 Task: Experience the charm of a secluded cabin in the woods through Airbnb in Chicago, Illinois, US.
Action: Mouse moved to (400, 81)
Screenshot: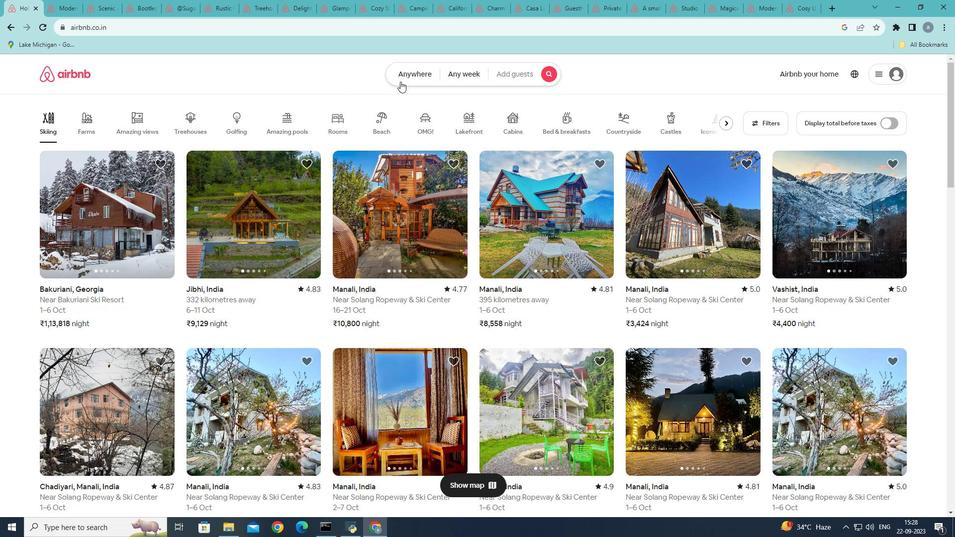 
Action: Mouse pressed left at (400, 81)
Screenshot: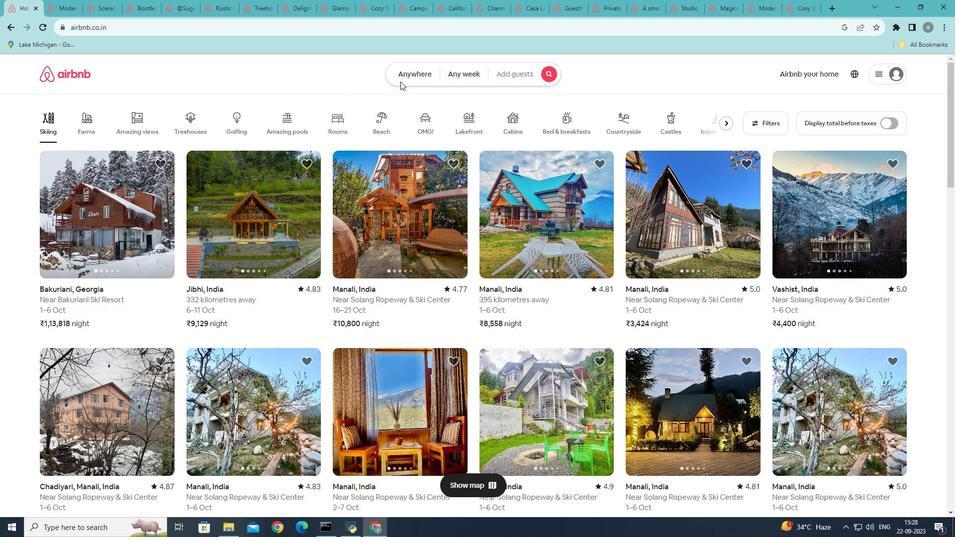 
Action: Mouse moved to (365, 104)
Screenshot: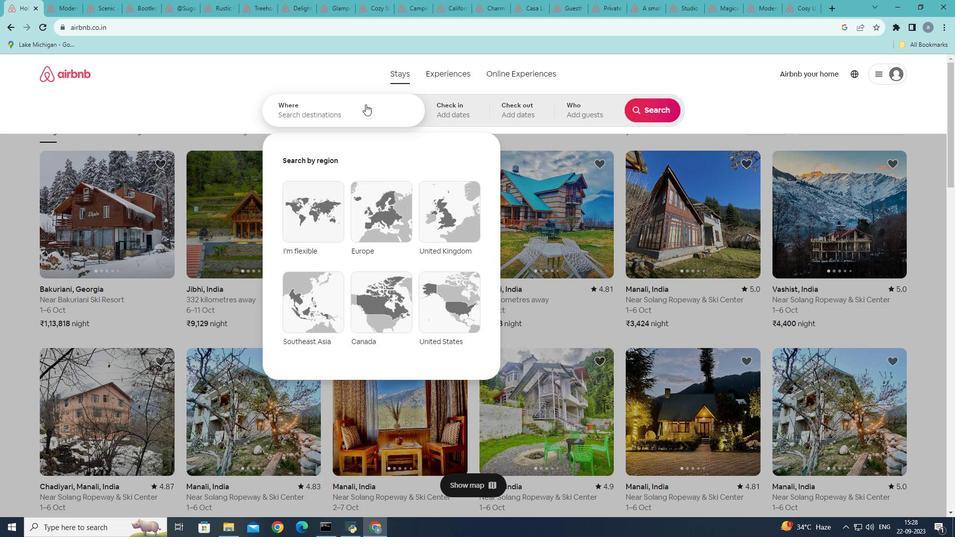 
Action: Mouse pressed left at (365, 104)
Screenshot: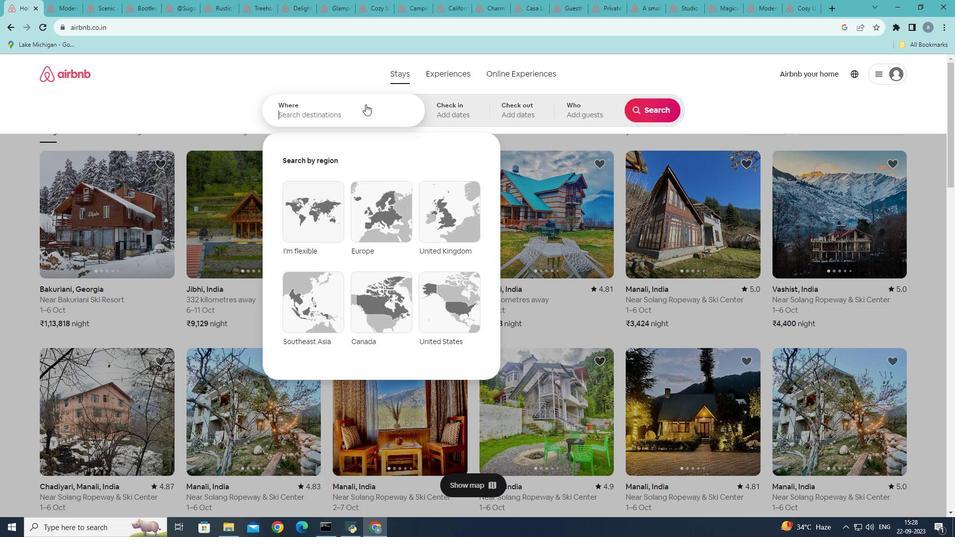 
Action: Key pressed chicago
Screenshot: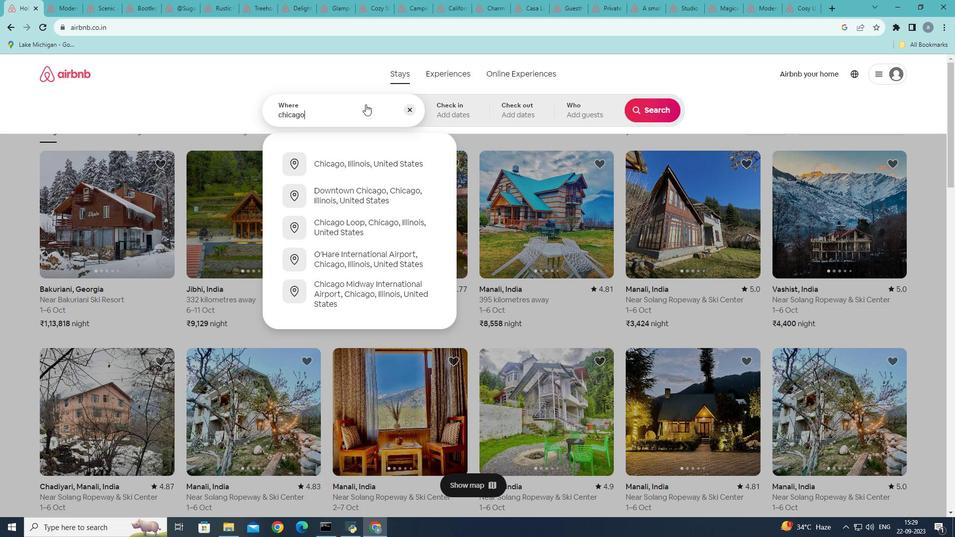 
Action: Mouse moved to (396, 166)
Screenshot: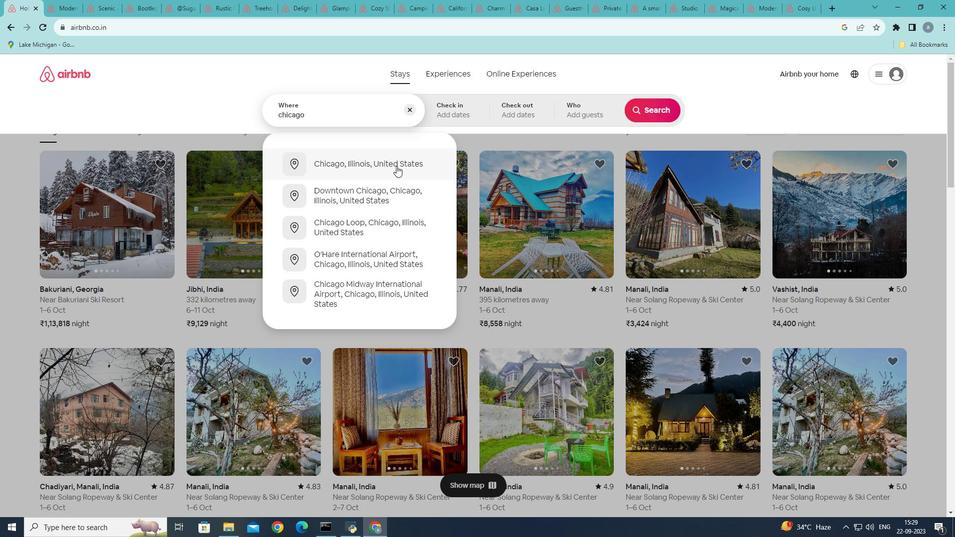 
Action: Mouse pressed left at (396, 166)
Screenshot: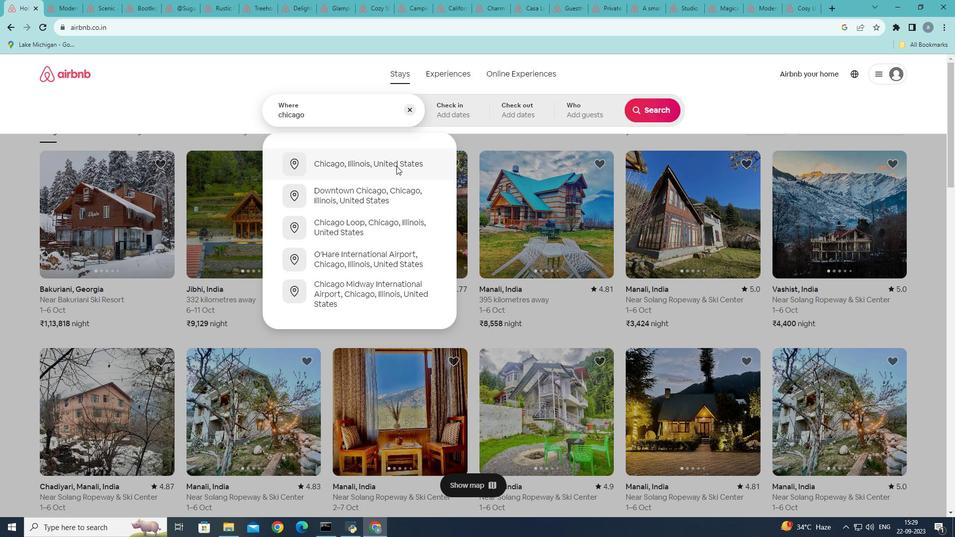 
Action: Mouse moved to (659, 109)
Screenshot: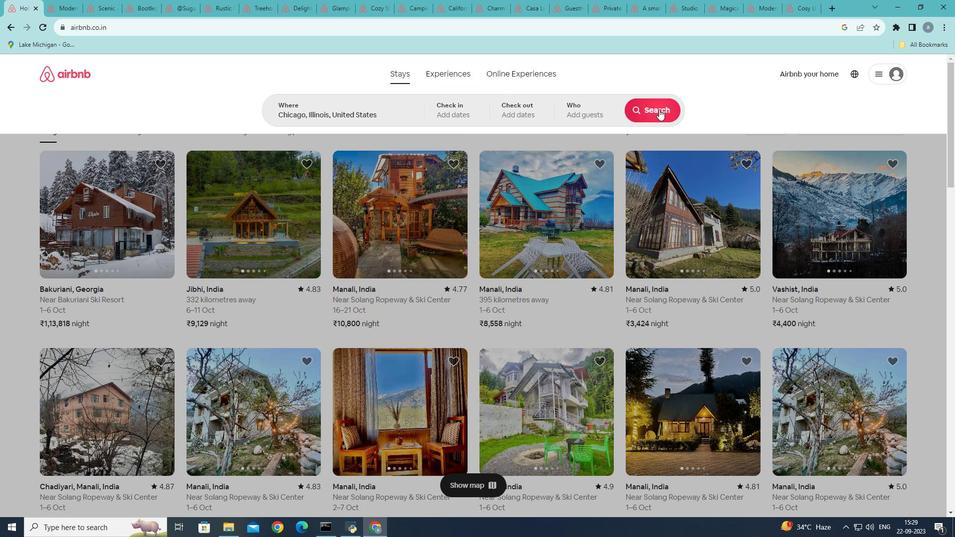 
Action: Mouse pressed left at (659, 109)
Screenshot: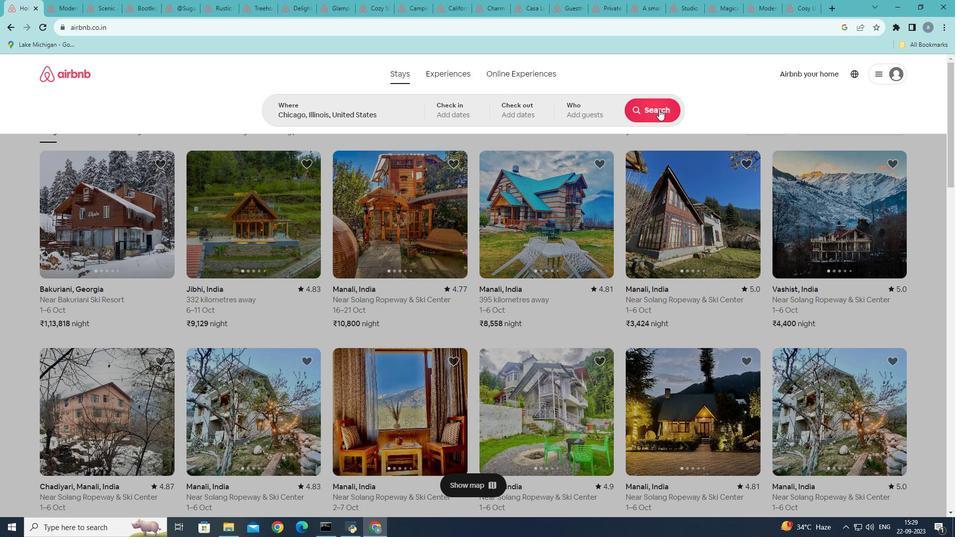 
Action: Mouse moved to (575, 116)
Screenshot: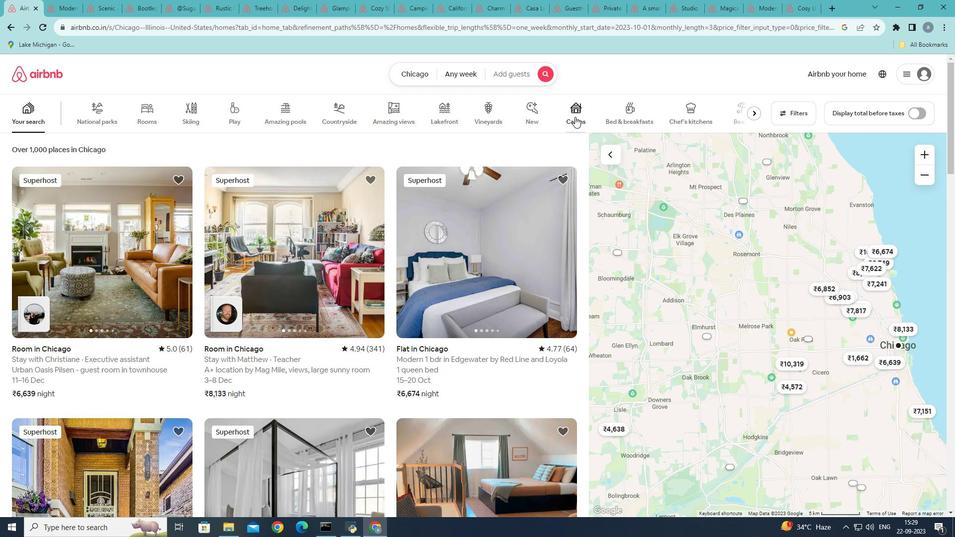 
Action: Mouse pressed left at (575, 116)
Screenshot: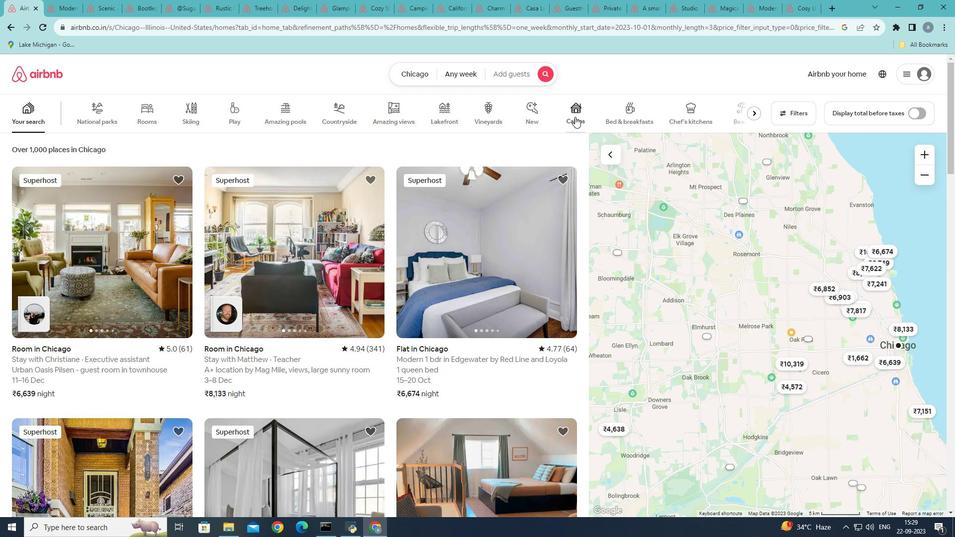 
Action: Mouse moved to (116, 244)
Screenshot: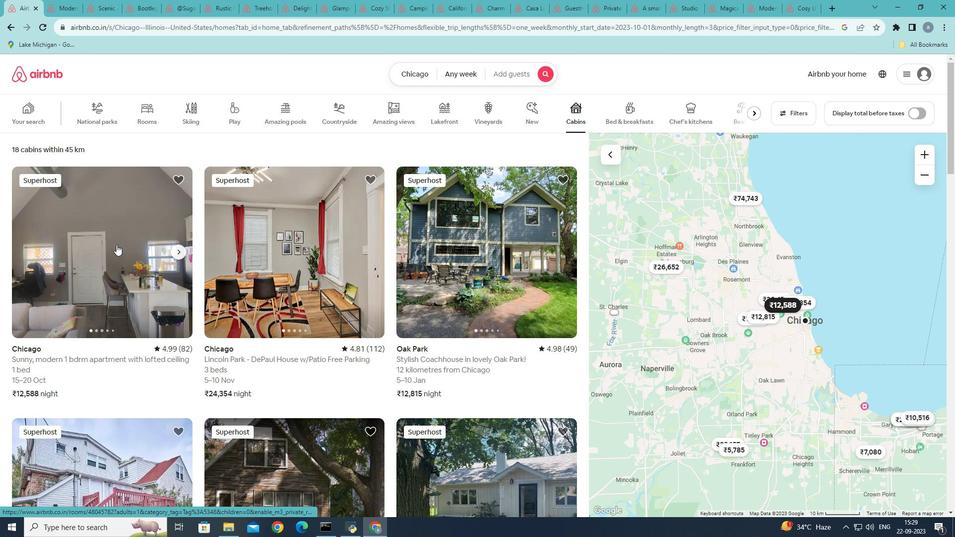 
Action: Mouse pressed left at (116, 244)
Screenshot: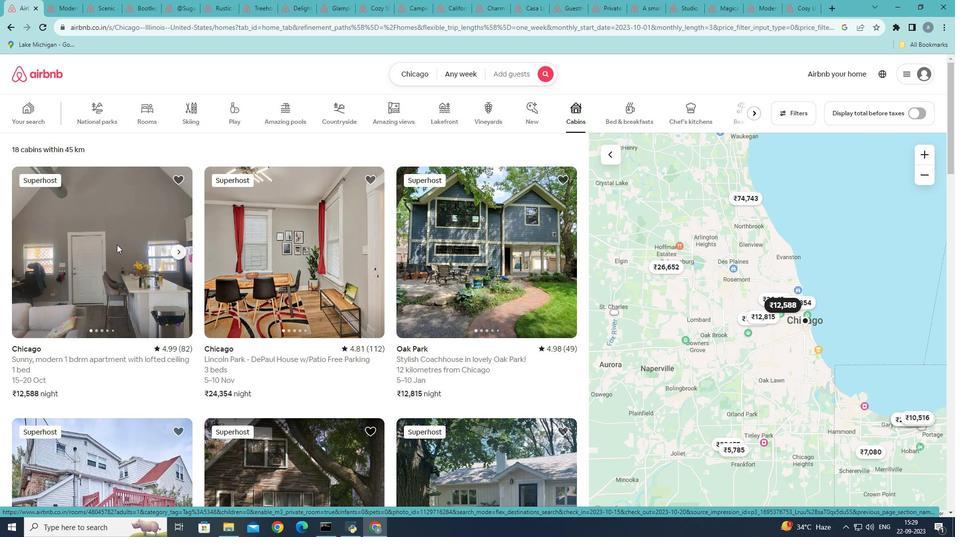 
Action: Mouse moved to (726, 355)
Screenshot: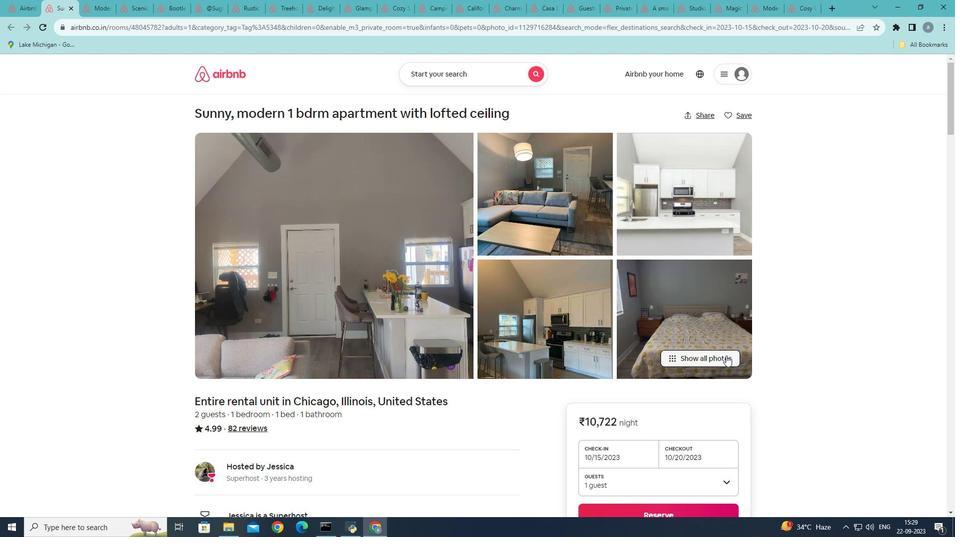 
Action: Mouse pressed left at (726, 355)
Screenshot: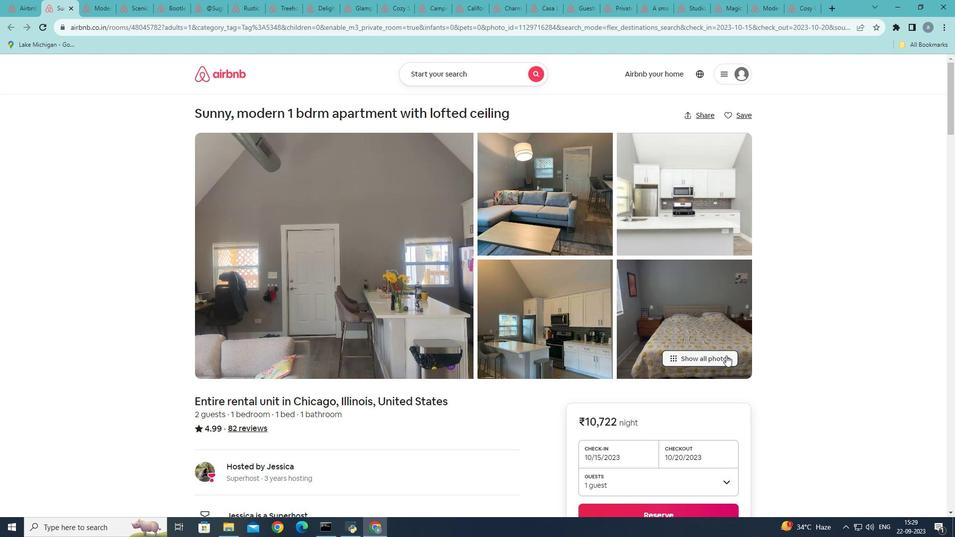 
Action: Mouse scrolled (726, 355) with delta (0, 0)
Screenshot: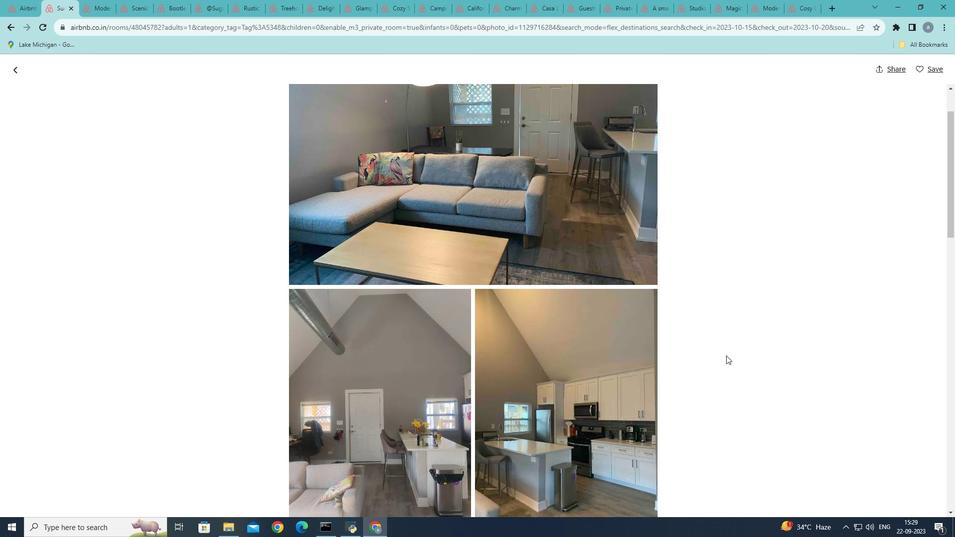 
Action: Mouse scrolled (726, 355) with delta (0, 0)
Screenshot: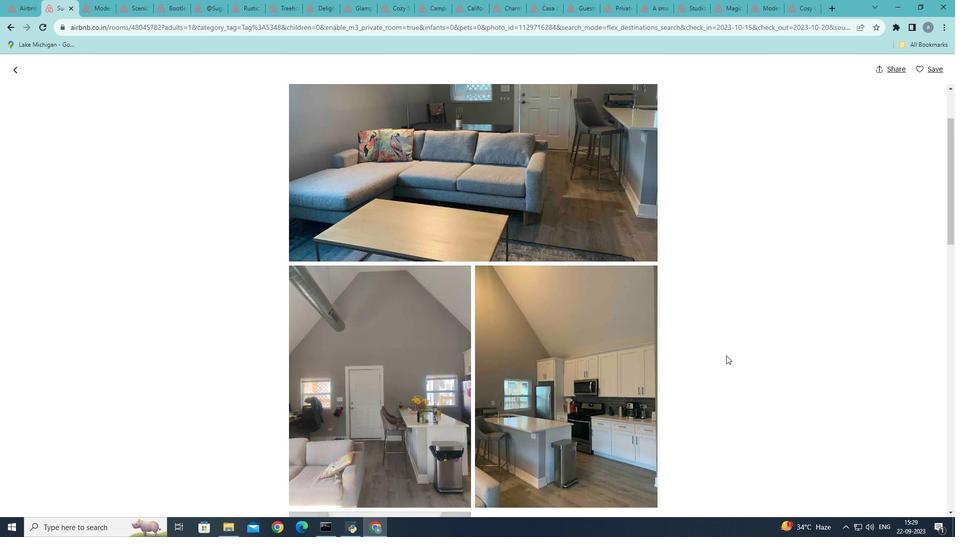 
Action: Mouse moved to (726, 355)
Screenshot: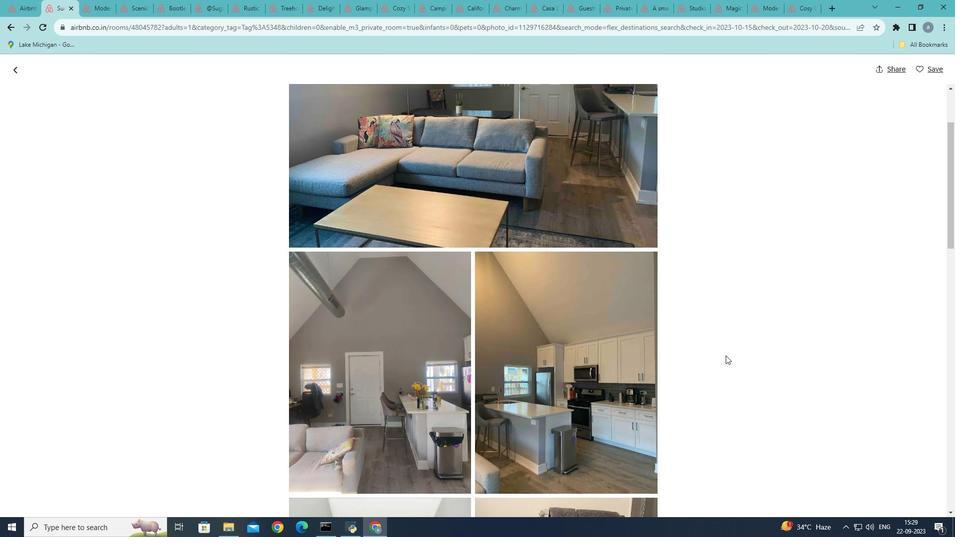 
Action: Mouse scrolled (726, 355) with delta (0, 0)
Screenshot: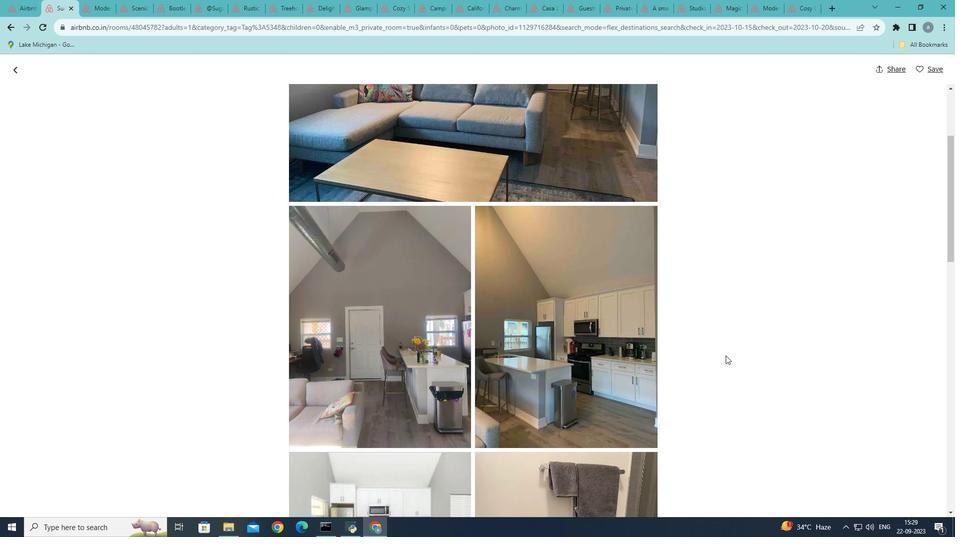 
Action: Mouse moved to (725, 355)
Screenshot: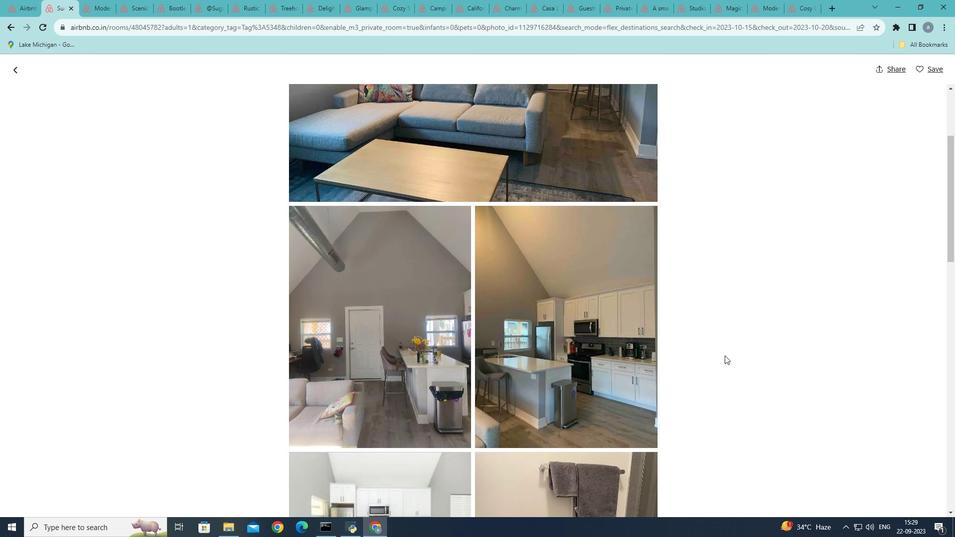
Action: Mouse scrolled (725, 355) with delta (0, 0)
Screenshot: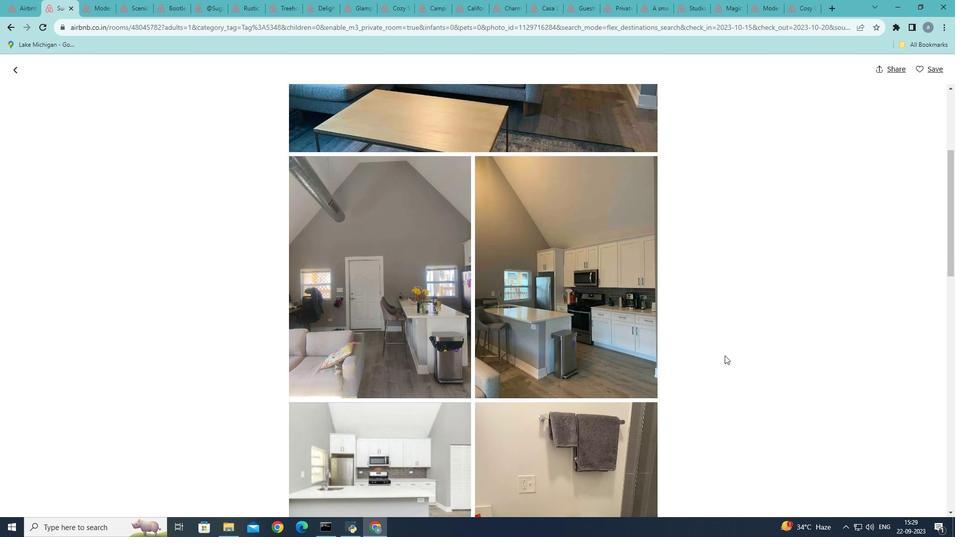 
Action: Mouse scrolled (725, 355) with delta (0, 0)
Screenshot: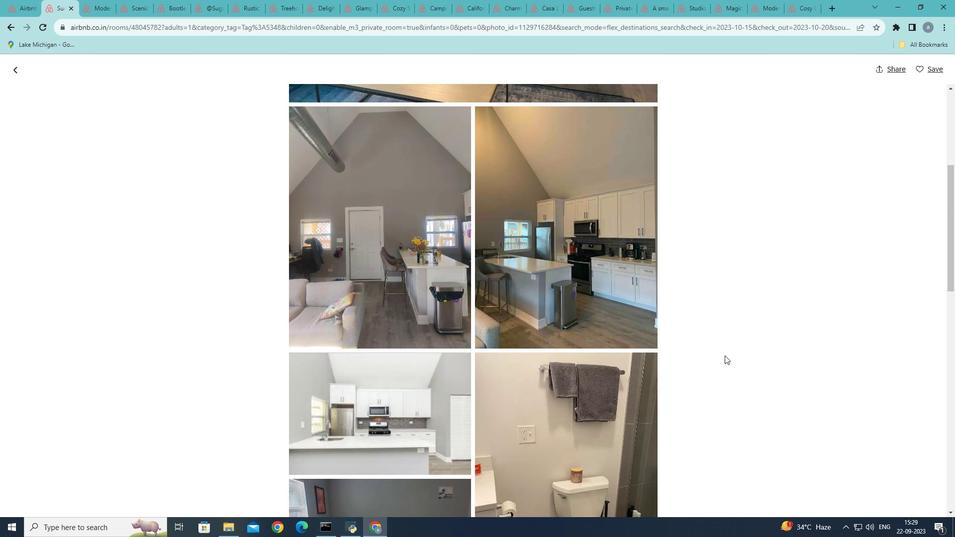 
Action: Mouse moved to (724, 355)
Screenshot: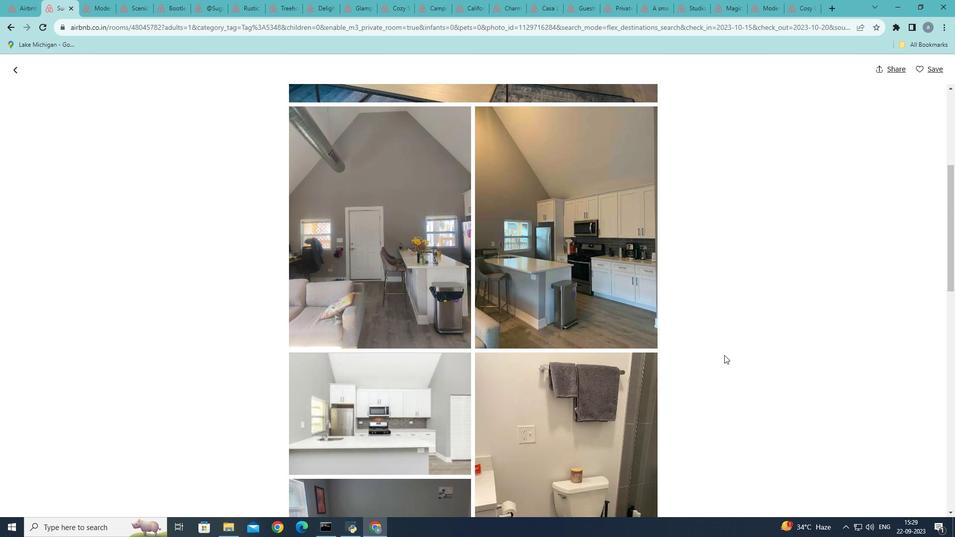 
Action: Mouse scrolled (724, 354) with delta (0, 0)
Screenshot: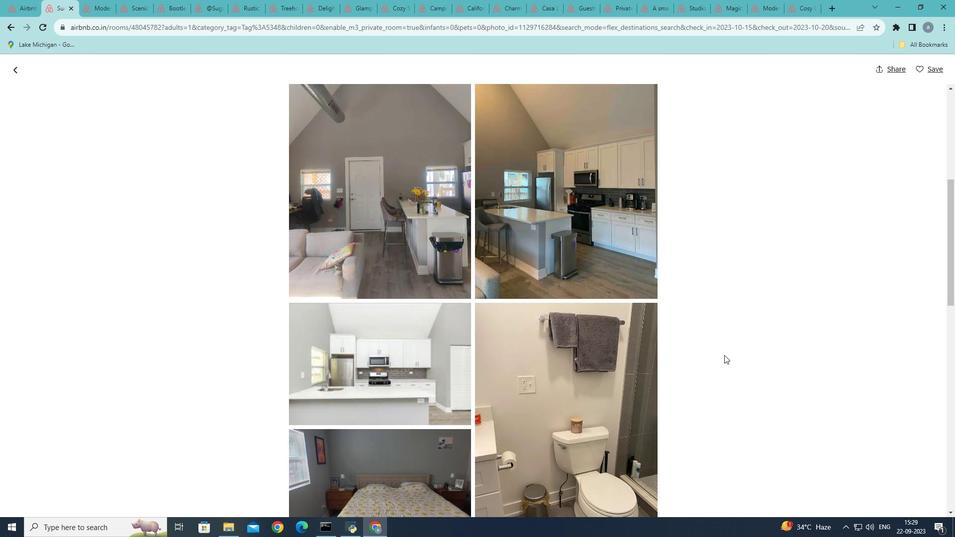 
Action: Mouse scrolled (724, 354) with delta (0, 0)
Screenshot: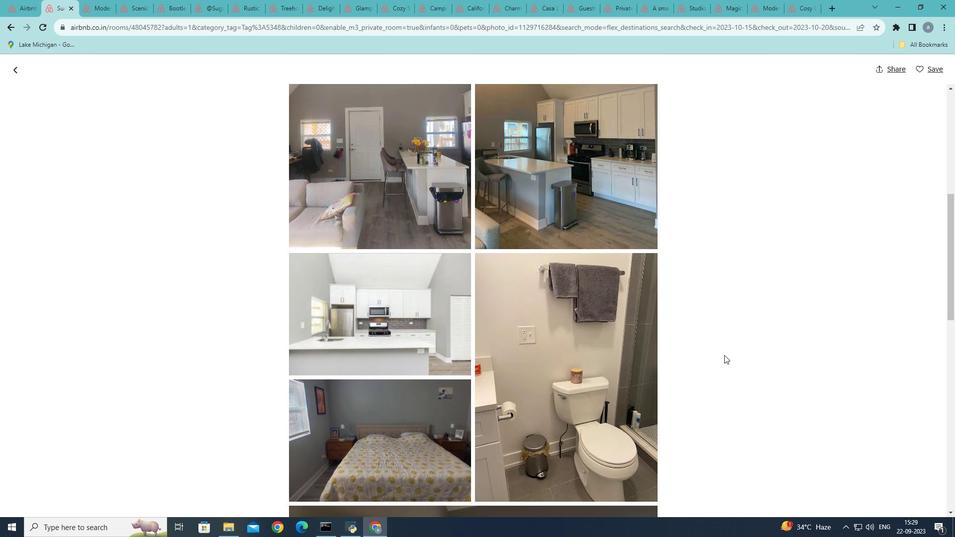 
Action: Mouse scrolled (724, 354) with delta (0, 0)
Screenshot: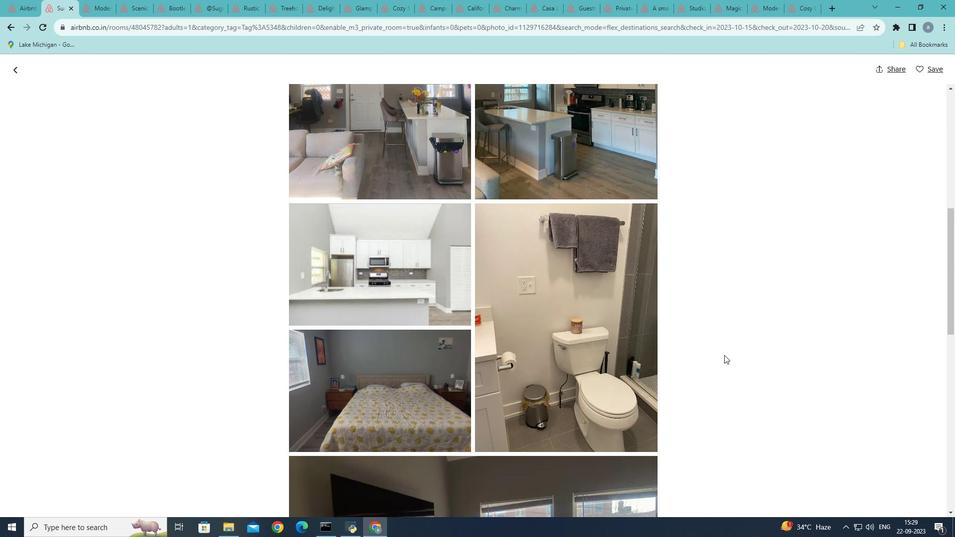 
Action: Mouse scrolled (724, 354) with delta (0, 0)
Screenshot: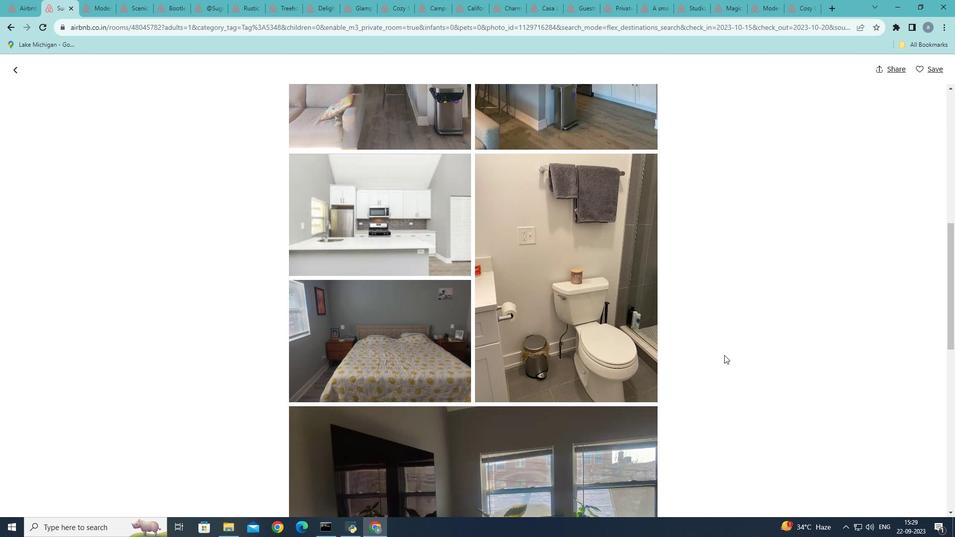
Action: Mouse scrolled (724, 354) with delta (0, 0)
Screenshot: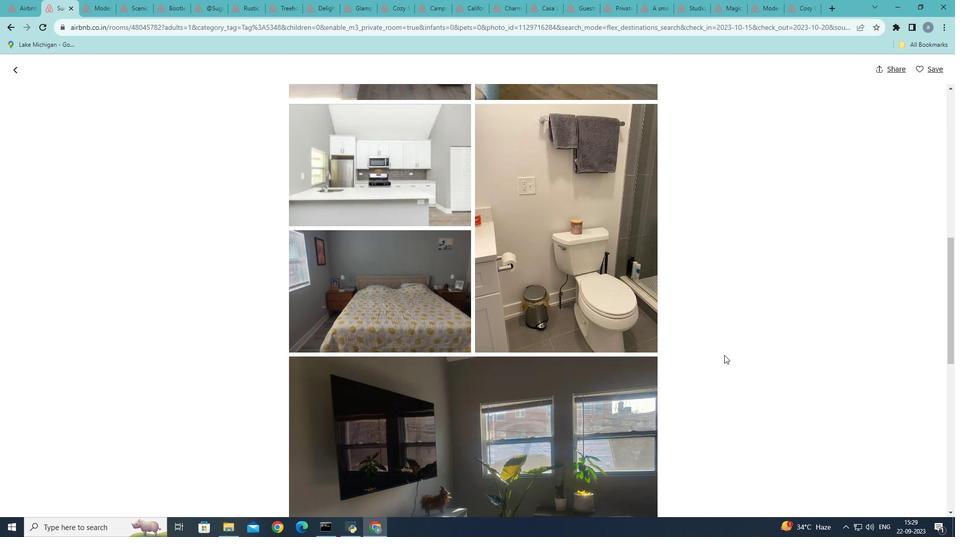 
Action: Mouse scrolled (724, 354) with delta (0, 0)
Screenshot: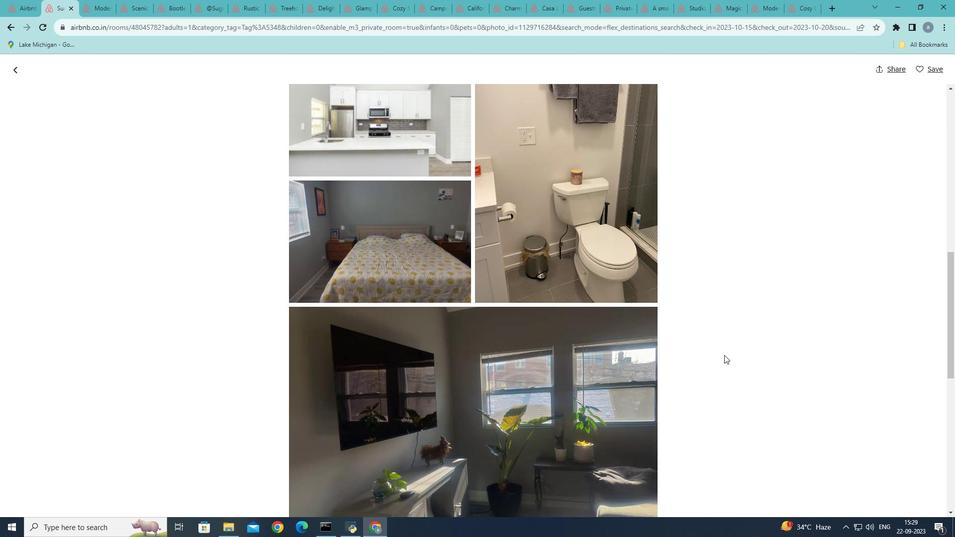 
Action: Mouse scrolled (724, 354) with delta (0, 0)
Screenshot: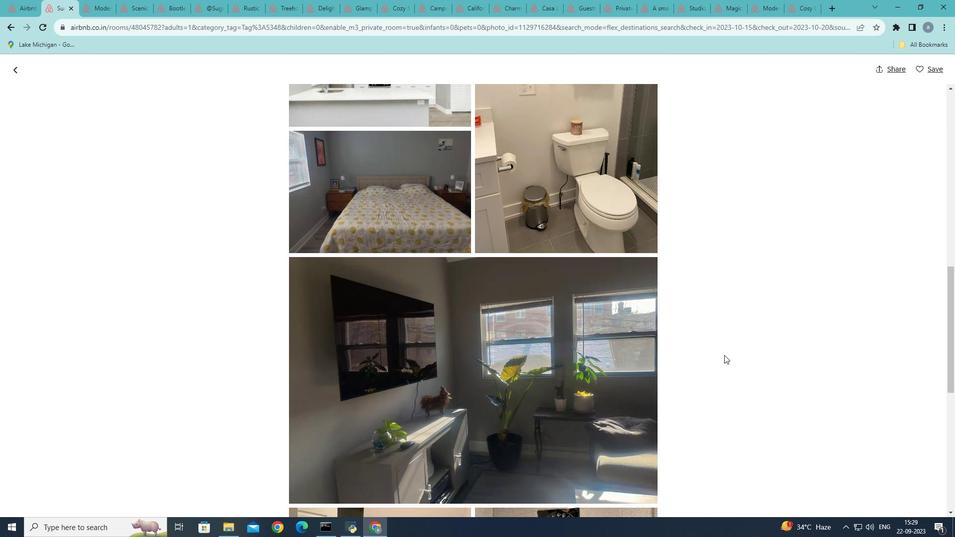 
Action: Mouse scrolled (724, 354) with delta (0, 0)
Screenshot: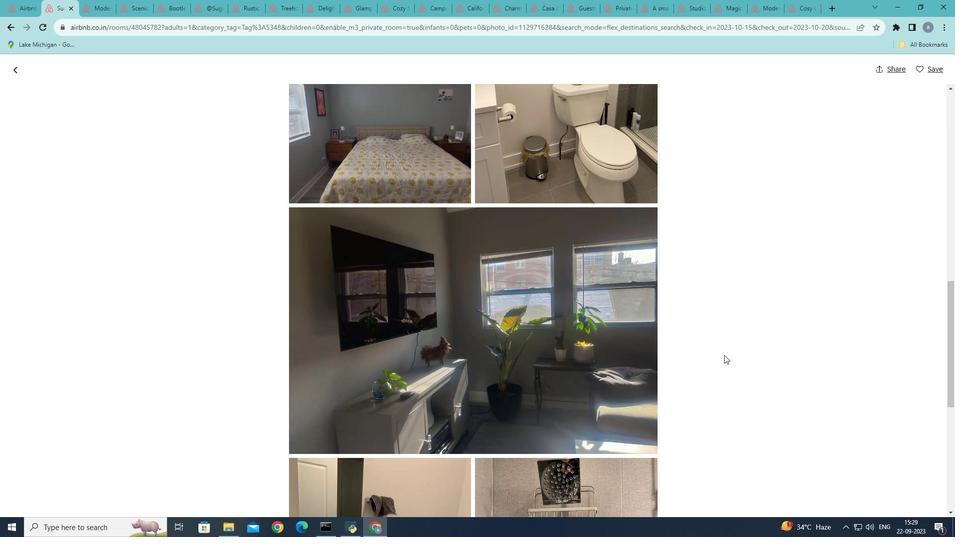 
Action: Mouse scrolled (724, 354) with delta (0, 0)
Screenshot: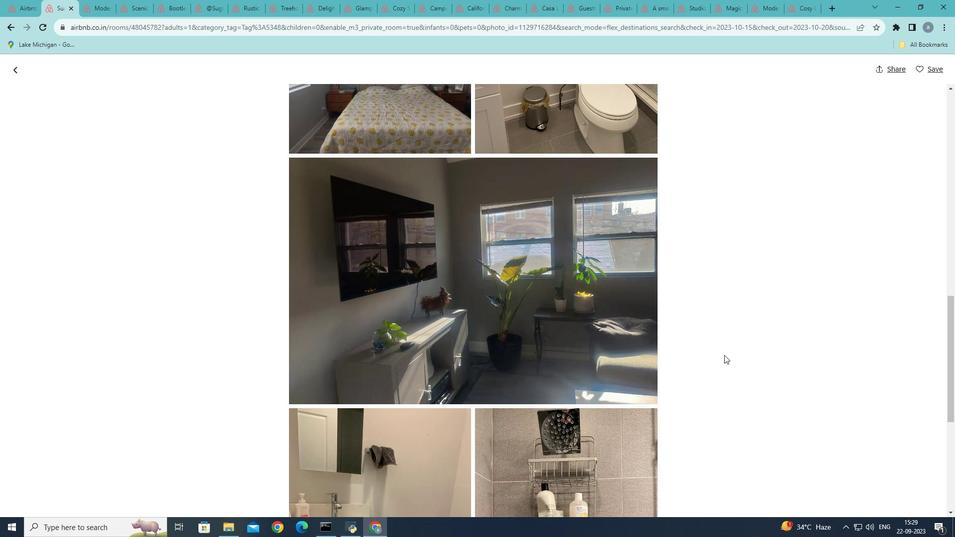 
Action: Mouse scrolled (724, 354) with delta (0, 0)
Screenshot: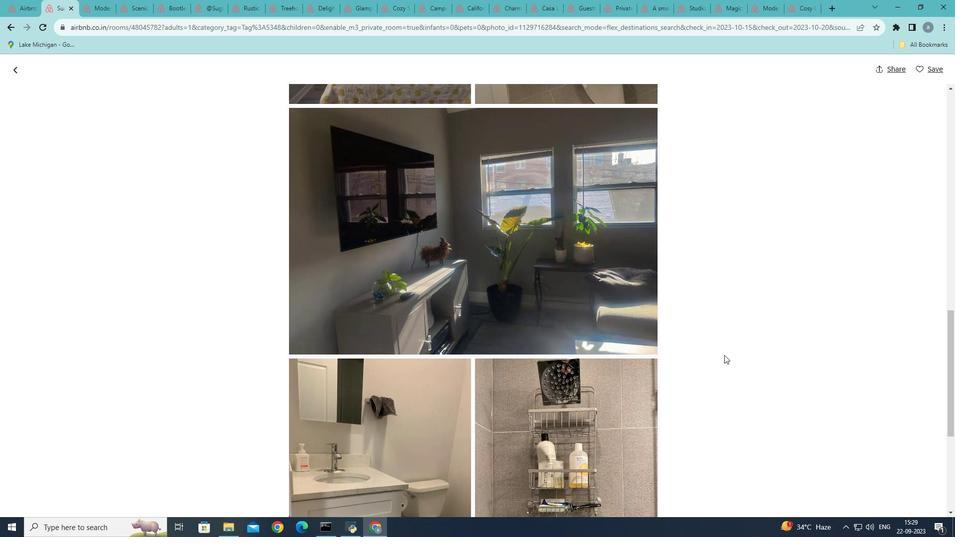 
Action: Mouse scrolled (724, 354) with delta (0, 0)
Screenshot: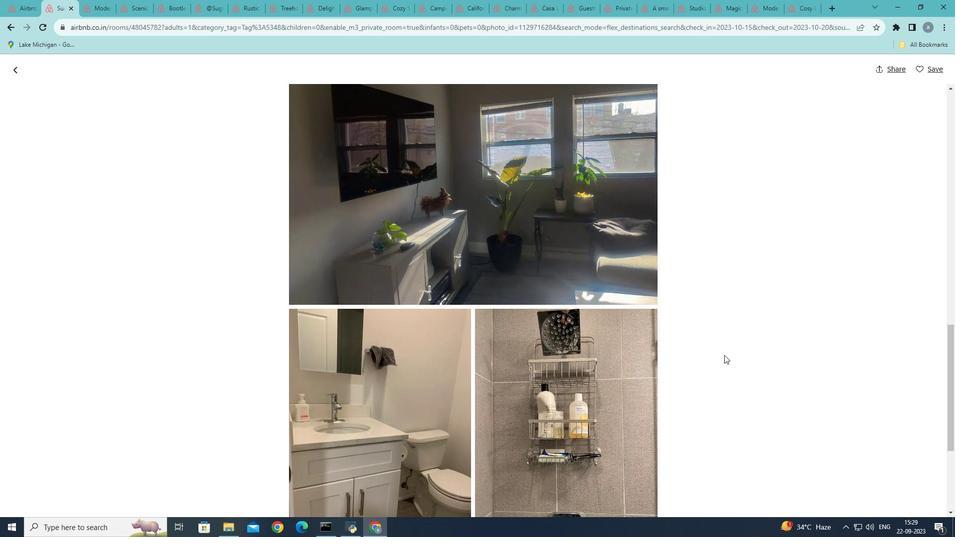 
Action: Mouse scrolled (724, 354) with delta (0, 0)
Screenshot: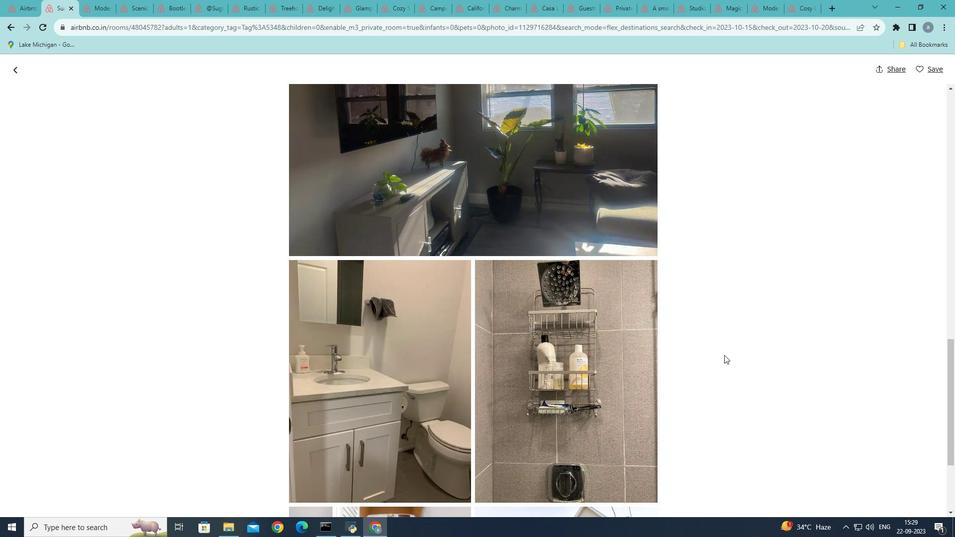 
Action: Mouse scrolled (724, 354) with delta (0, 0)
Screenshot: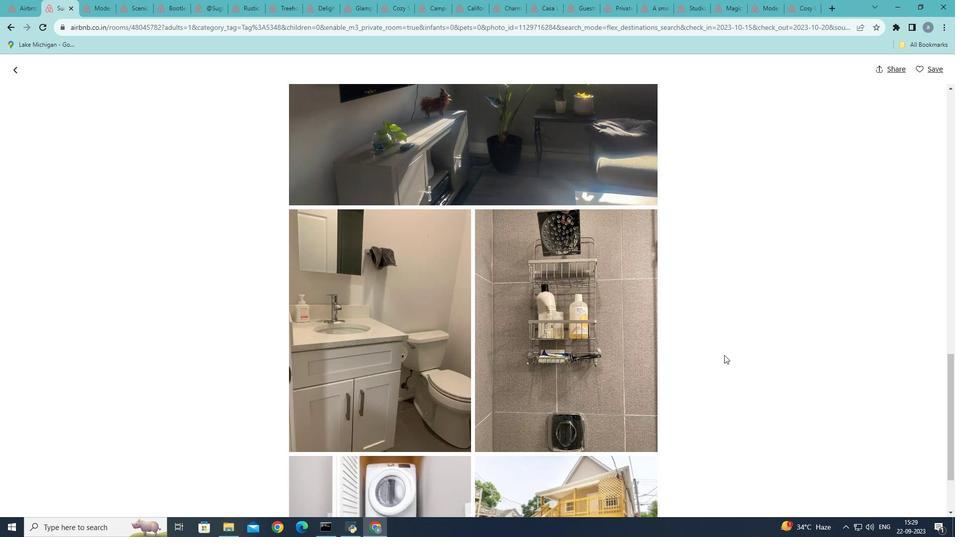 
Action: Mouse scrolled (724, 354) with delta (0, 0)
Screenshot: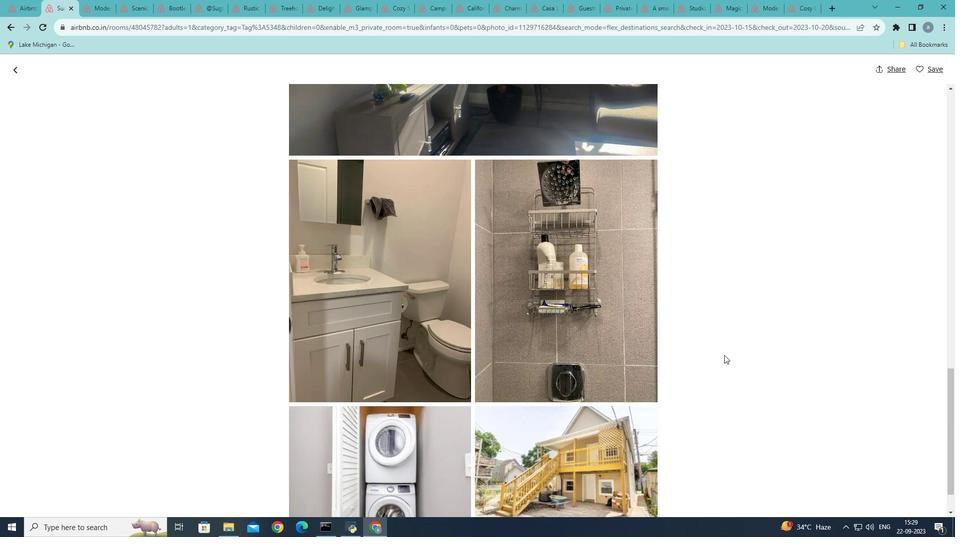 
Action: Mouse scrolled (724, 354) with delta (0, 0)
Screenshot: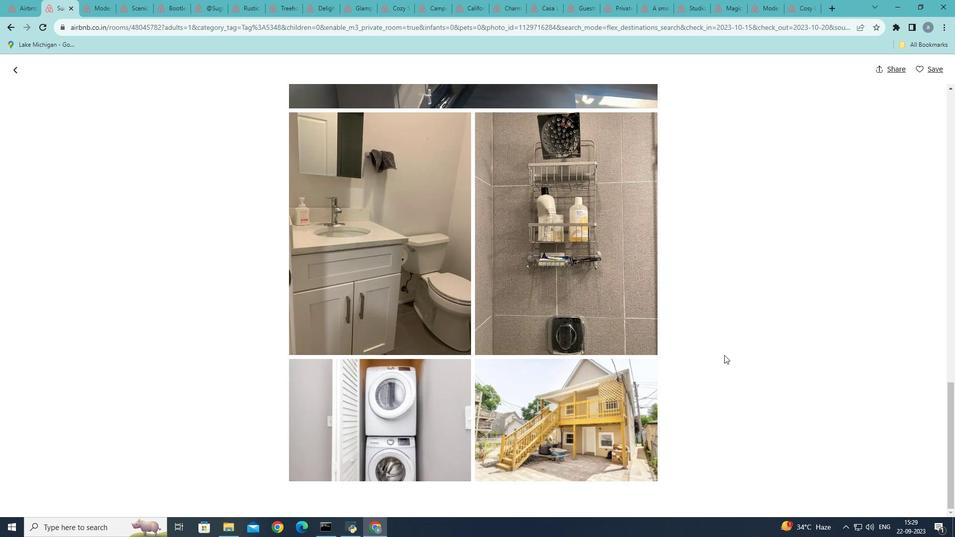 
Action: Mouse scrolled (724, 354) with delta (0, 0)
Screenshot: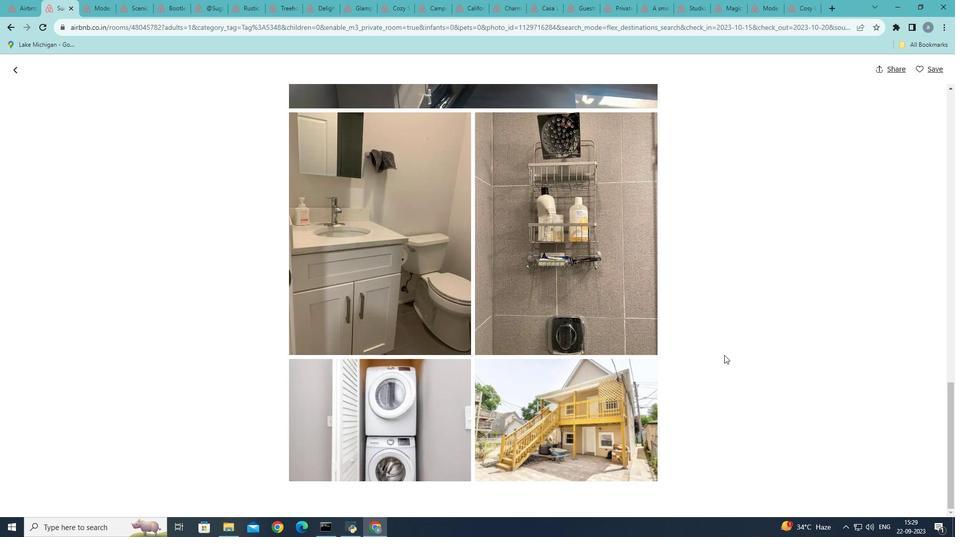 
Action: Mouse scrolled (724, 354) with delta (0, 0)
Screenshot: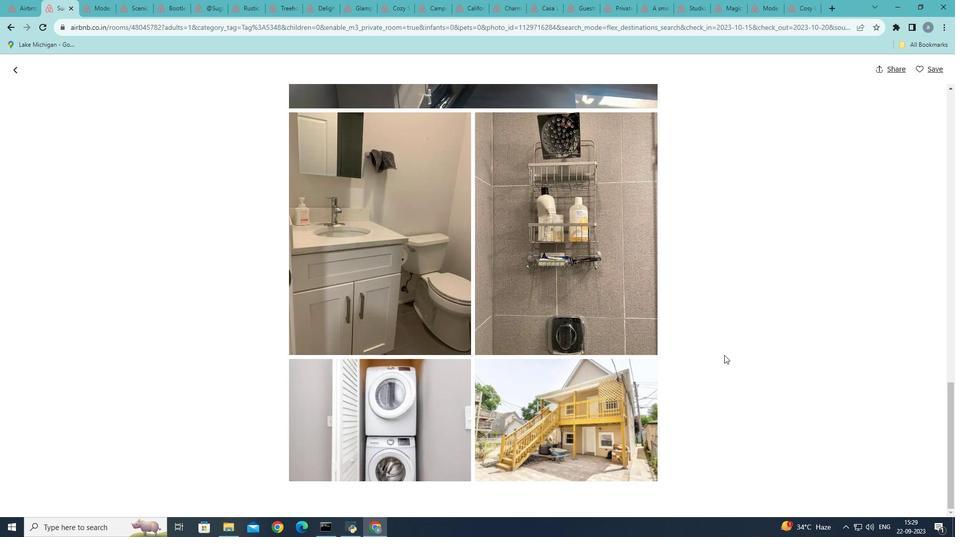 
Action: Mouse moved to (724, 354)
Screenshot: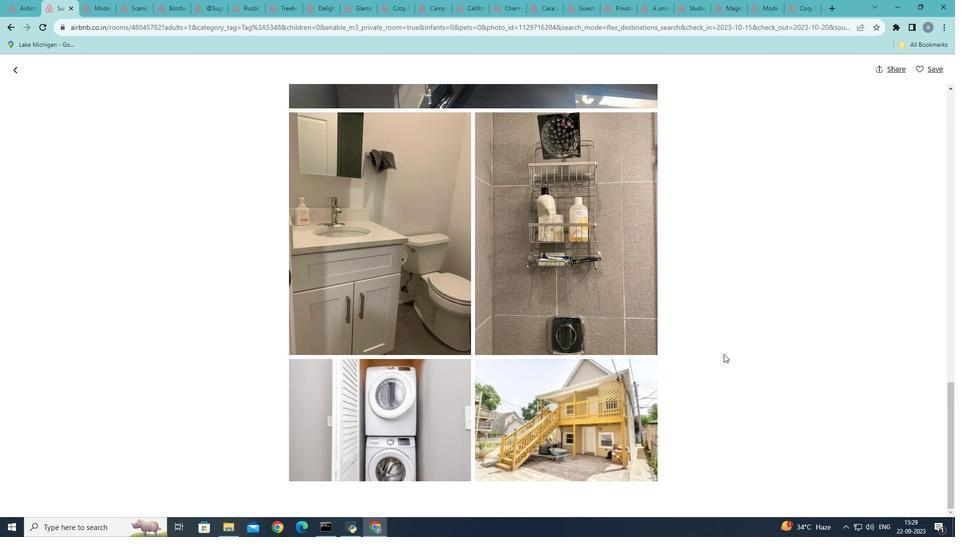 
Action: Mouse scrolled (724, 353) with delta (0, 0)
Screenshot: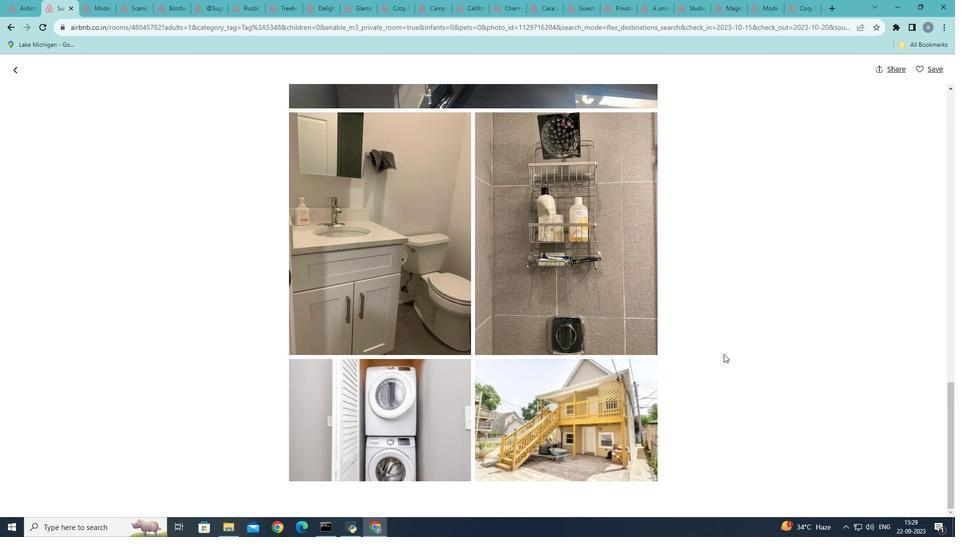 
Action: Mouse scrolled (724, 353) with delta (0, 0)
Screenshot: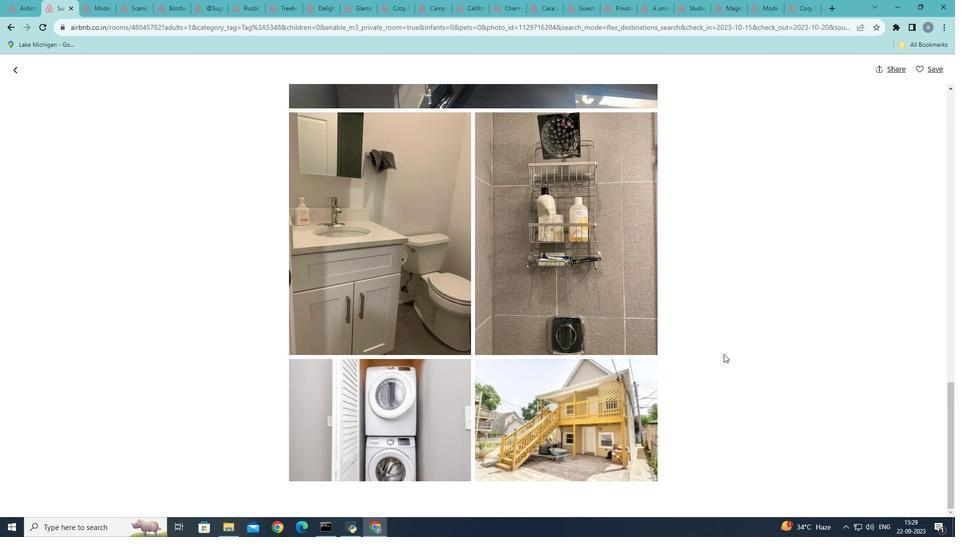 
Action: Mouse scrolled (724, 353) with delta (0, 0)
Screenshot: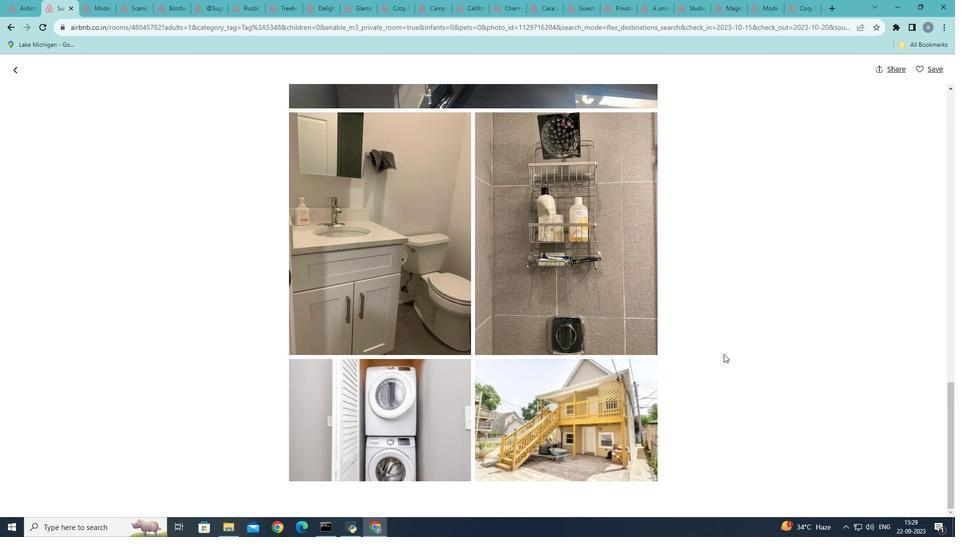 
Action: Mouse moved to (21, 72)
Screenshot: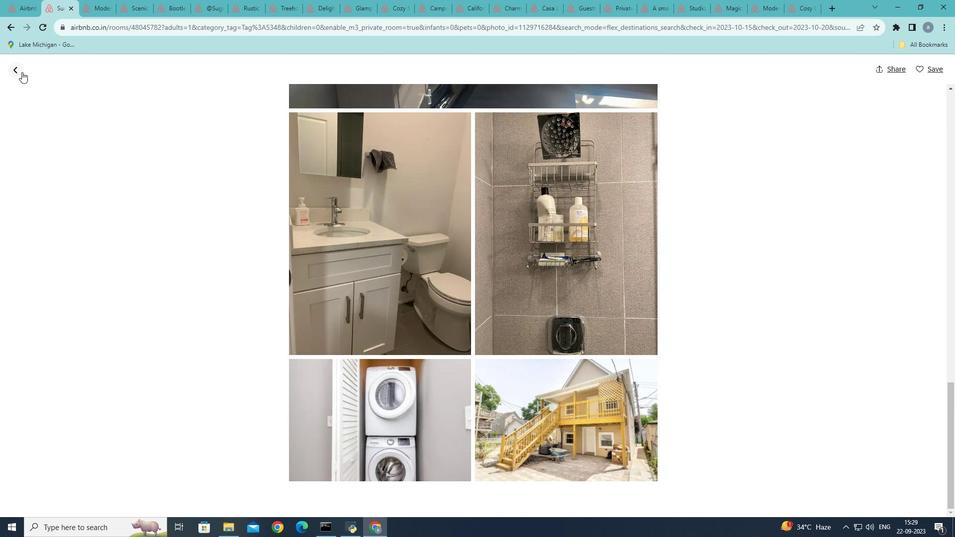 
Action: Mouse pressed left at (21, 72)
Screenshot: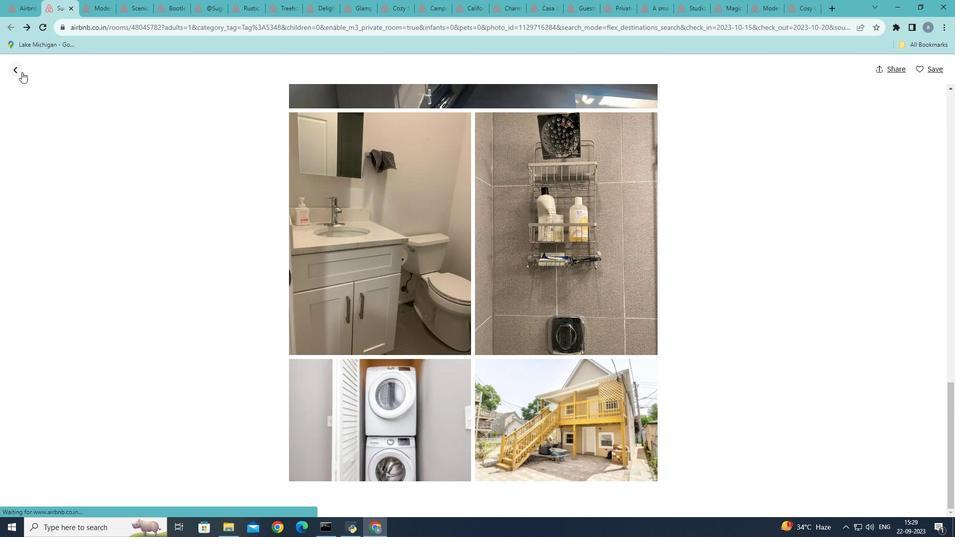 
Action: Mouse moved to (395, 296)
Screenshot: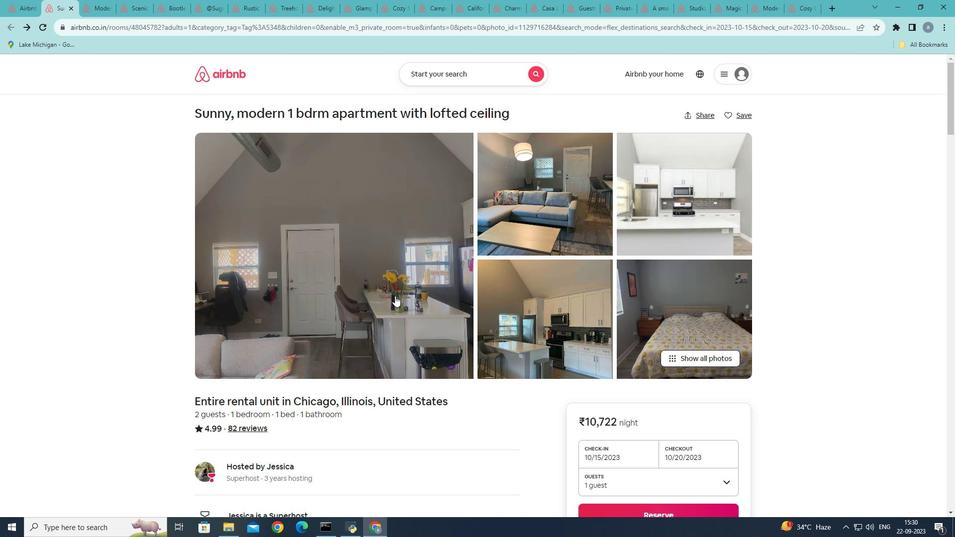 
Action: Mouse scrolled (395, 295) with delta (0, 0)
Screenshot: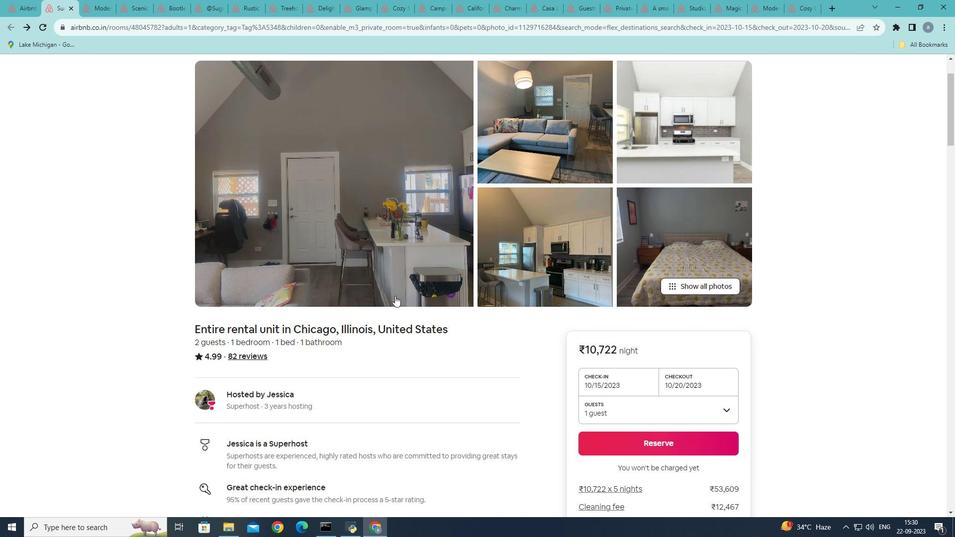 
Action: Mouse scrolled (395, 295) with delta (0, 0)
Screenshot: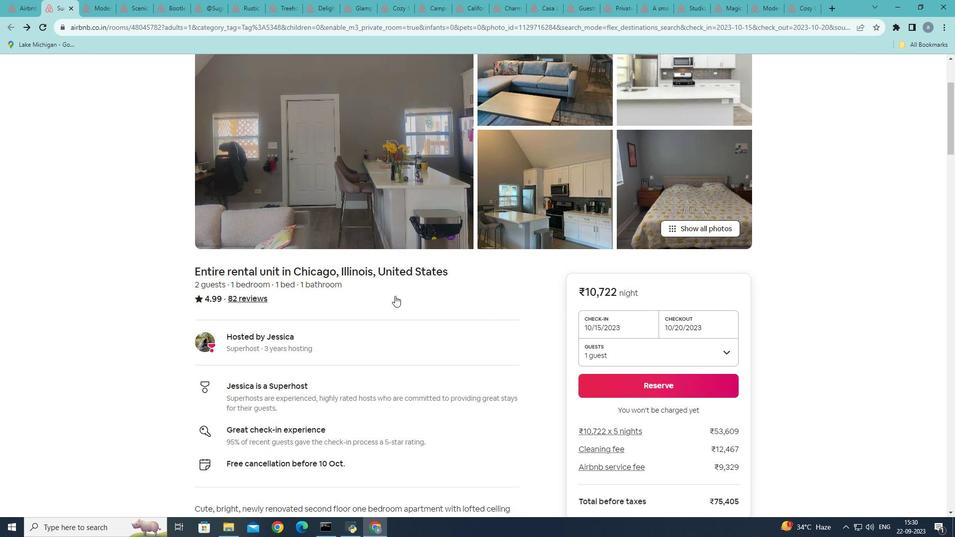 
Action: Mouse scrolled (395, 295) with delta (0, 0)
Screenshot: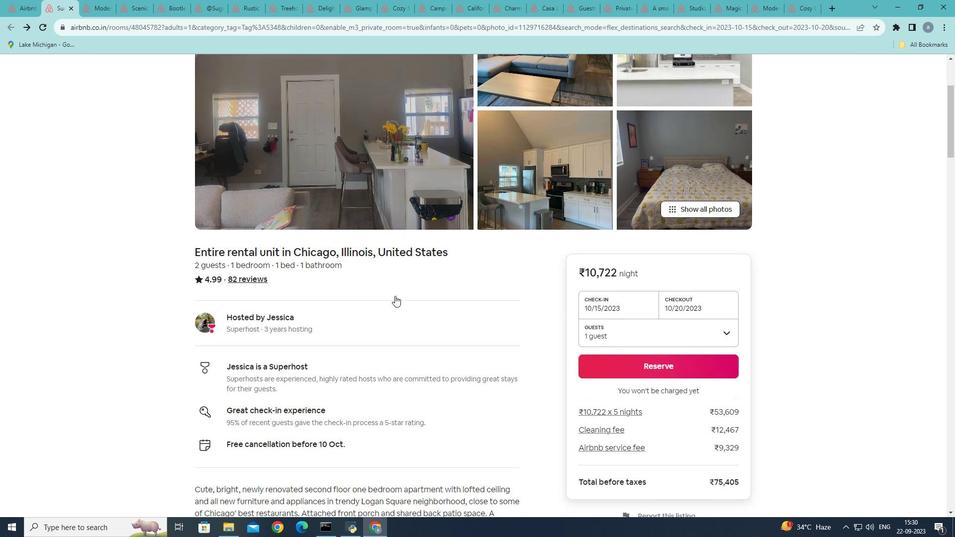 
Action: Mouse moved to (395, 296)
Screenshot: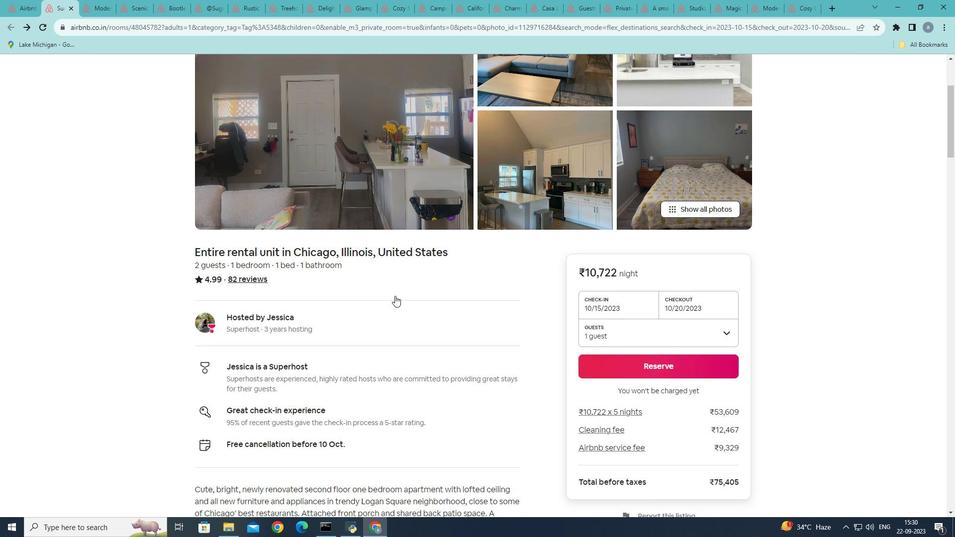 
Action: Mouse scrolled (395, 295) with delta (0, 0)
Screenshot: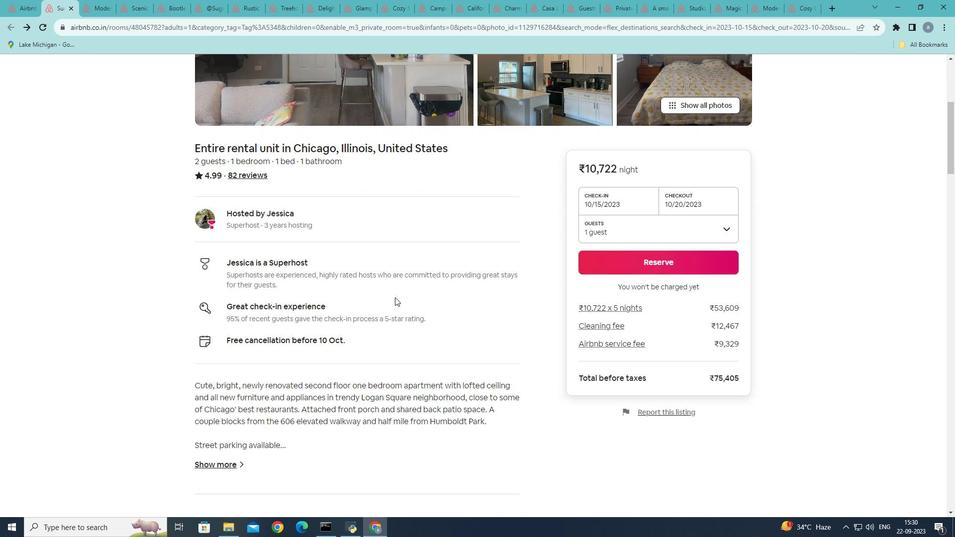 
Action: Mouse moved to (395, 296)
Screenshot: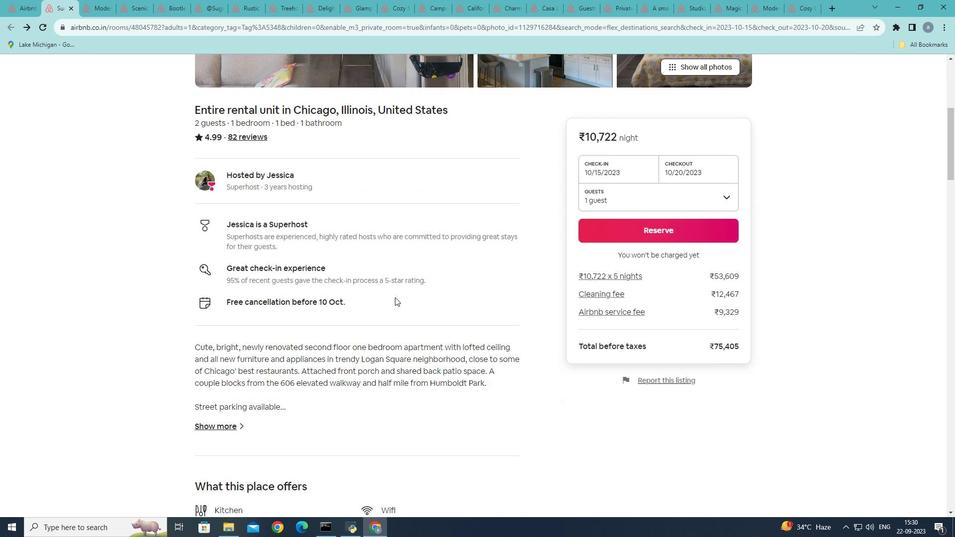 
Action: Mouse scrolled (395, 296) with delta (0, 0)
Screenshot: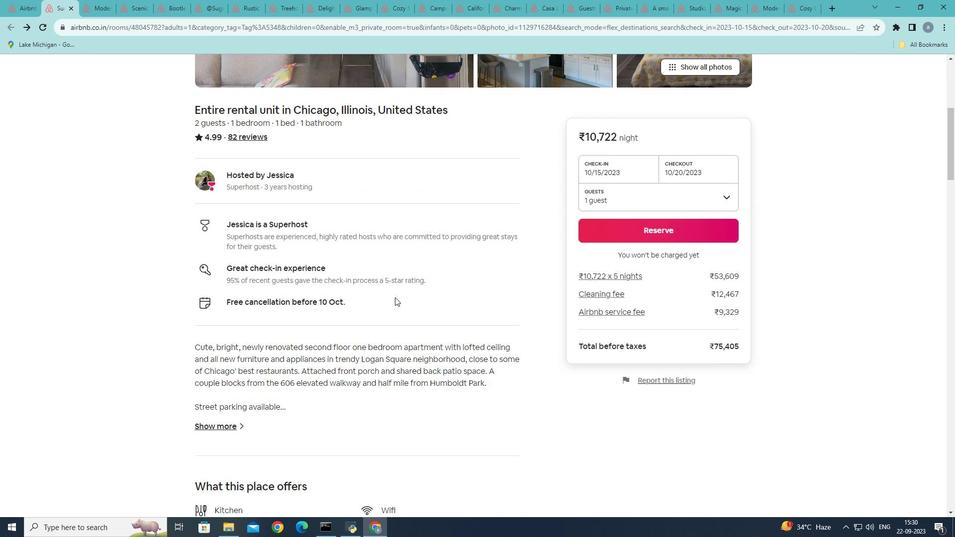
Action: Mouse scrolled (395, 296) with delta (0, 0)
Screenshot: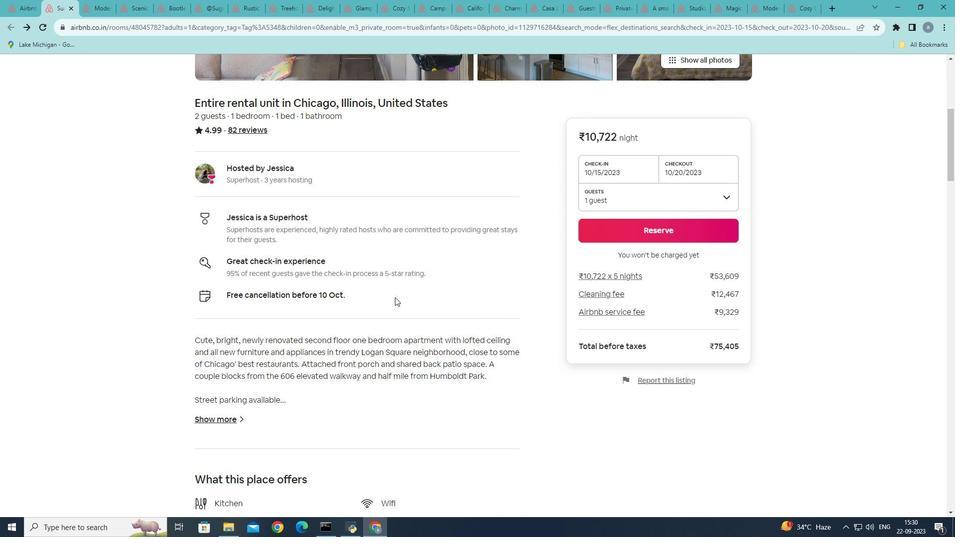 
Action: Mouse moved to (395, 297)
Screenshot: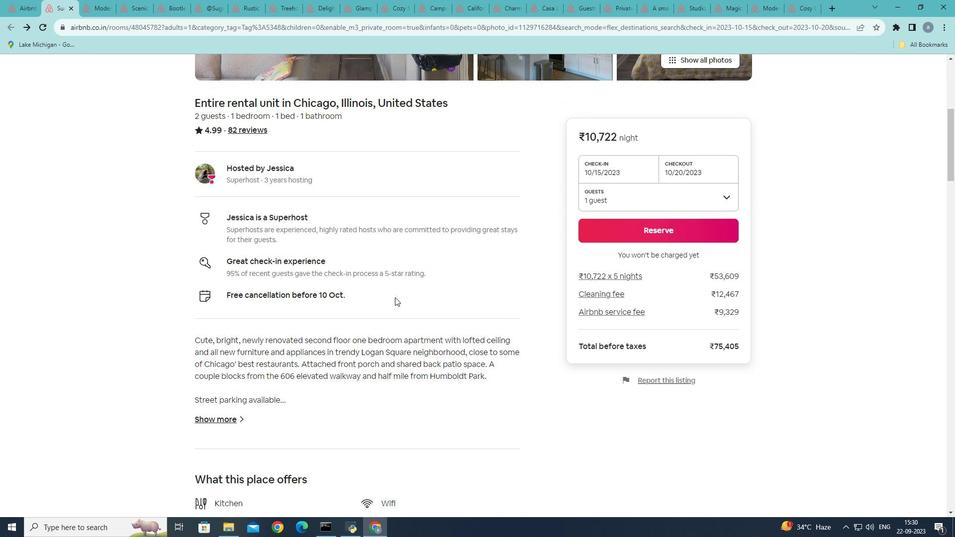 
Action: Mouse scrolled (395, 297) with delta (0, 0)
Screenshot: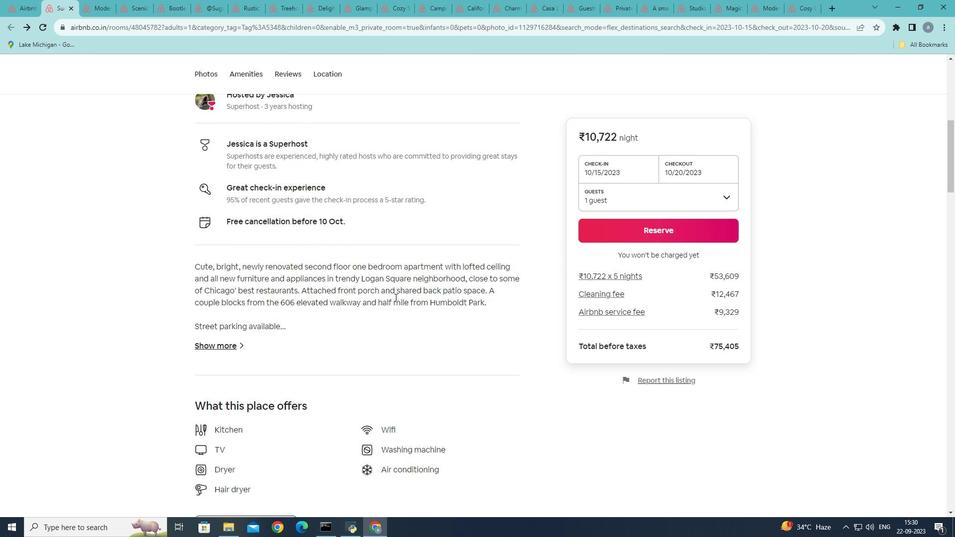 
Action: Mouse scrolled (395, 297) with delta (0, 0)
Screenshot: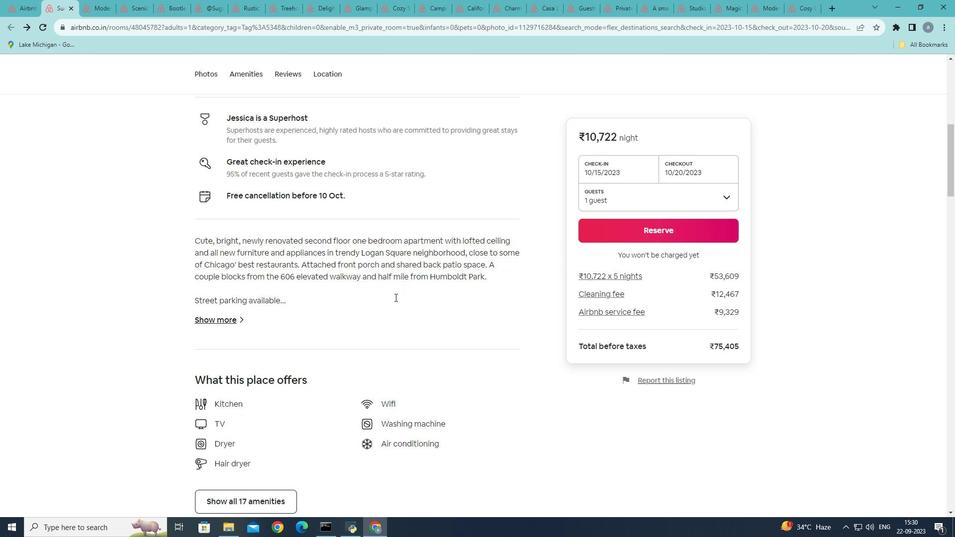 
Action: Mouse scrolled (395, 297) with delta (0, 0)
Screenshot: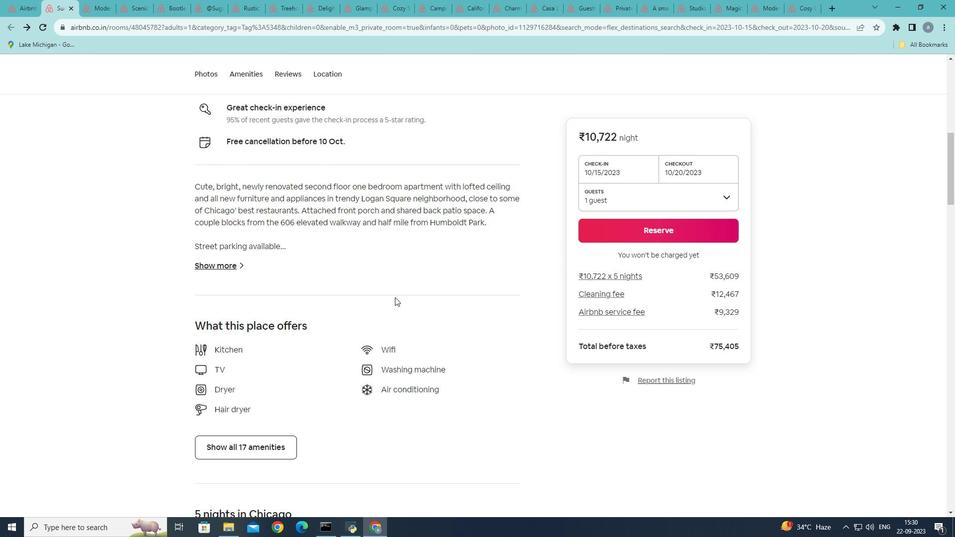 
Action: Mouse scrolled (395, 297) with delta (0, 0)
Screenshot: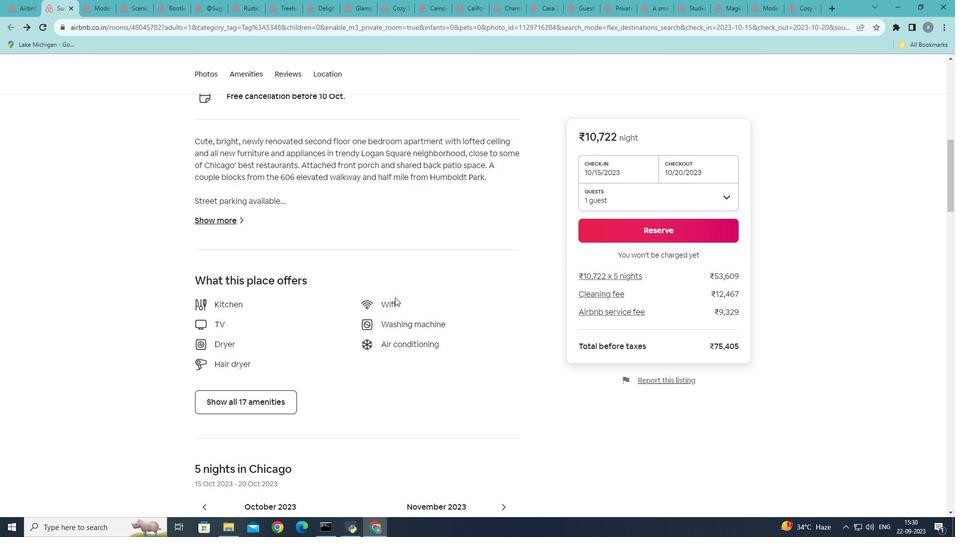
Action: Mouse scrolled (395, 297) with delta (0, 0)
Screenshot: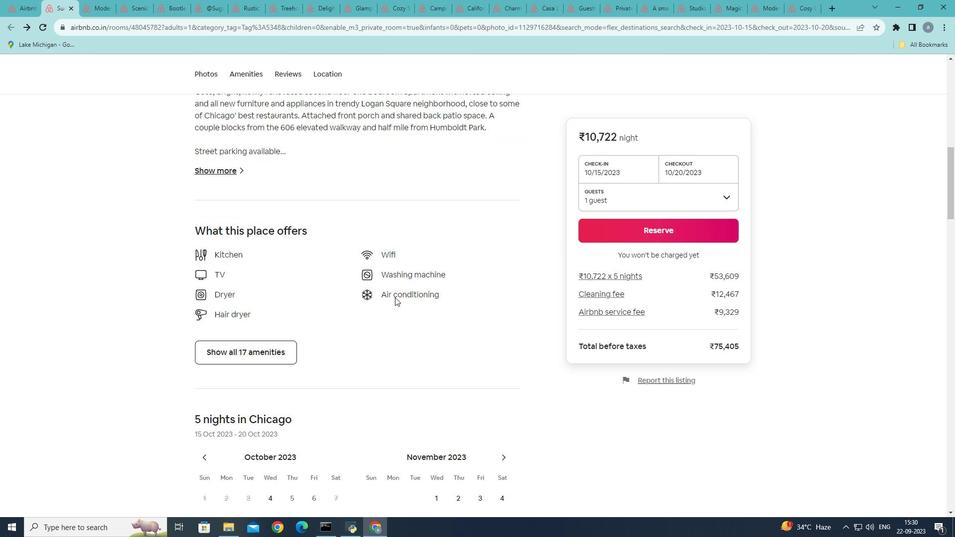 
Action: Mouse moved to (268, 359)
Screenshot: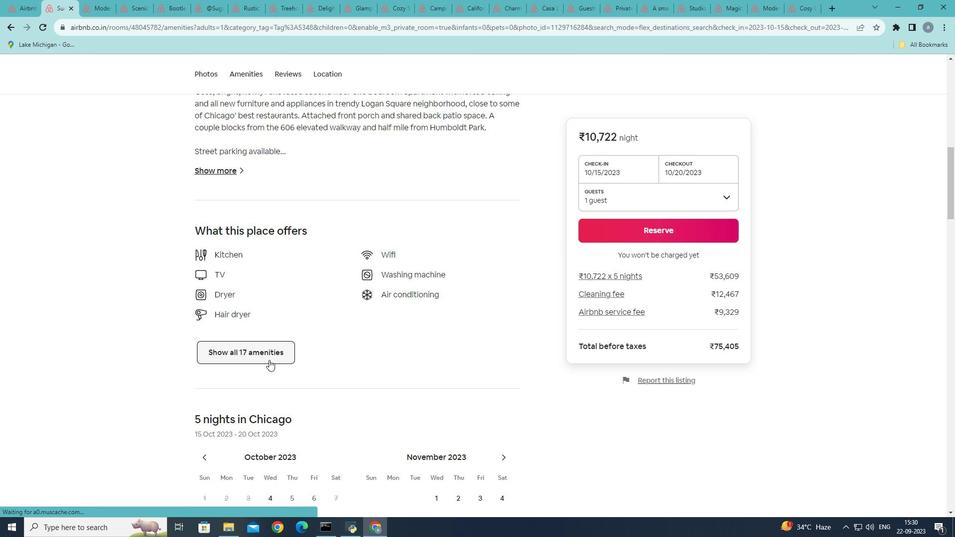 
Action: Mouse pressed left at (268, 359)
Screenshot: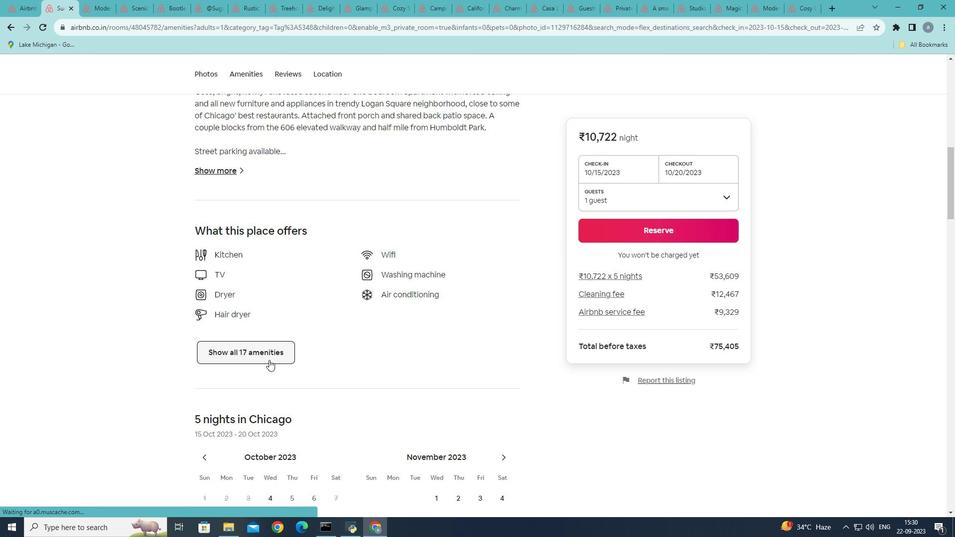 
Action: Mouse moved to (419, 290)
Screenshot: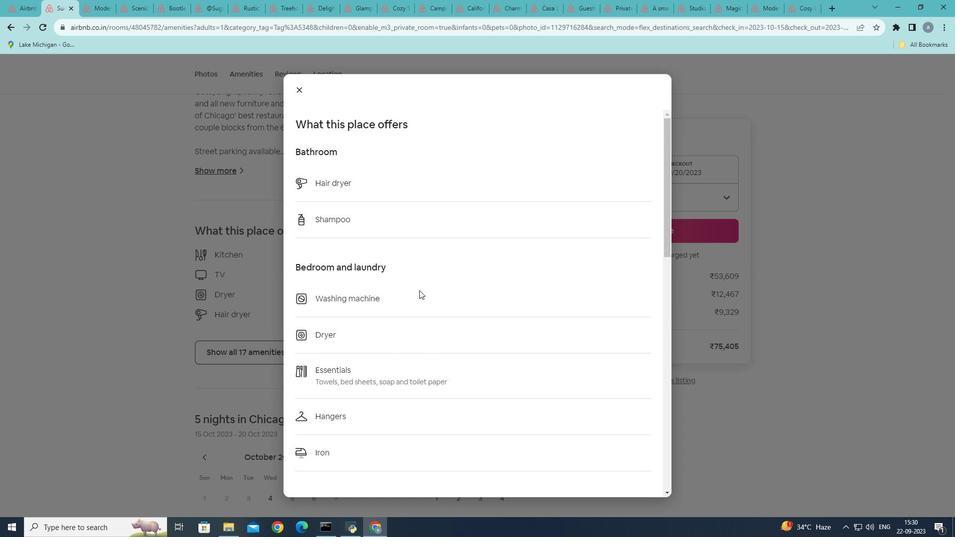 
Action: Mouse scrolled (419, 290) with delta (0, 0)
Screenshot: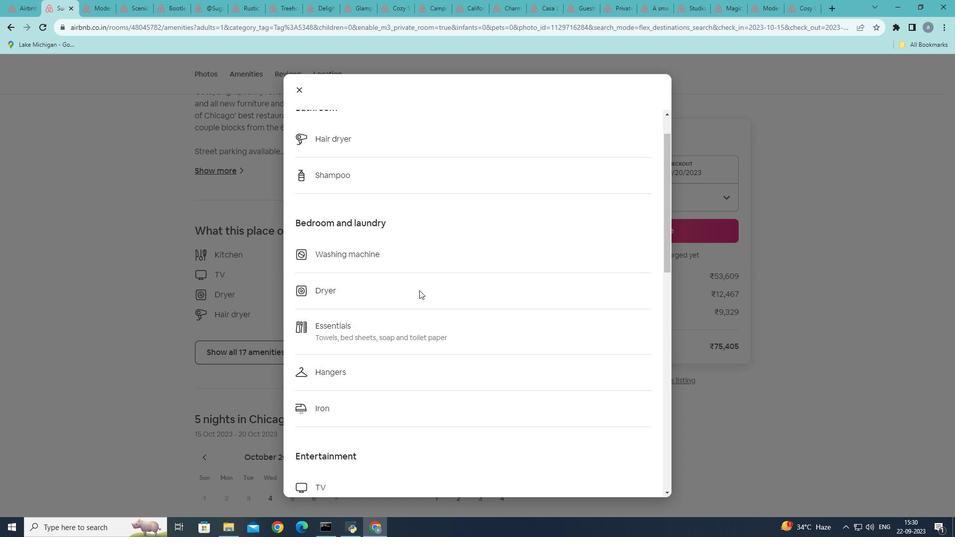 
Action: Mouse scrolled (419, 290) with delta (0, 0)
Screenshot: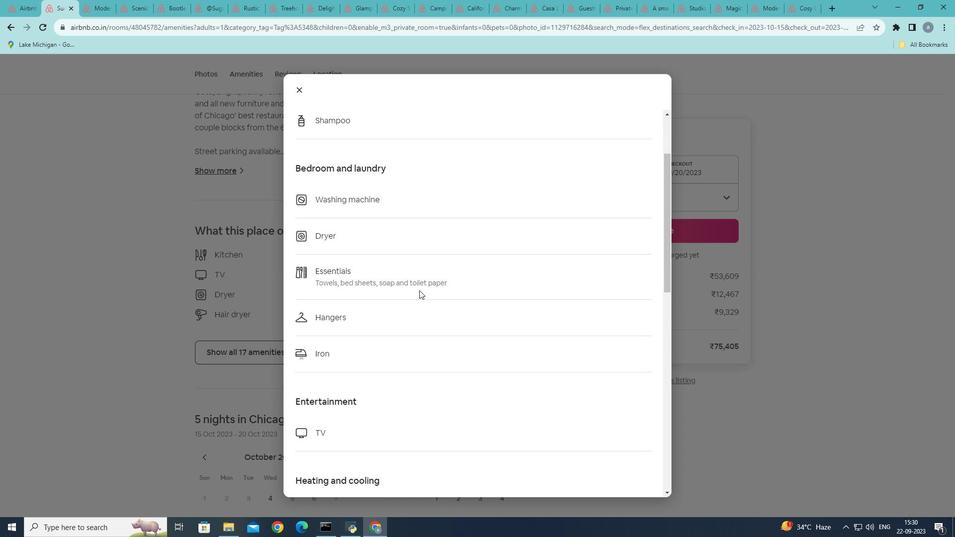 
Action: Mouse scrolled (419, 290) with delta (0, 0)
Screenshot: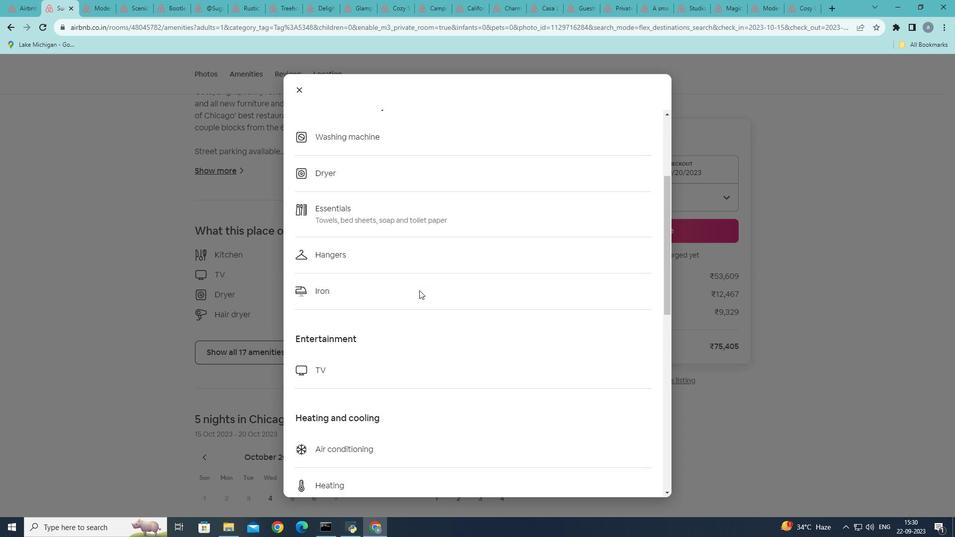 
Action: Mouse scrolled (419, 290) with delta (0, 0)
Screenshot: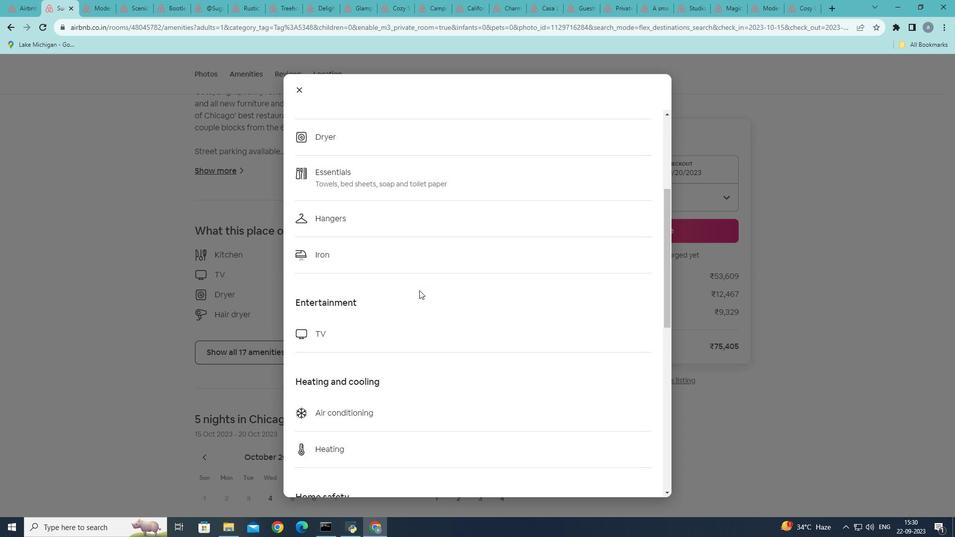 
Action: Mouse scrolled (419, 290) with delta (0, 0)
Screenshot: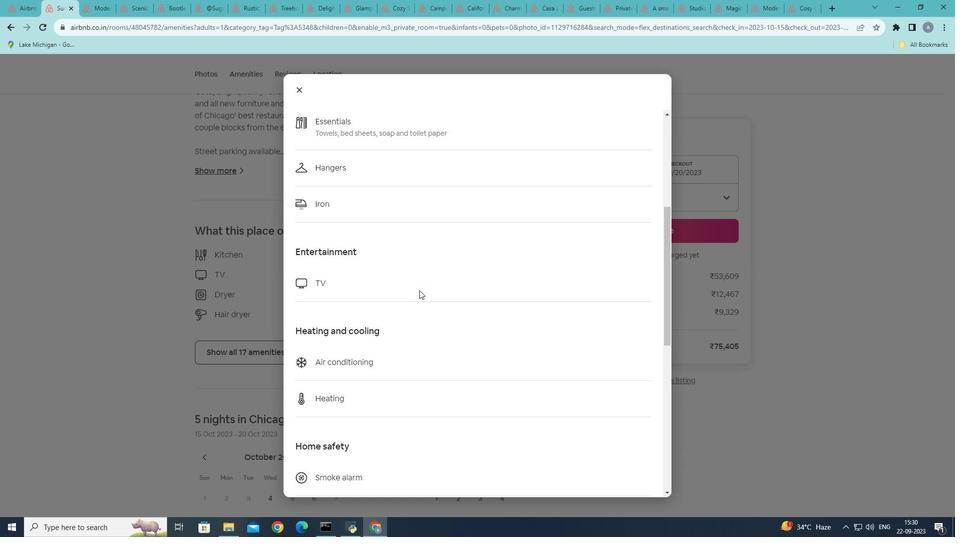 
Action: Mouse scrolled (419, 290) with delta (0, 0)
Screenshot: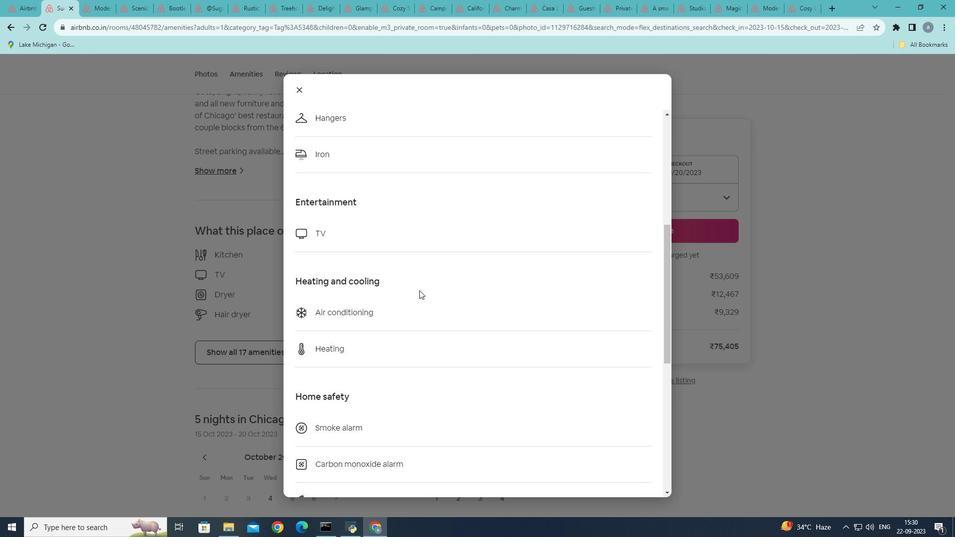 
Action: Mouse scrolled (419, 290) with delta (0, 0)
Screenshot: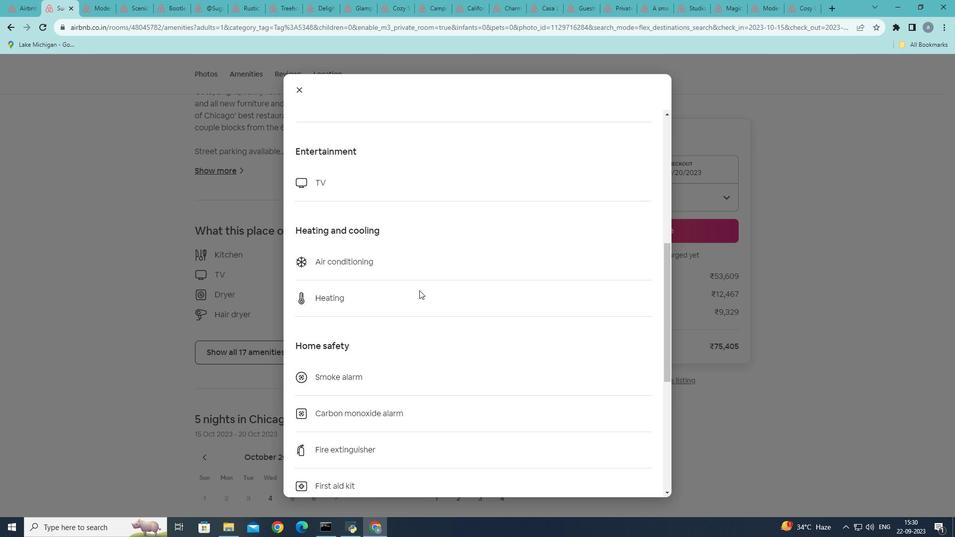 
Action: Mouse scrolled (419, 290) with delta (0, 0)
Screenshot: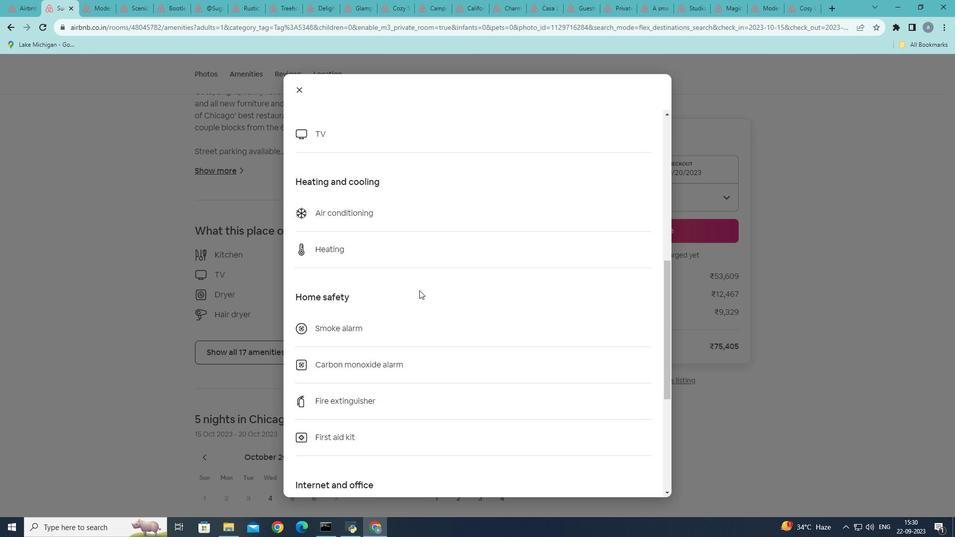 
Action: Mouse scrolled (419, 290) with delta (0, 0)
Screenshot: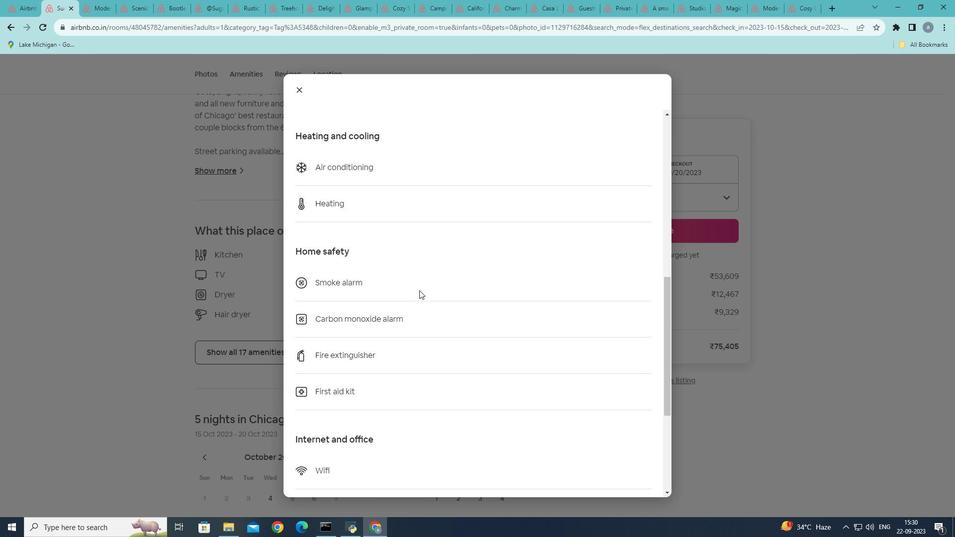 
Action: Mouse scrolled (419, 290) with delta (0, 0)
Screenshot: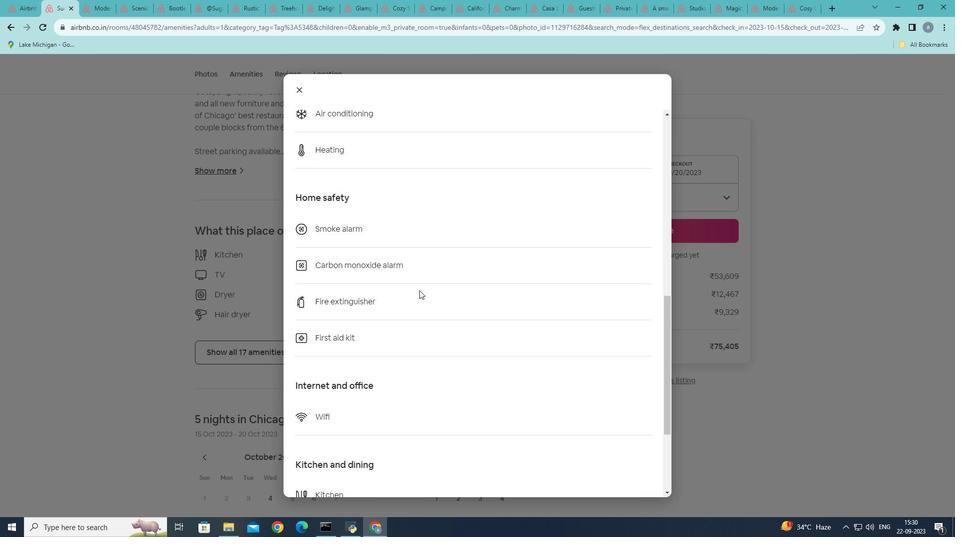 
Action: Mouse scrolled (419, 290) with delta (0, 0)
Screenshot: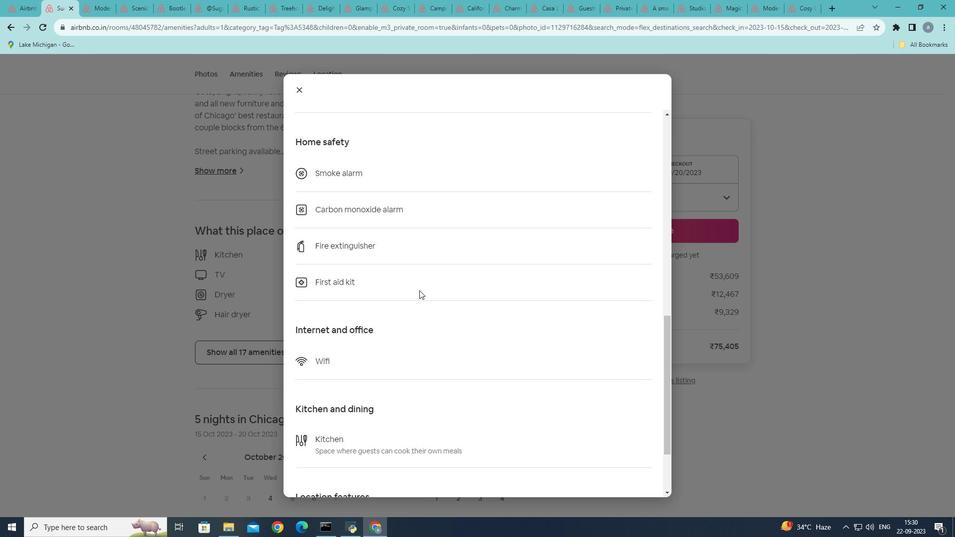 
Action: Mouse scrolled (419, 290) with delta (0, 0)
Screenshot: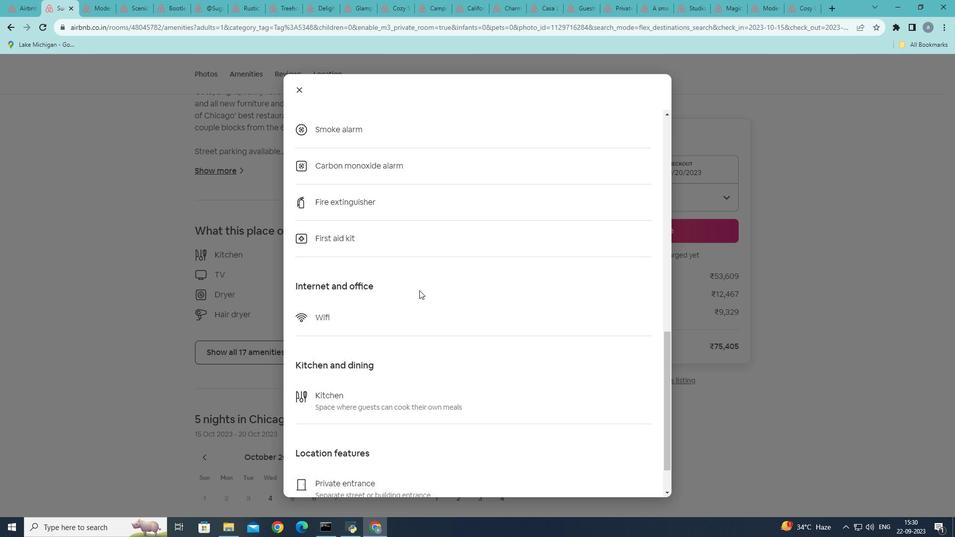 
Action: Mouse scrolled (419, 290) with delta (0, 0)
Screenshot: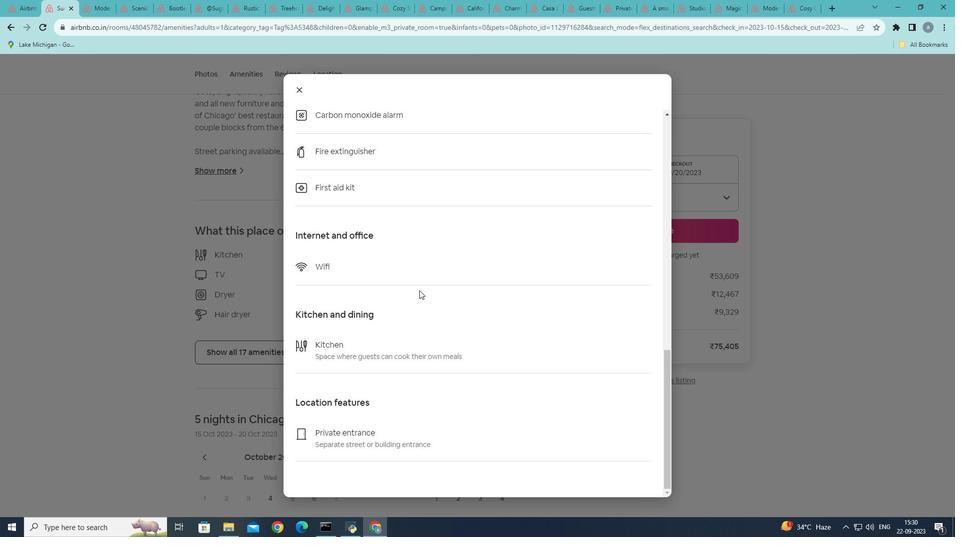 
Action: Mouse scrolled (419, 290) with delta (0, 0)
Screenshot: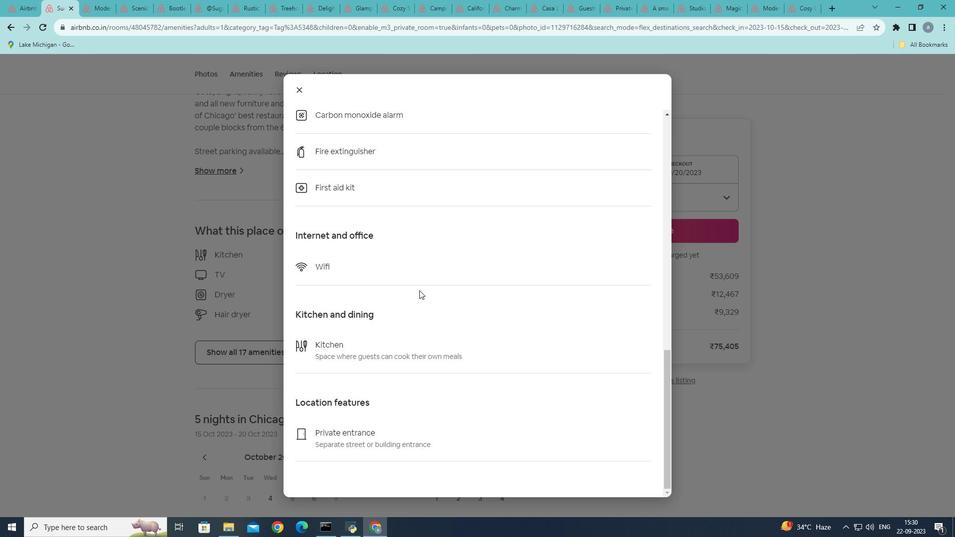 
Action: Mouse scrolled (419, 290) with delta (0, 0)
Screenshot: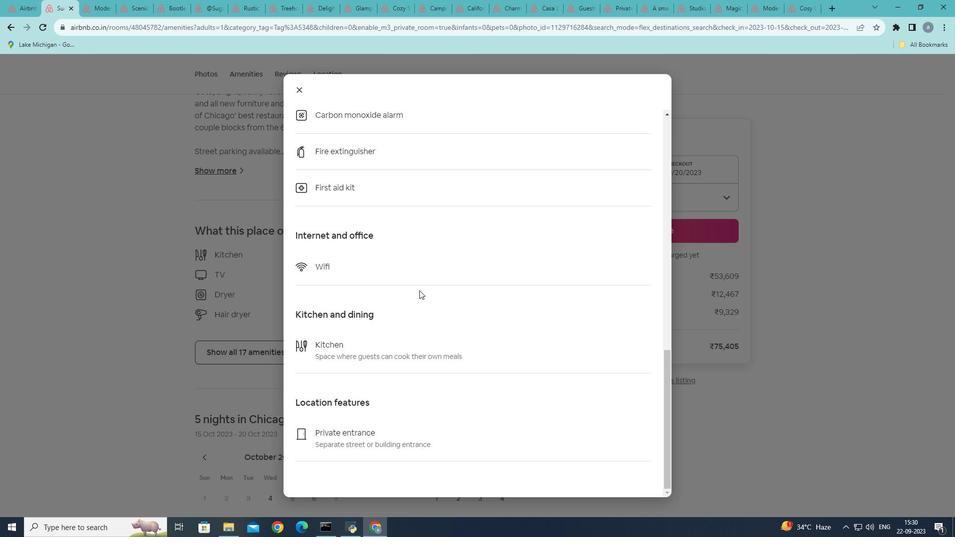 
Action: Mouse scrolled (419, 290) with delta (0, 0)
Screenshot: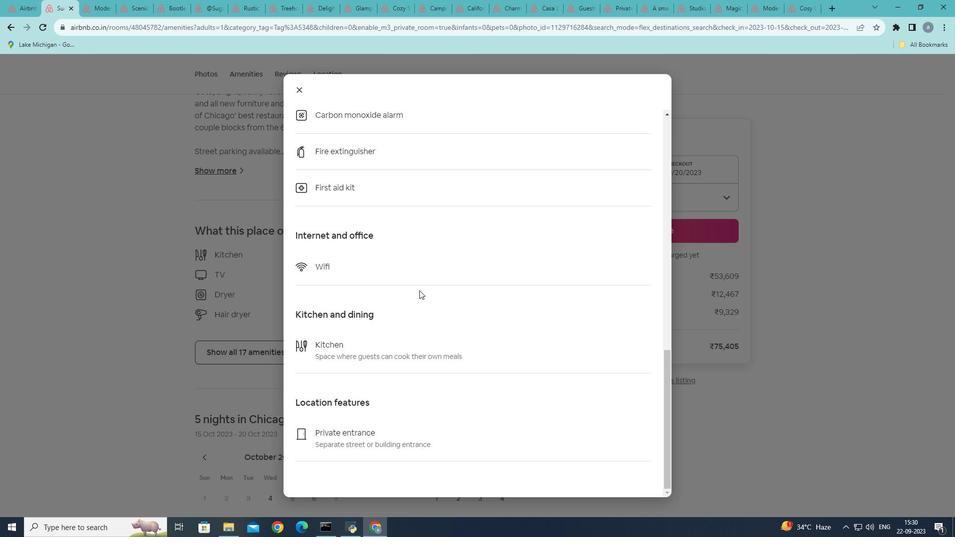 
Action: Mouse scrolled (419, 290) with delta (0, 0)
Screenshot: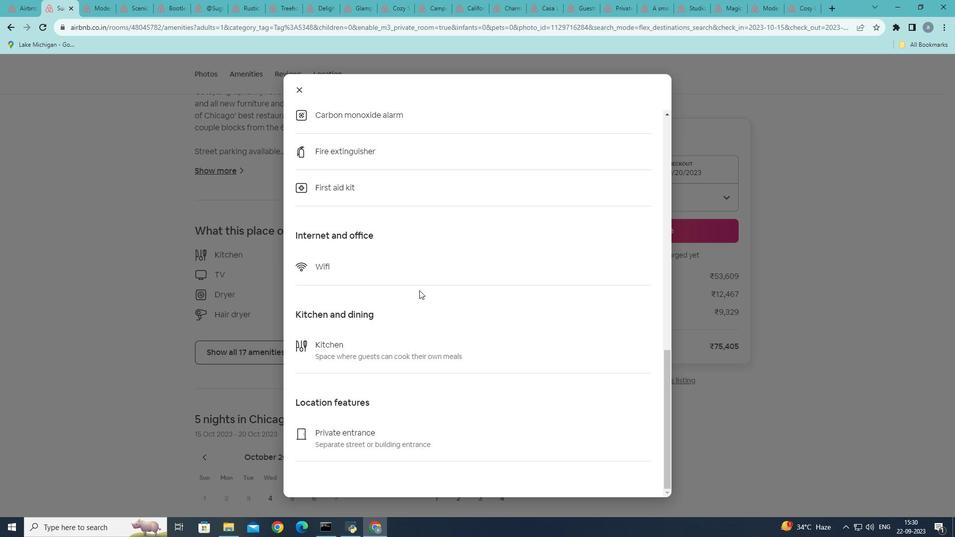 
Action: Mouse scrolled (419, 290) with delta (0, 0)
Screenshot: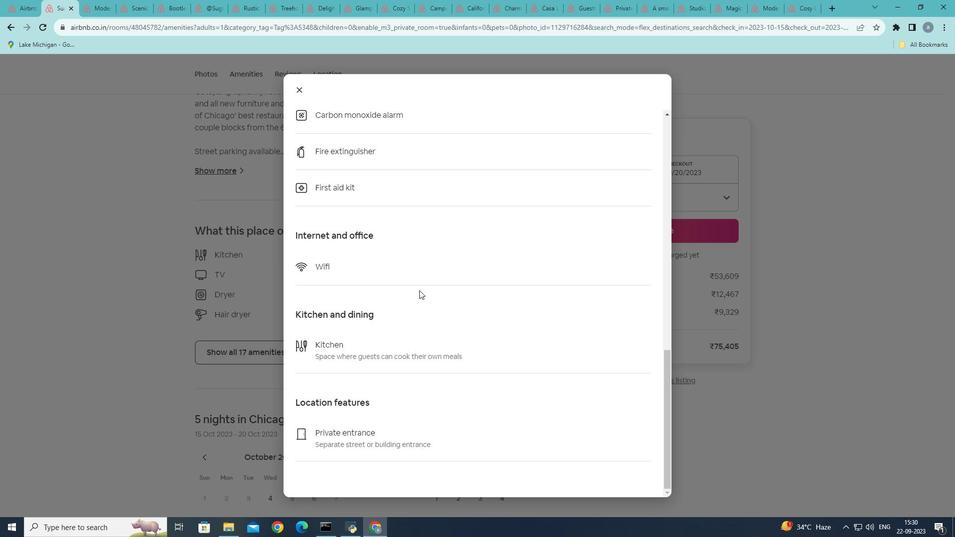 
Action: Mouse scrolled (419, 290) with delta (0, 0)
Screenshot: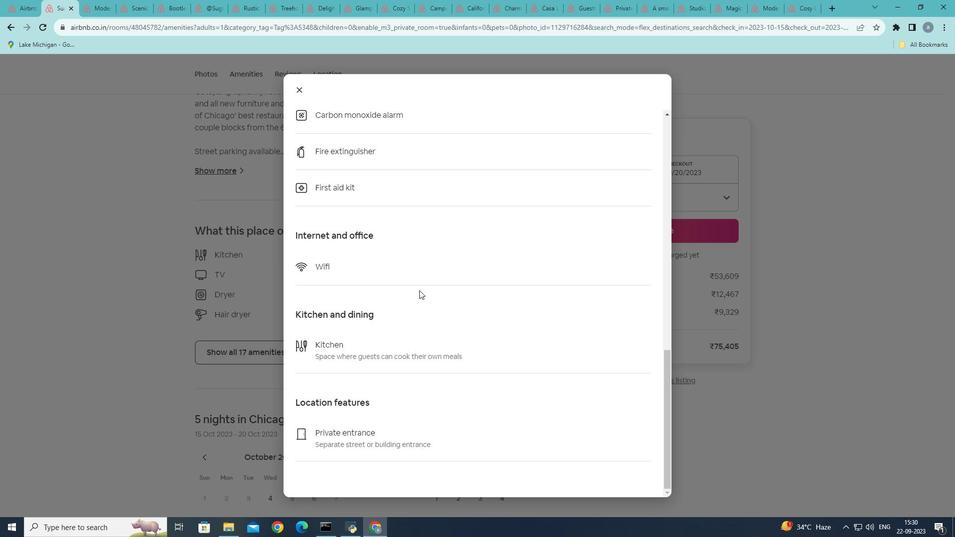 
Action: Mouse scrolled (419, 290) with delta (0, 0)
Screenshot: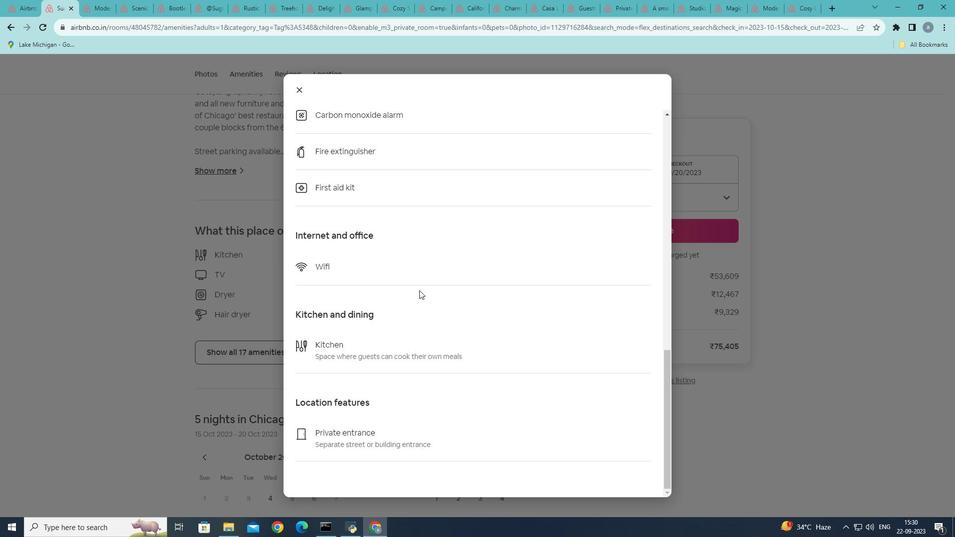 
Action: Mouse scrolled (419, 290) with delta (0, 0)
Screenshot: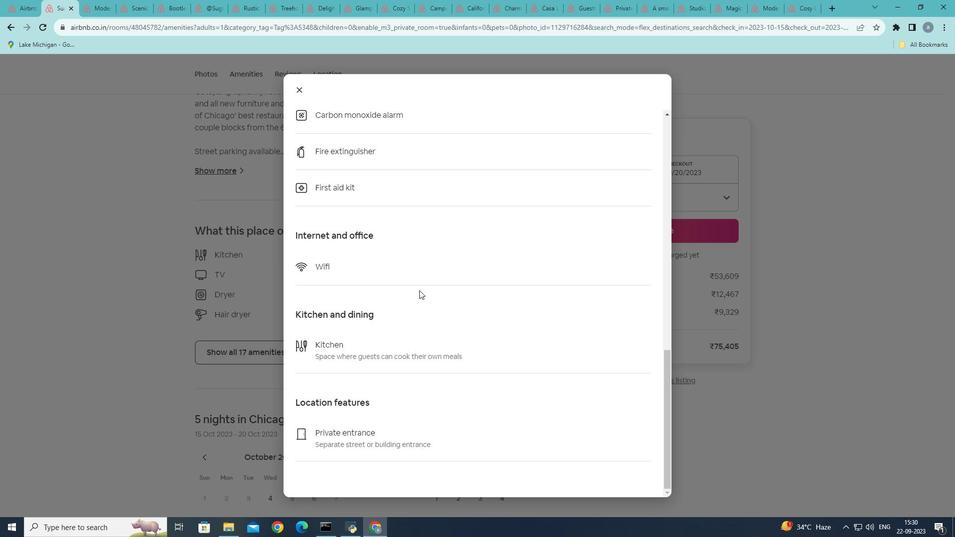 
Action: Mouse scrolled (419, 290) with delta (0, 0)
Screenshot: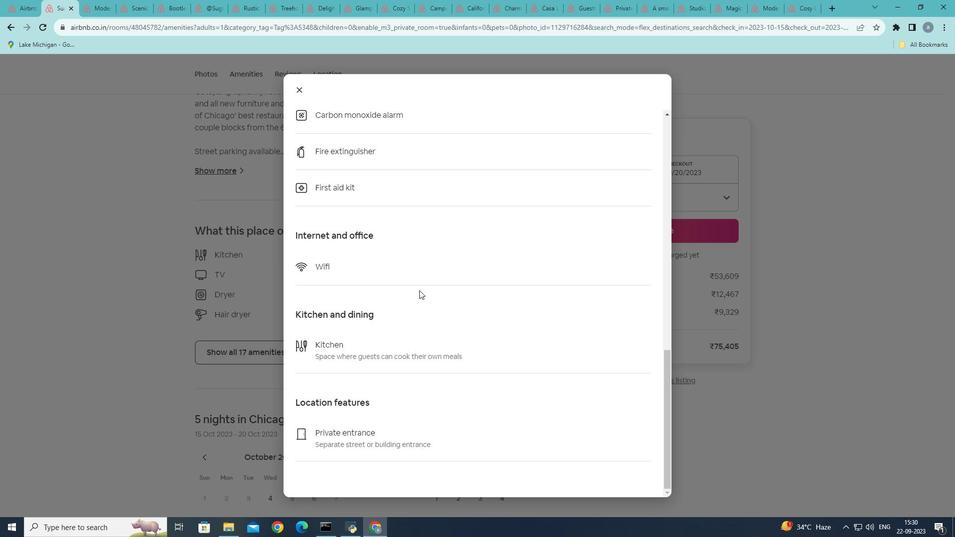
Action: Mouse scrolled (419, 290) with delta (0, 0)
Screenshot: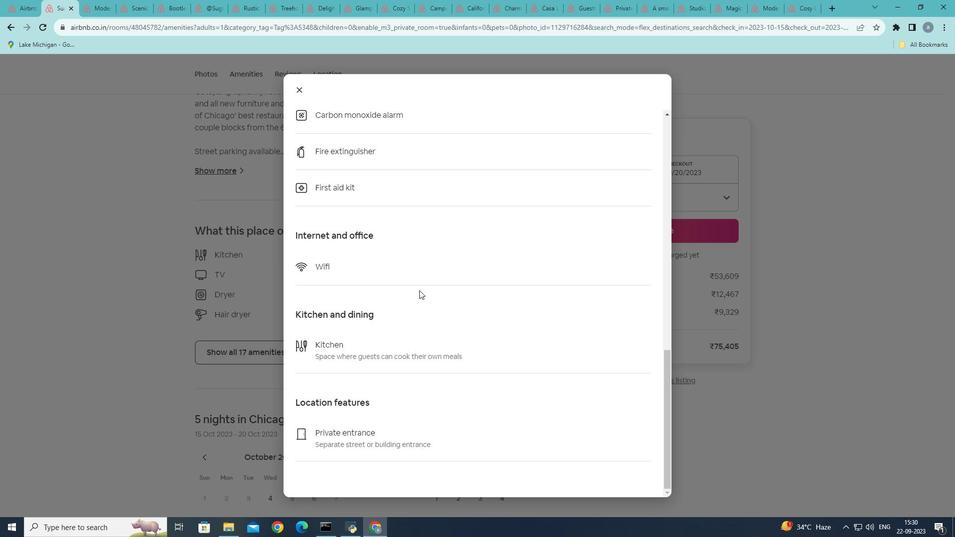 
Action: Mouse moved to (301, 89)
Screenshot: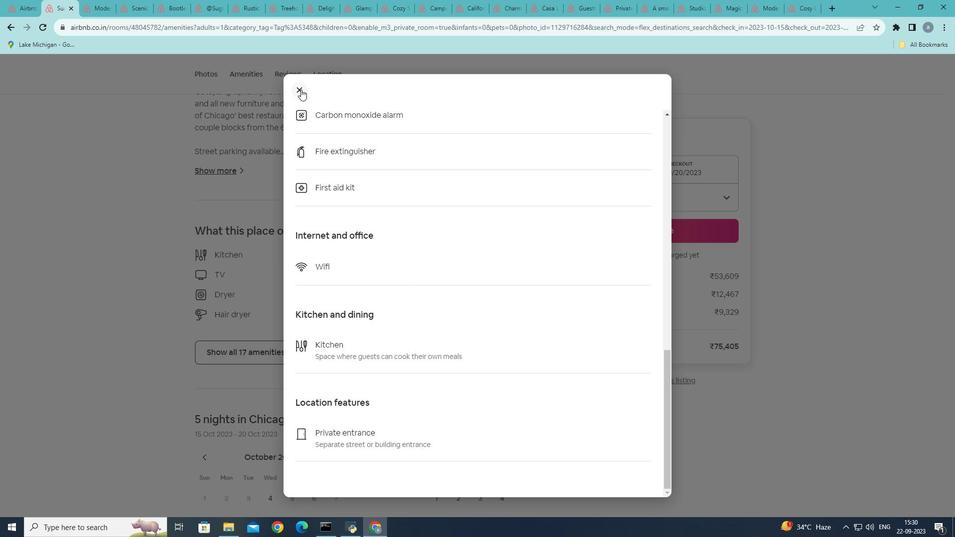 
Action: Mouse pressed left at (301, 89)
Screenshot: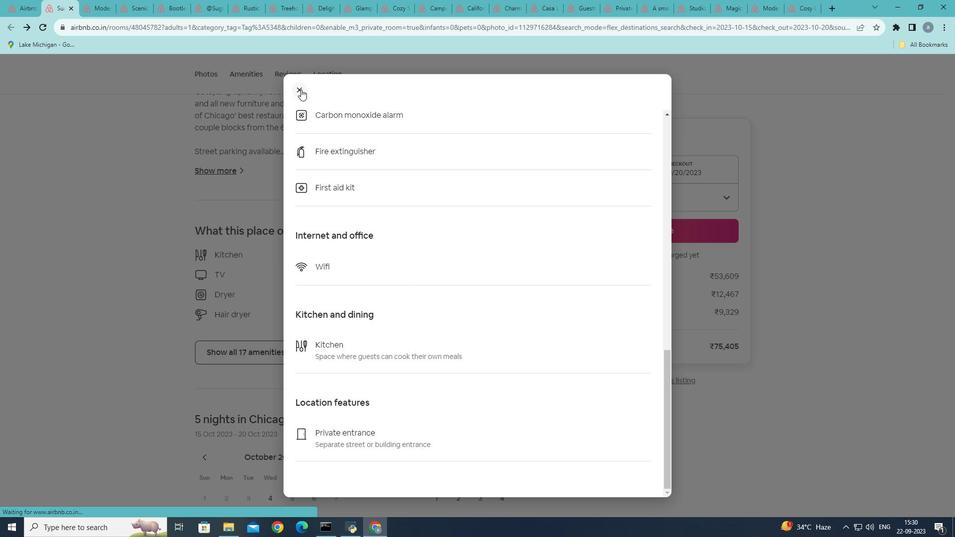 
Action: Mouse moved to (415, 231)
Screenshot: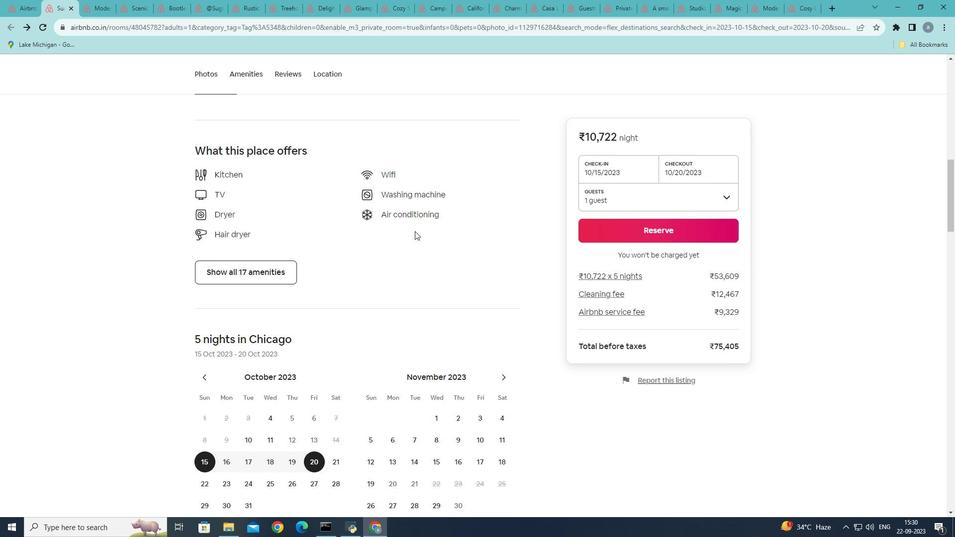 
Action: Mouse scrolled (415, 230) with delta (0, 0)
Screenshot: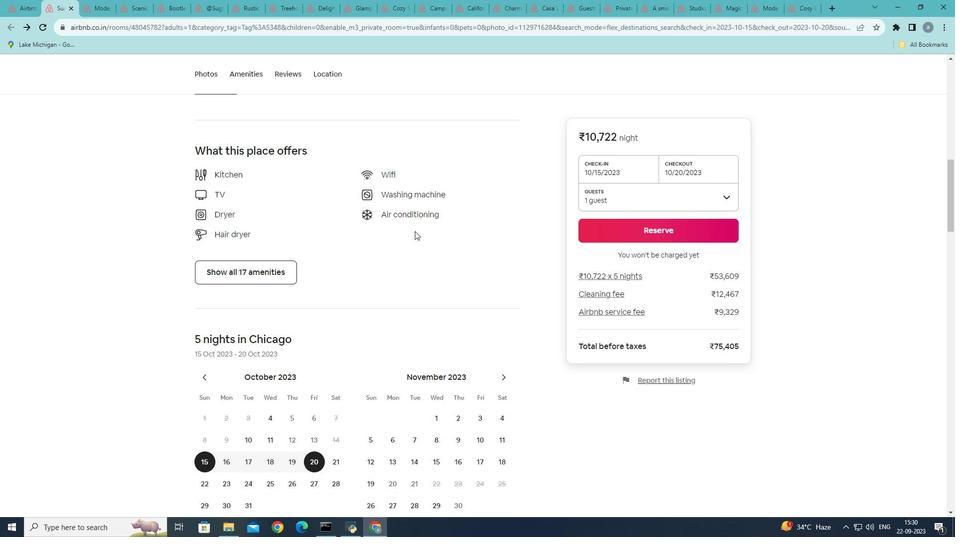 
Action: Mouse moved to (415, 231)
Screenshot: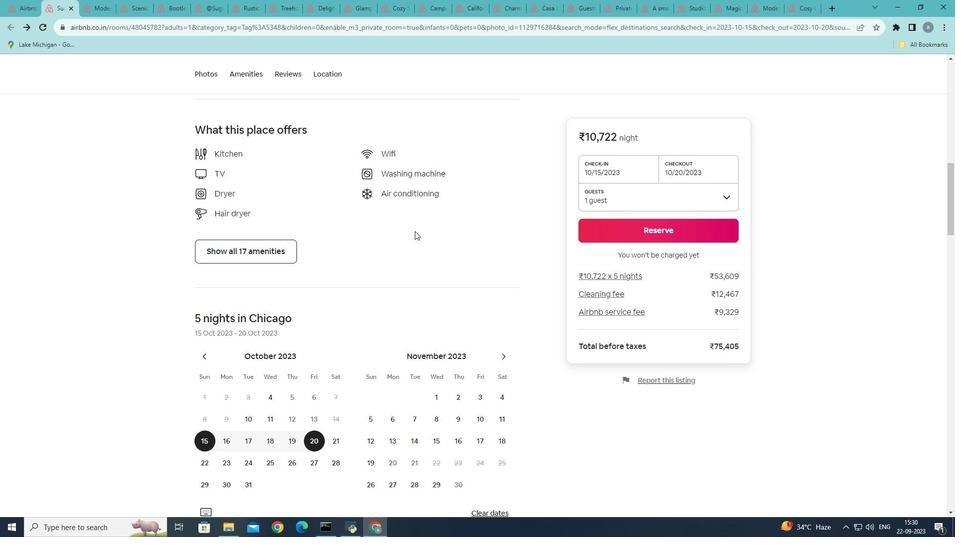 
Action: Mouse scrolled (415, 231) with delta (0, 0)
Screenshot: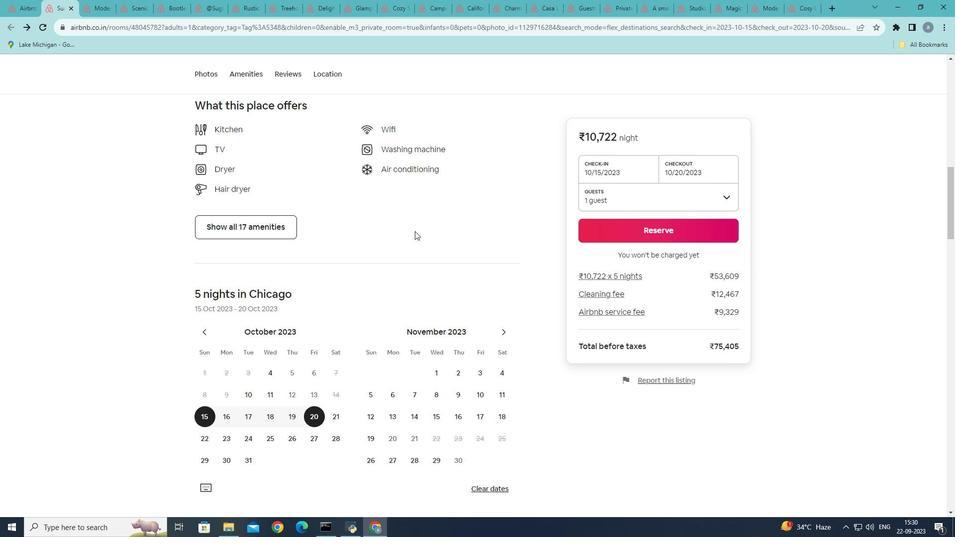 
Action: Mouse scrolled (415, 231) with delta (0, 0)
Screenshot: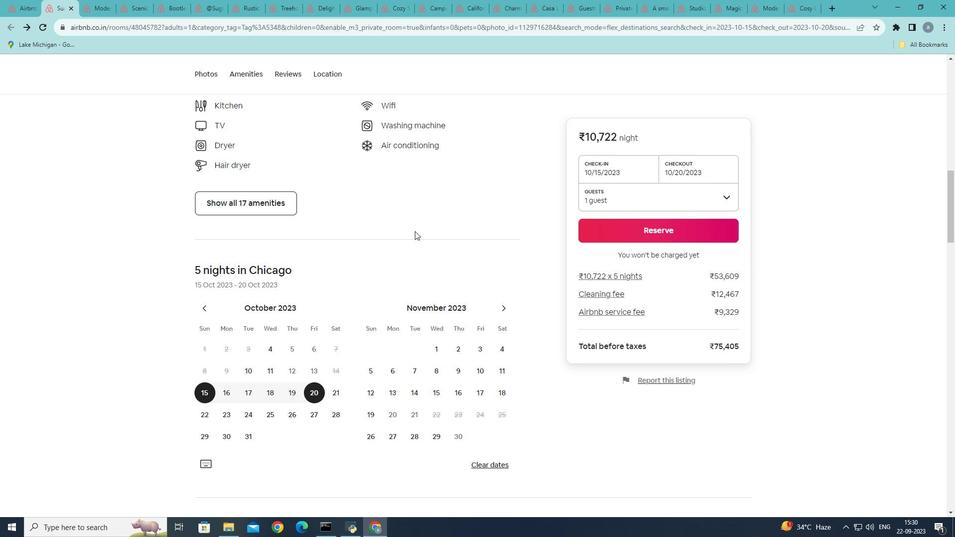 
Action: Mouse scrolled (415, 231) with delta (0, 0)
Screenshot: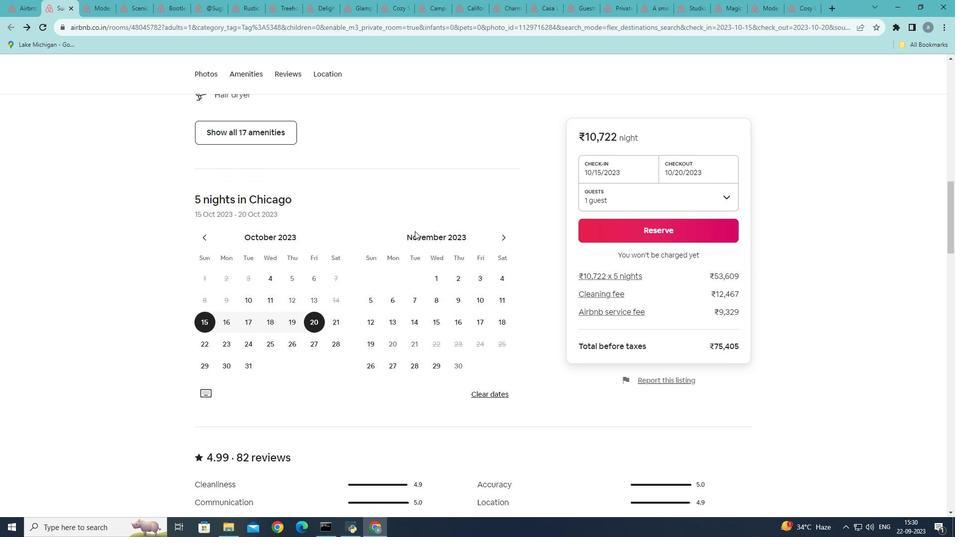 
Action: Mouse scrolled (415, 231) with delta (0, 0)
Screenshot: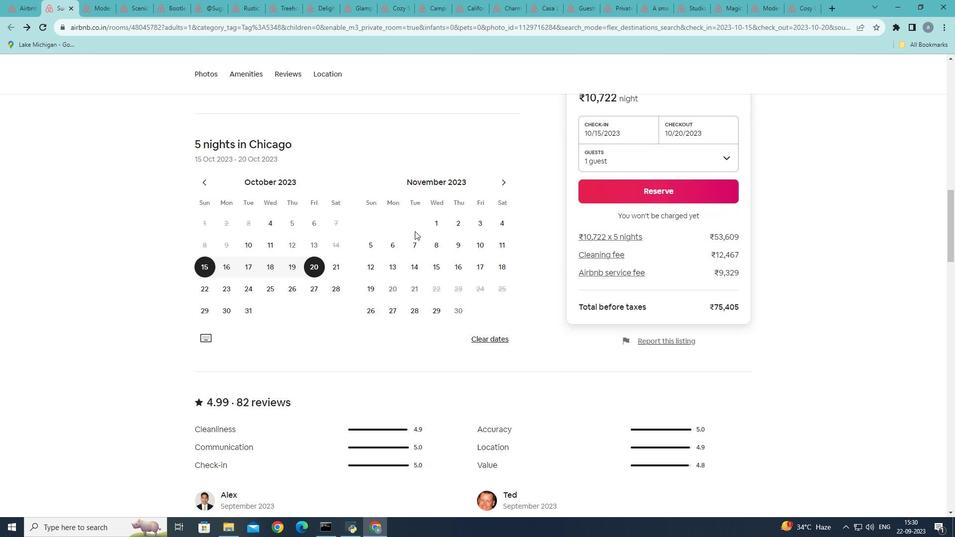 
Action: Mouse scrolled (415, 231) with delta (0, 0)
Screenshot: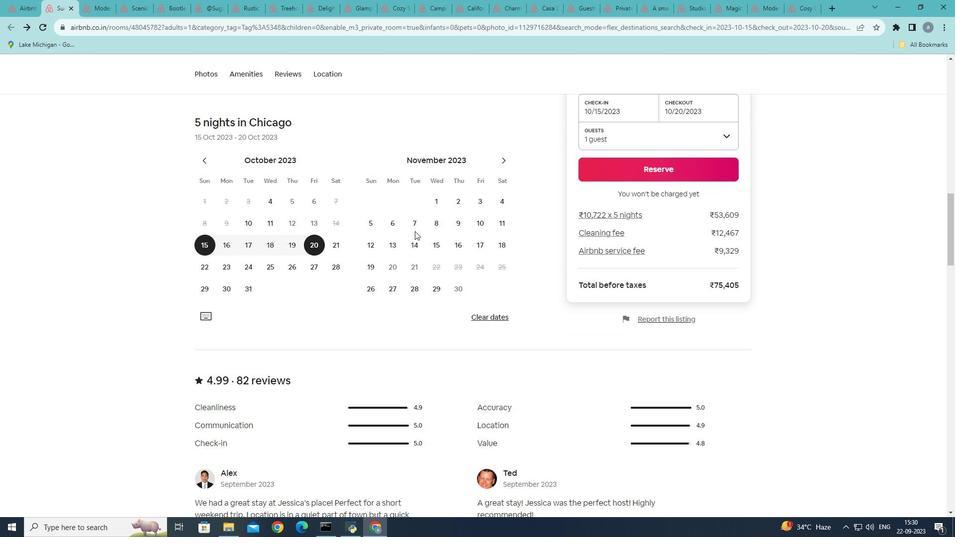 
Action: Mouse scrolled (415, 231) with delta (0, 0)
Screenshot: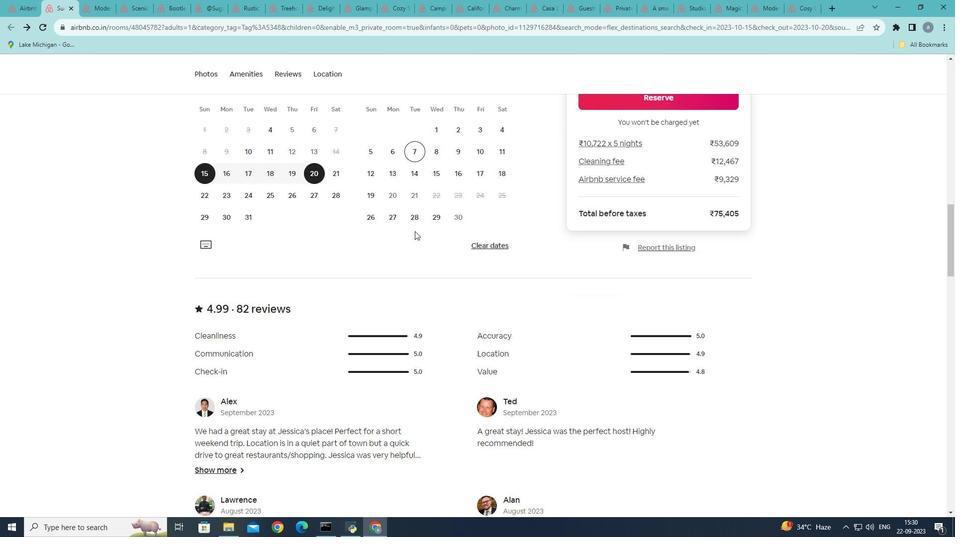 
Action: Mouse scrolled (415, 231) with delta (0, 0)
Screenshot: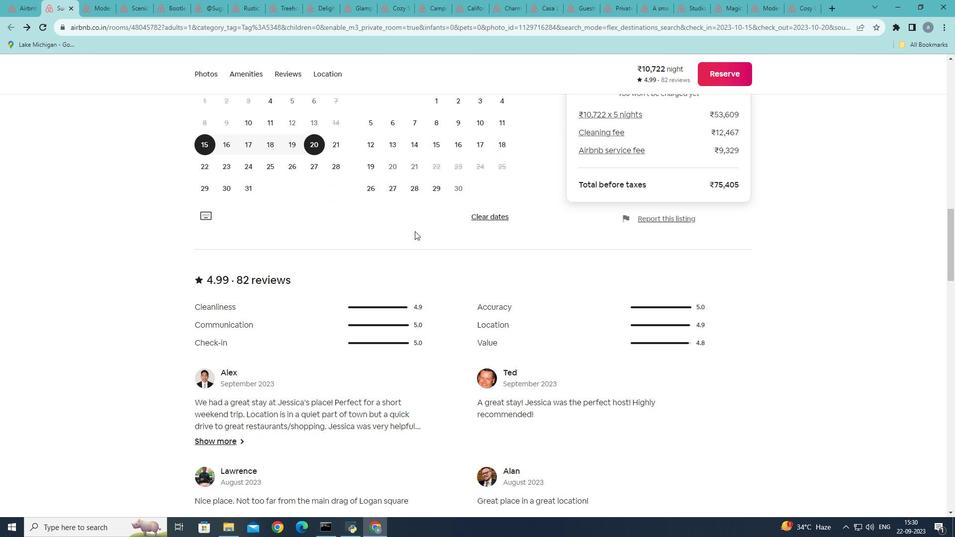
Action: Mouse scrolled (415, 231) with delta (0, 0)
Screenshot: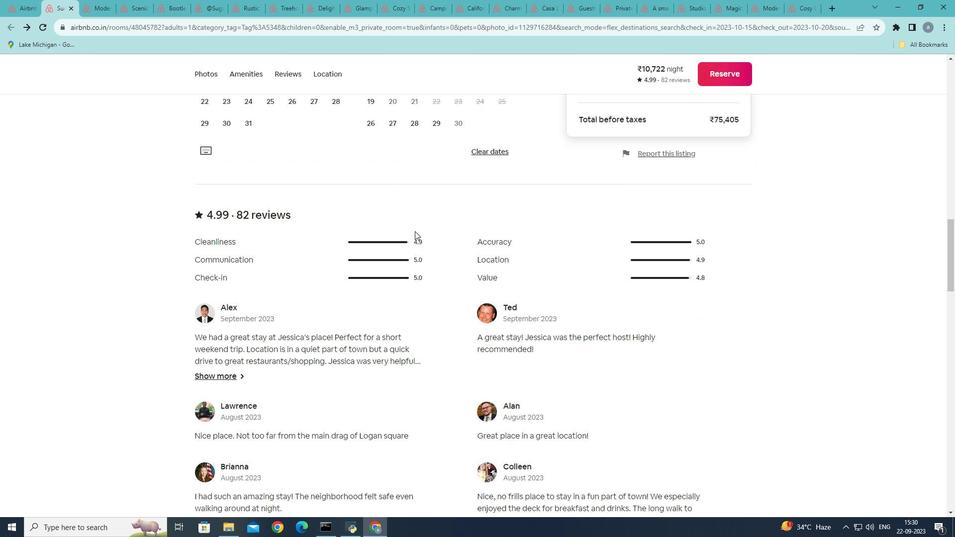 
Action: Mouse scrolled (415, 231) with delta (0, 0)
Screenshot: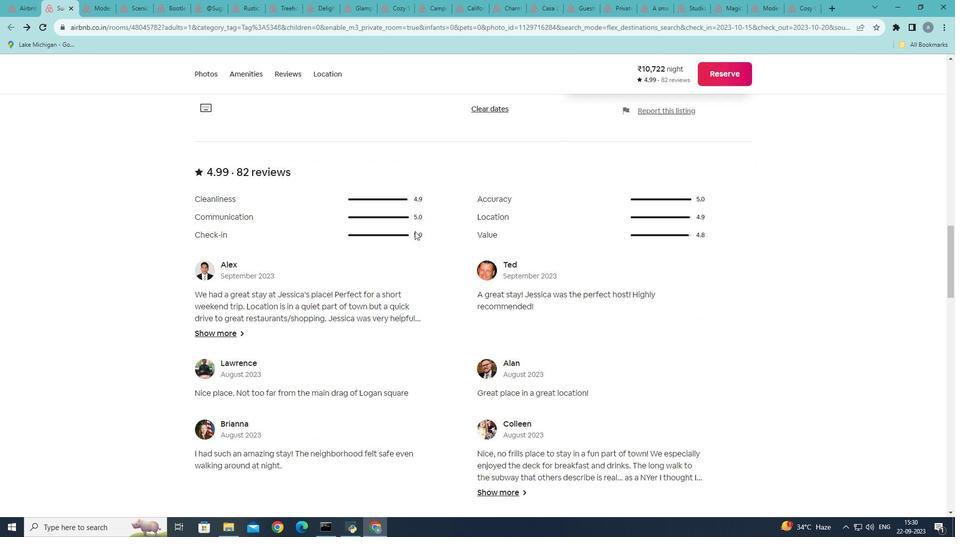 
Action: Mouse scrolled (415, 231) with delta (0, 0)
Screenshot: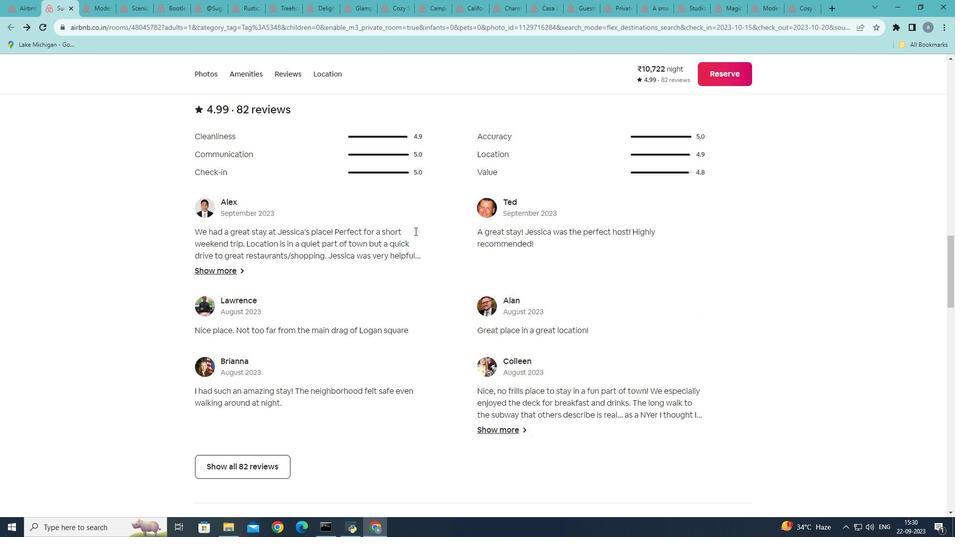 
Action: Mouse scrolled (415, 231) with delta (0, 0)
Screenshot: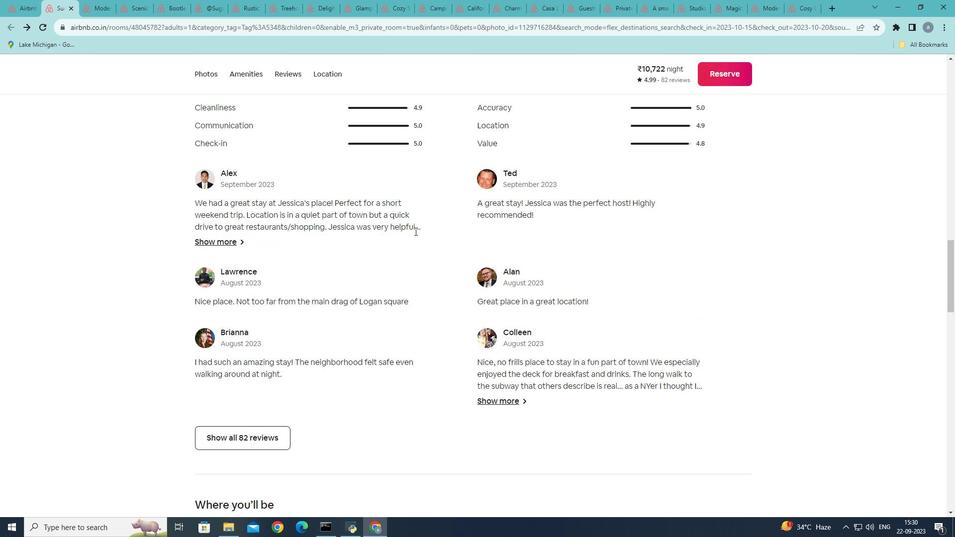 
Action: Mouse moved to (414, 231)
Screenshot: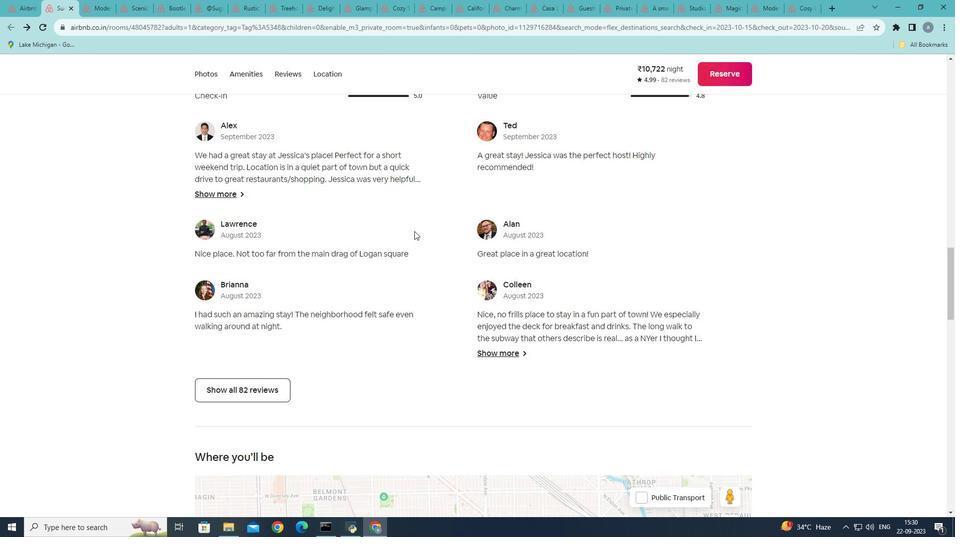 
Action: Mouse scrolled (414, 231) with delta (0, 0)
Screenshot: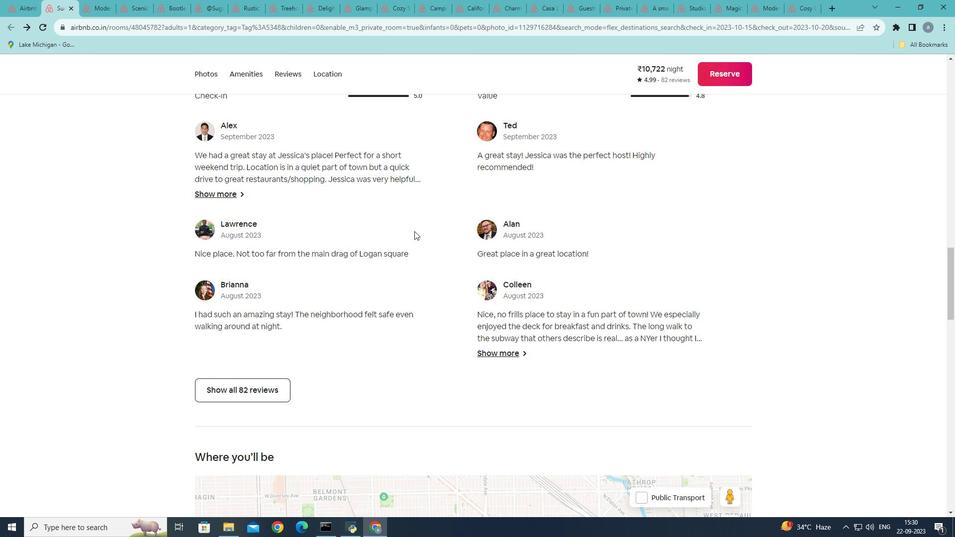 
Action: Mouse scrolled (414, 231) with delta (0, 0)
Screenshot: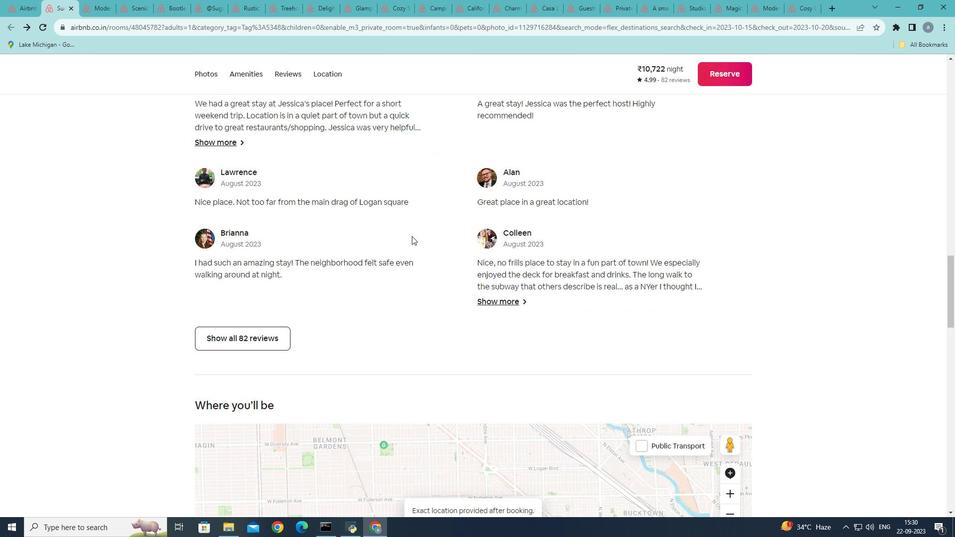 
Action: Mouse moved to (248, 338)
Screenshot: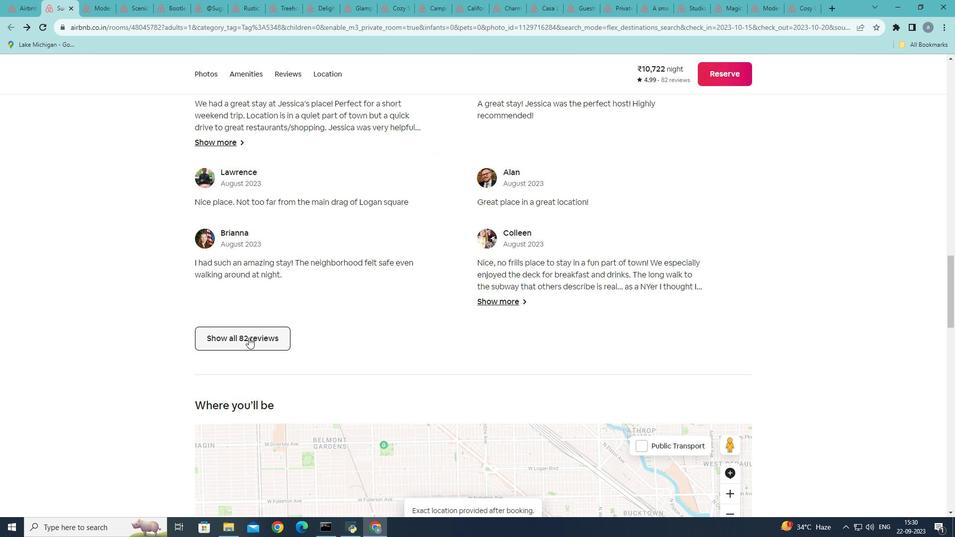
Action: Mouse pressed left at (248, 338)
Screenshot: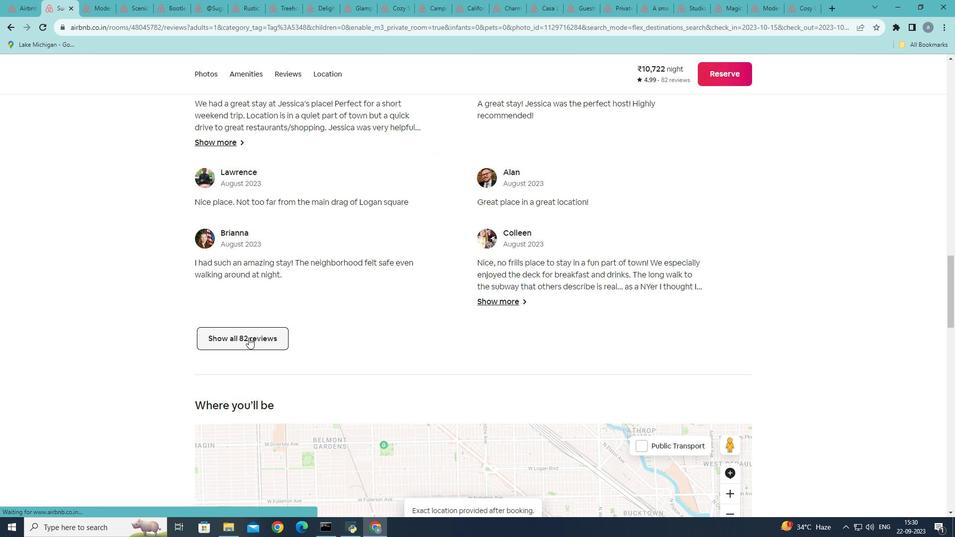 
Action: Mouse moved to (476, 268)
Screenshot: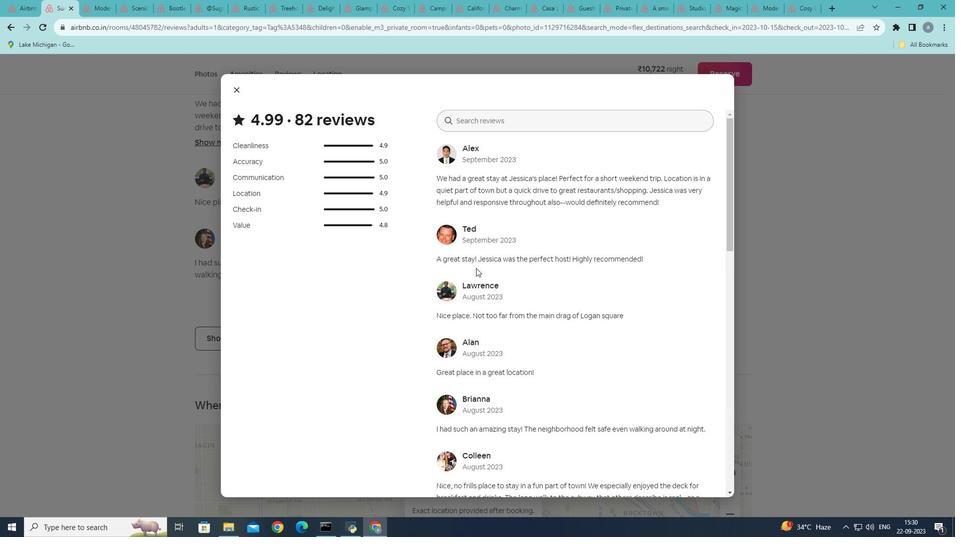 
Action: Mouse scrolled (476, 267) with delta (0, 0)
Screenshot: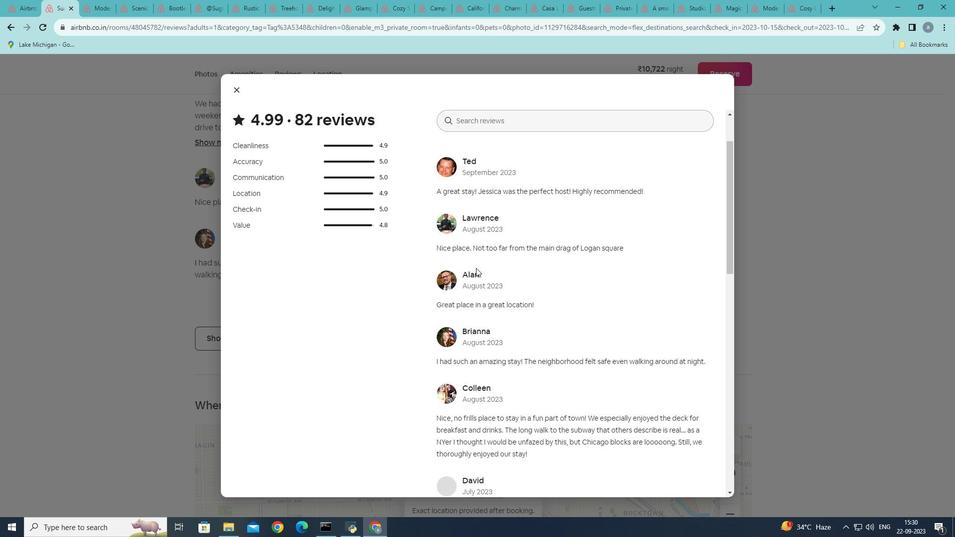 
Action: Mouse scrolled (476, 267) with delta (0, 0)
Screenshot: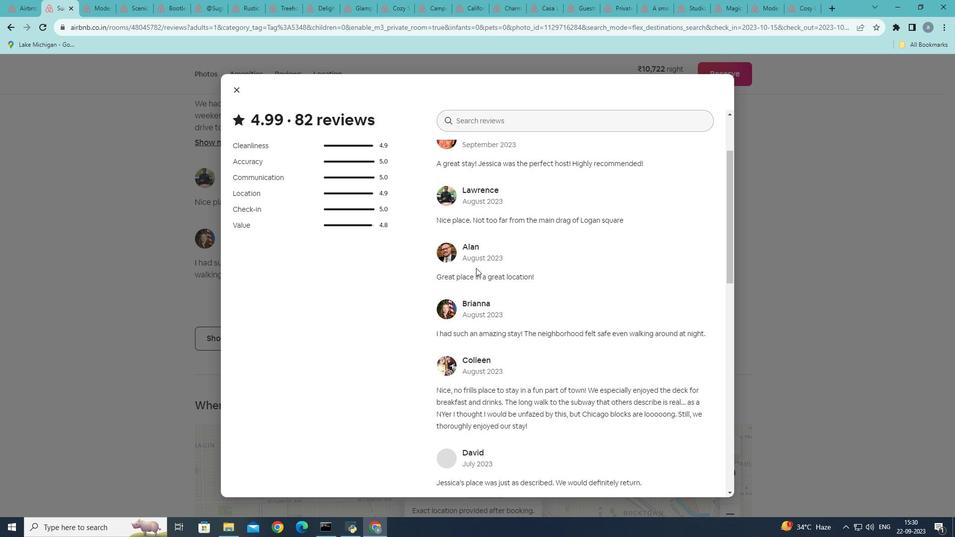 
Action: Mouse scrolled (476, 267) with delta (0, 0)
Screenshot: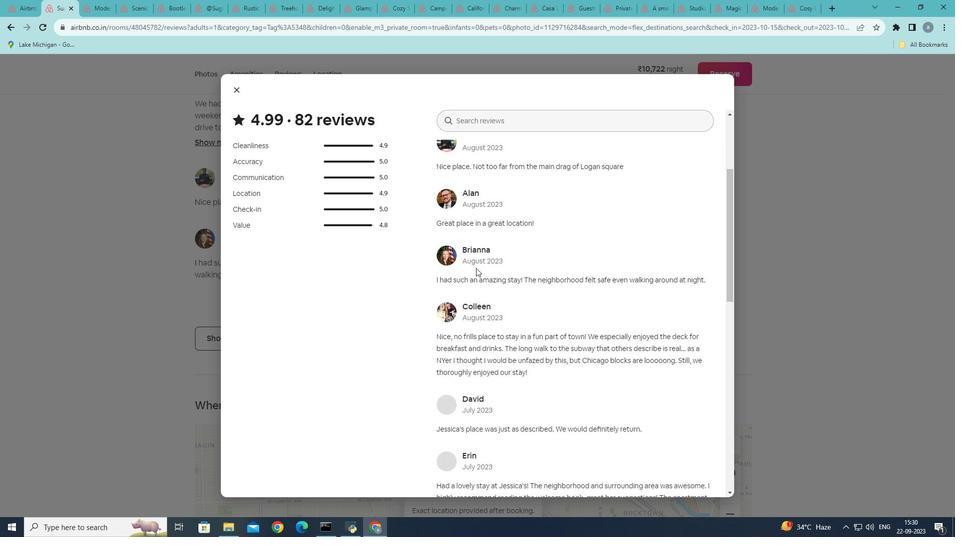 
Action: Mouse moved to (475, 270)
Screenshot: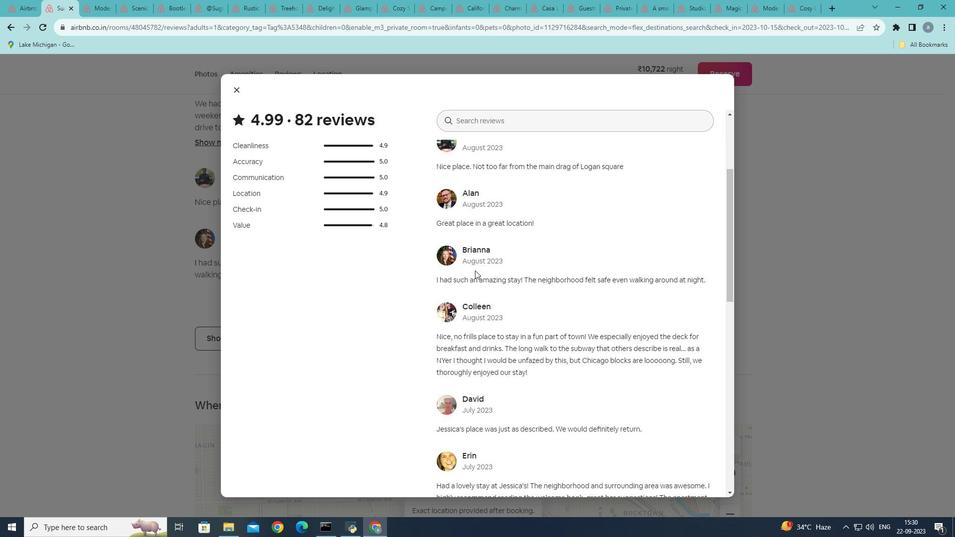 
Action: Mouse scrolled (475, 270) with delta (0, 0)
Screenshot: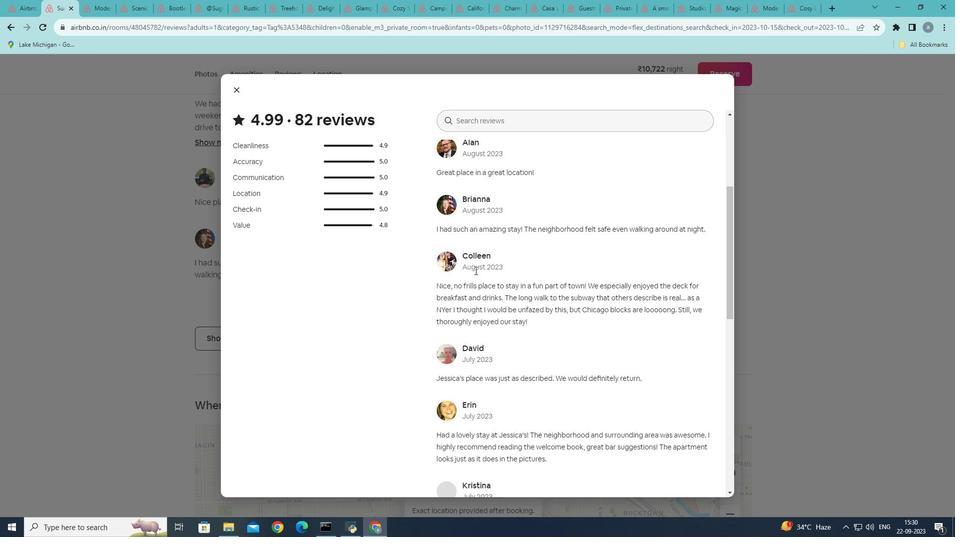 
Action: Mouse scrolled (475, 270) with delta (0, 0)
Screenshot: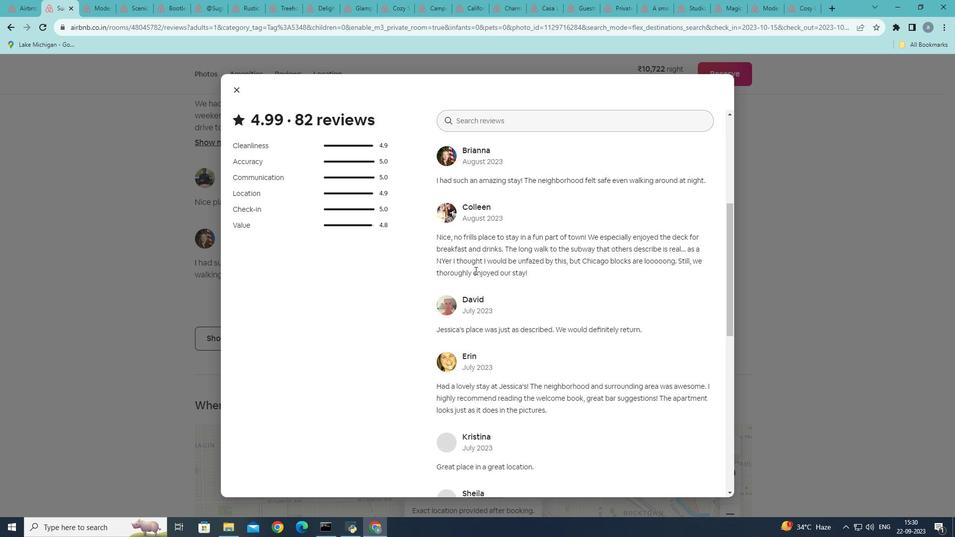 
Action: Mouse moved to (474, 274)
Screenshot: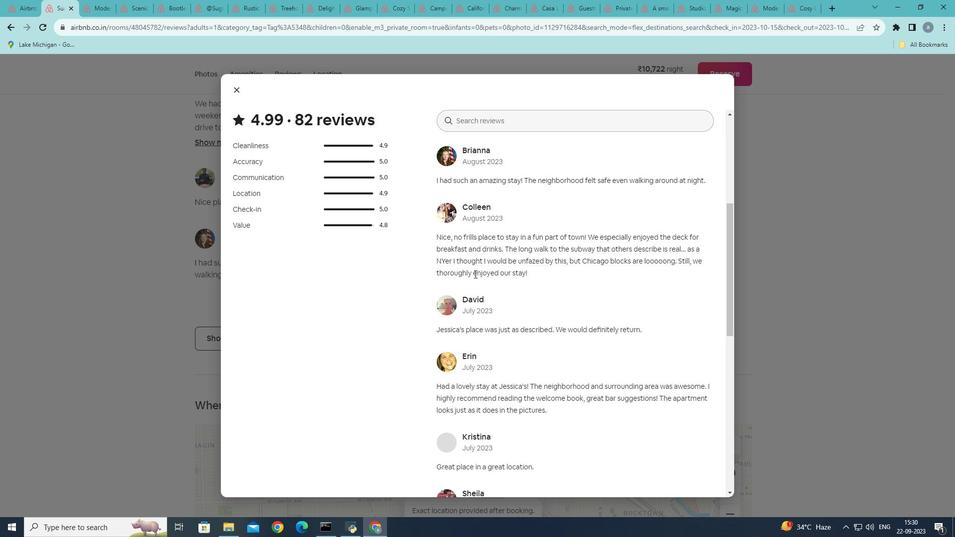 
Action: Mouse scrolled (474, 273) with delta (0, 0)
Screenshot: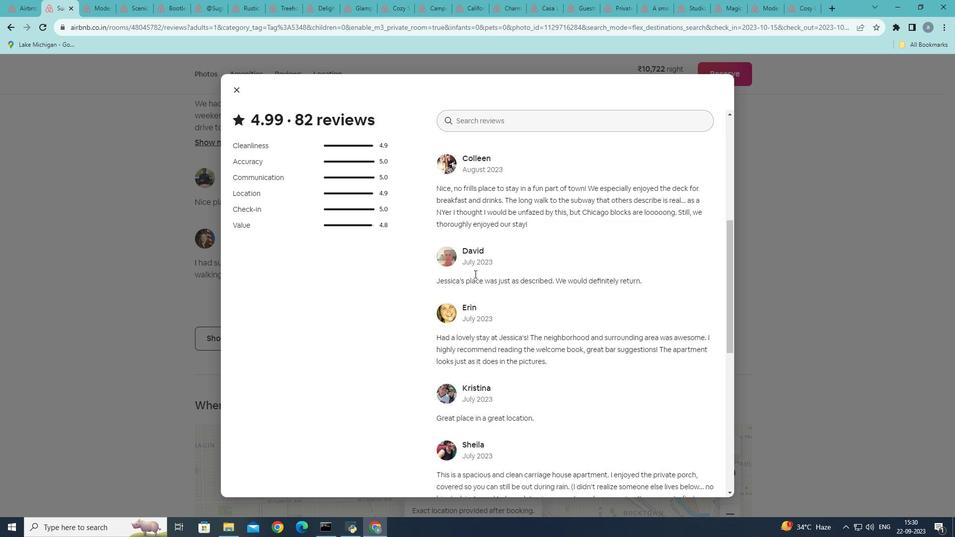 
Action: Mouse scrolled (474, 273) with delta (0, 0)
Screenshot: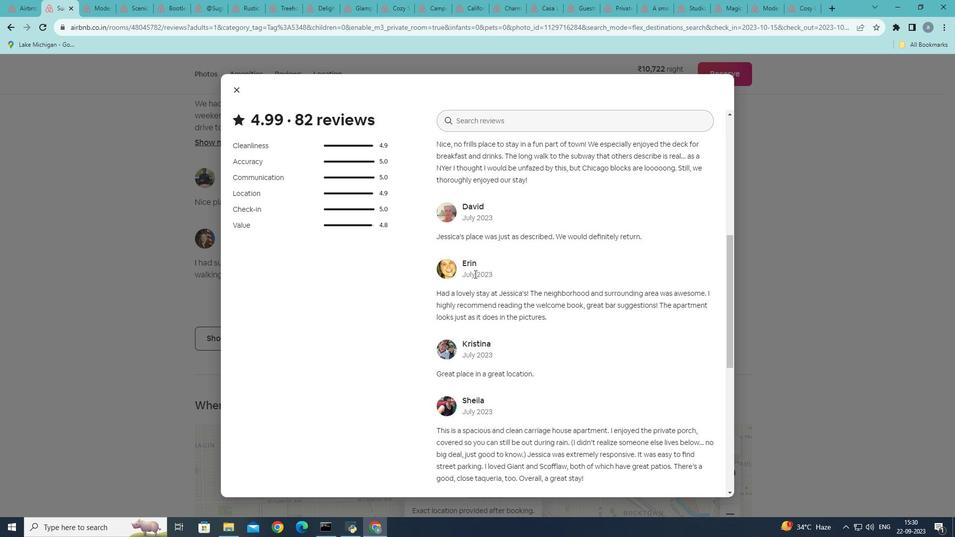 
Action: Mouse scrolled (474, 273) with delta (0, 0)
Screenshot: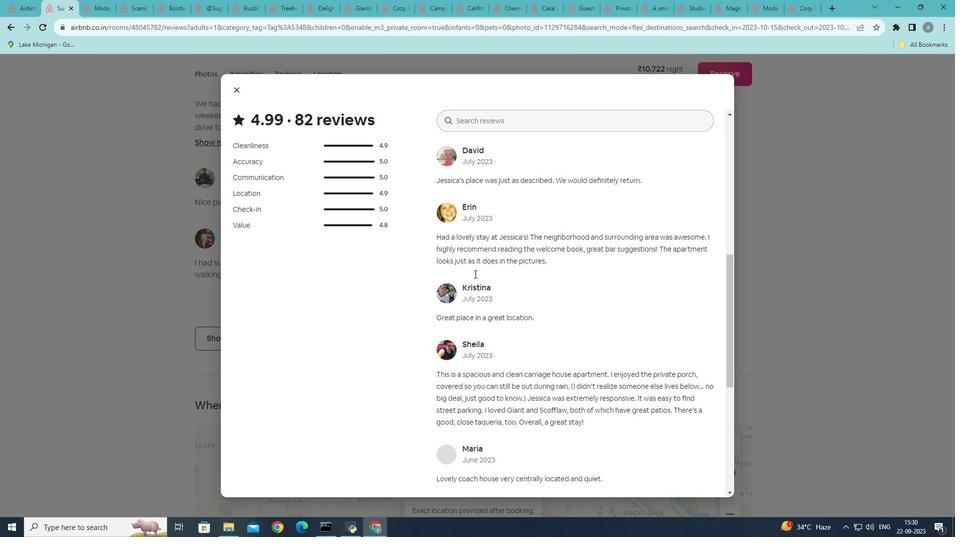 
Action: Mouse scrolled (474, 273) with delta (0, 0)
Screenshot: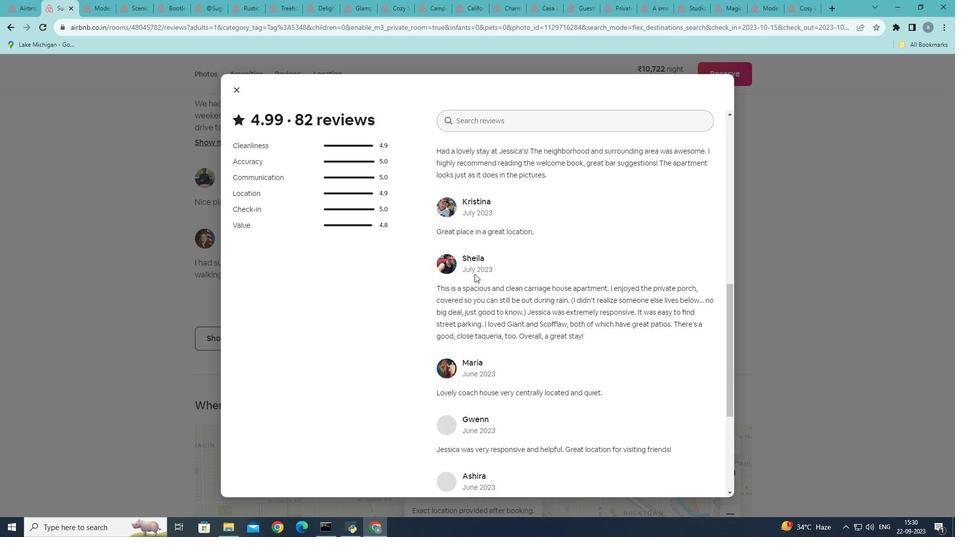 
Action: Mouse scrolled (474, 273) with delta (0, 0)
Screenshot: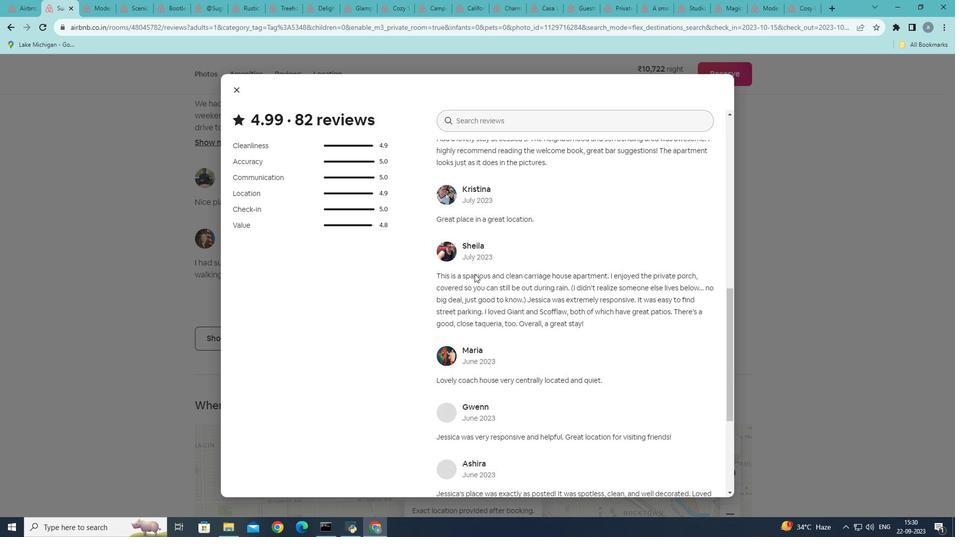 
Action: Mouse scrolled (474, 273) with delta (0, 0)
Screenshot: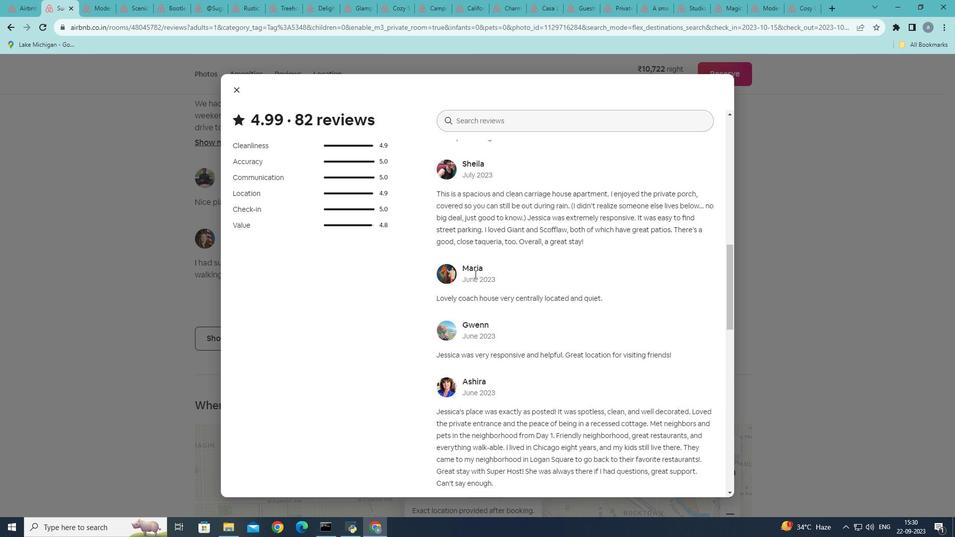 
Action: Mouse scrolled (474, 273) with delta (0, 0)
Screenshot: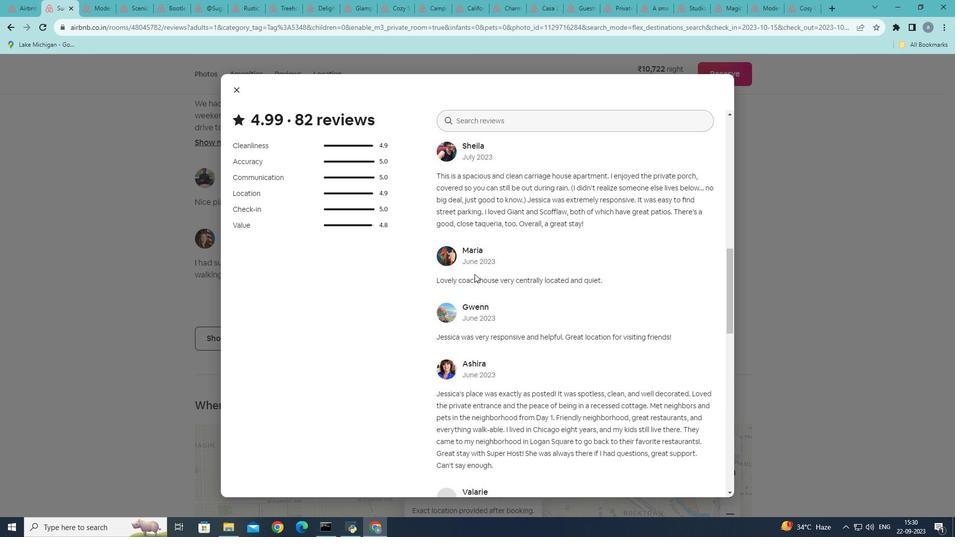 
Action: Mouse scrolled (474, 273) with delta (0, 0)
Screenshot: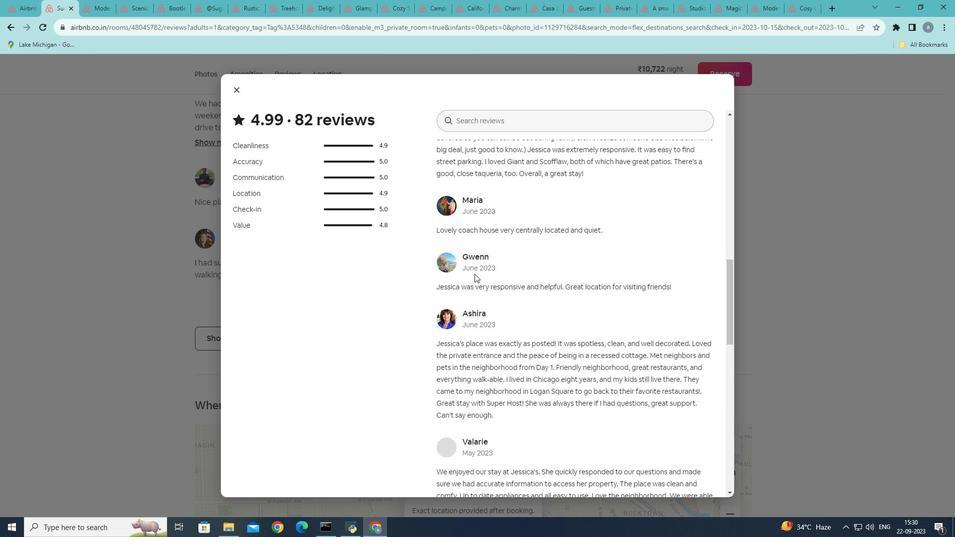 
Action: Mouse scrolled (474, 273) with delta (0, 0)
Screenshot: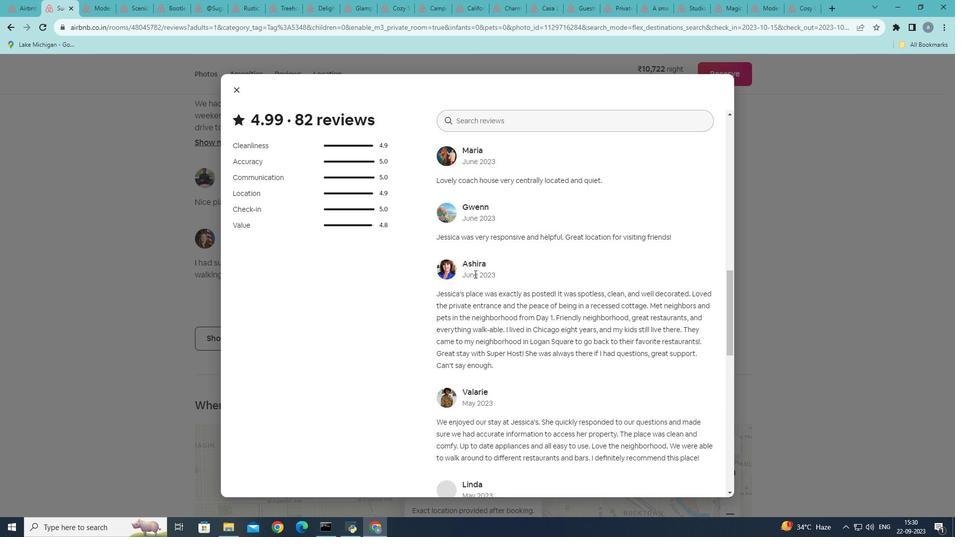 
Action: Mouse scrolled (474, 273) with delta (0, 0)
Screenshot: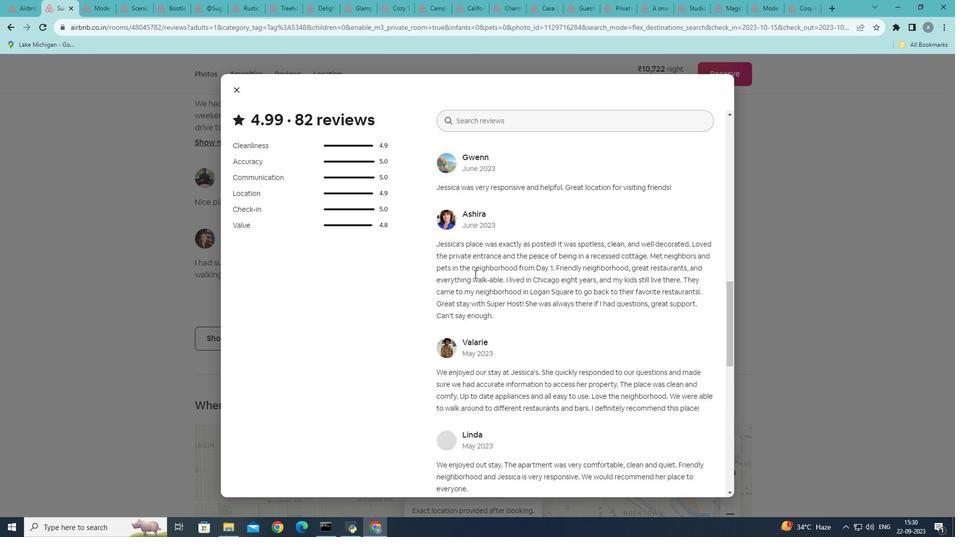 
Action: Mouse scrolled (474, 273) with delta (0, 0)
Screenshot: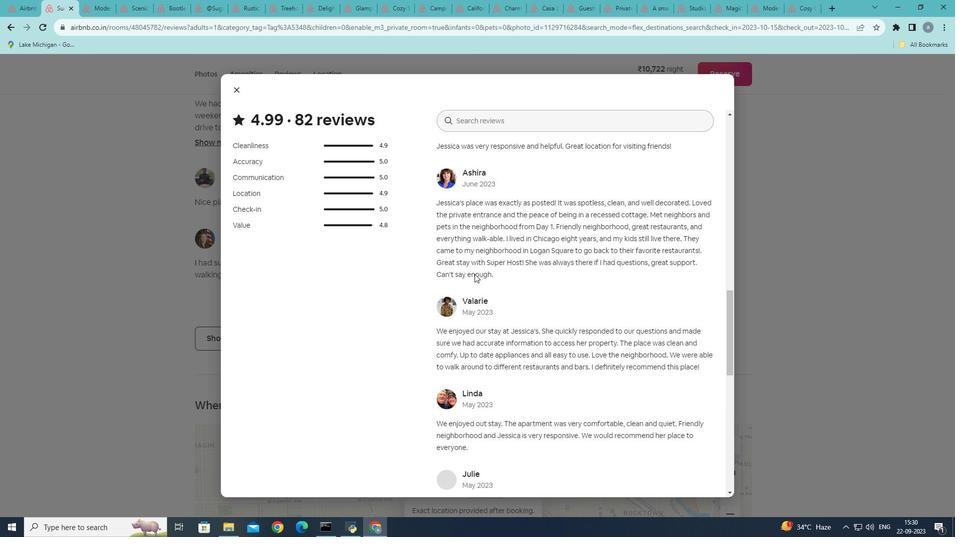 
Action: Mouse scrolled (474, 273) with delta (0, 0)
Screenshot: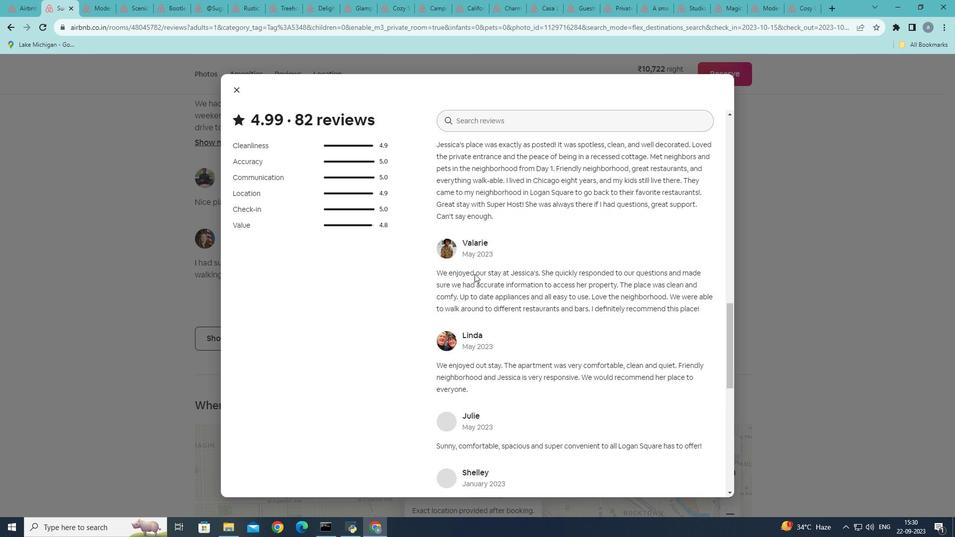 
Action: Mouse scrolled (474, 273) with delta (0, 0)
Screenshot: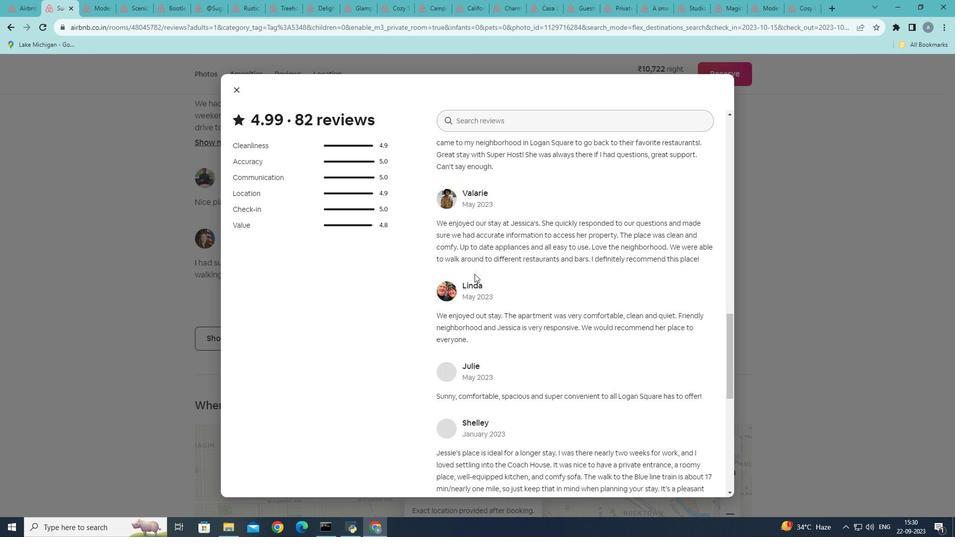 
Action: Mouse scrolled (474, 273) with delta (0, 0)
Screenshot: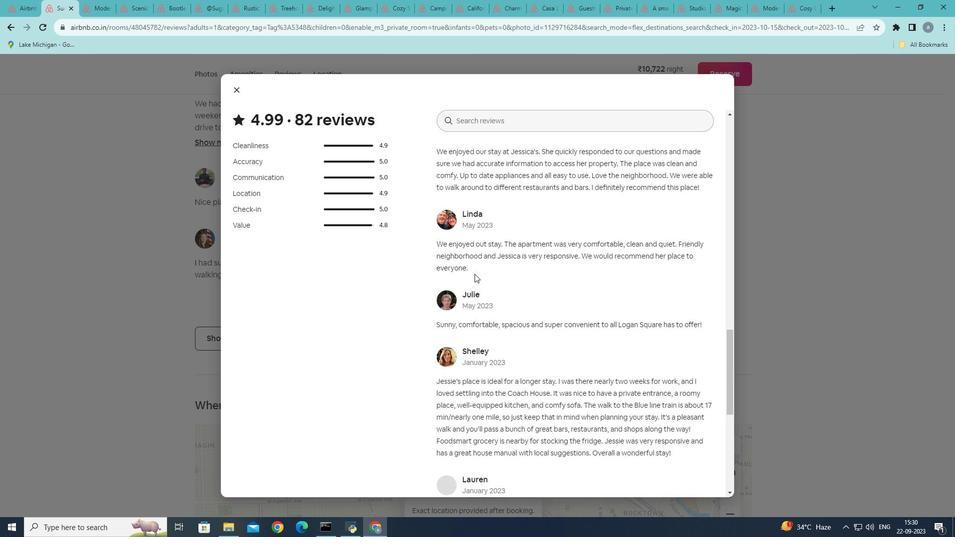 
Action: Mouse scrolled (474, 273) with delta (0, 0)
Screenshot: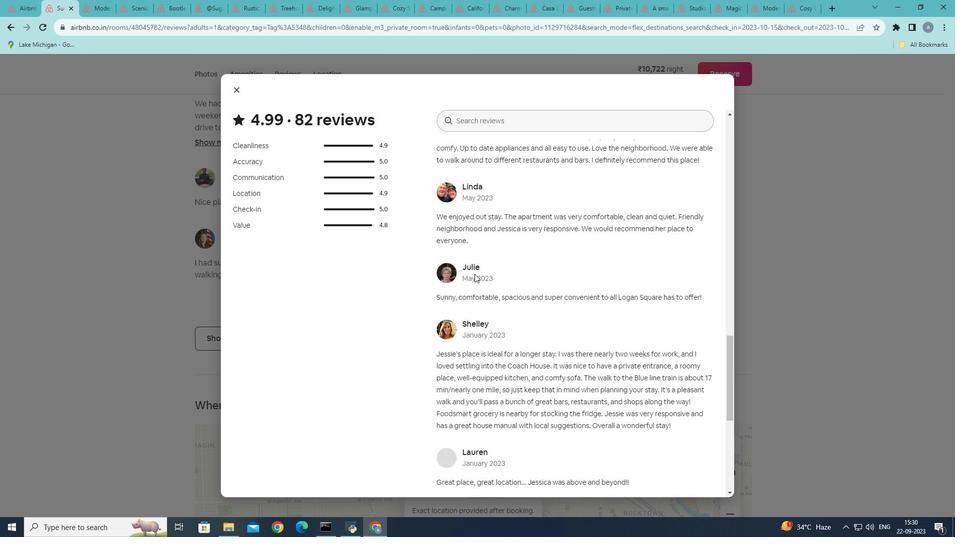 
Action: Mouse scrolled (474, 273) with delta (0, 0)
Screenshot: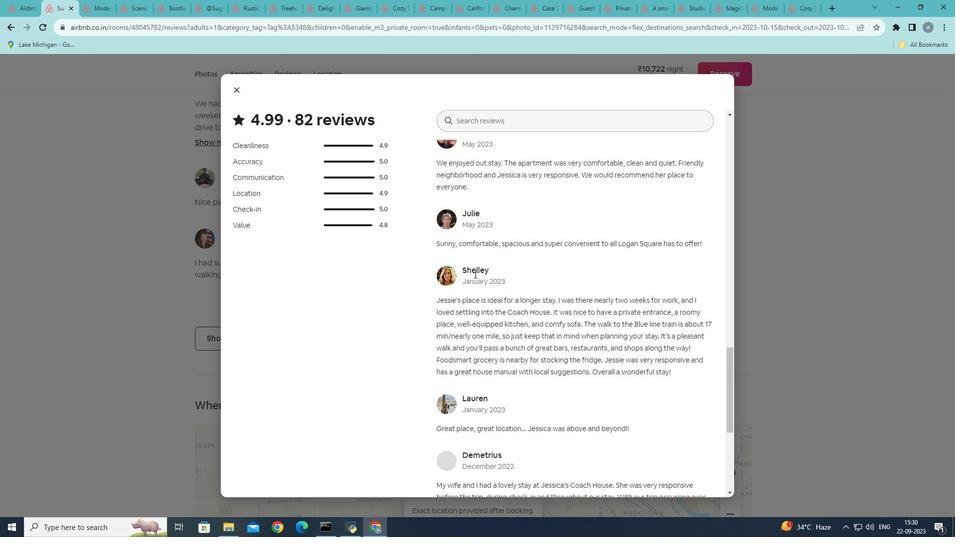 
Action: Mouse scrolled (474, 273) with delta (0, 0)
Screenshot: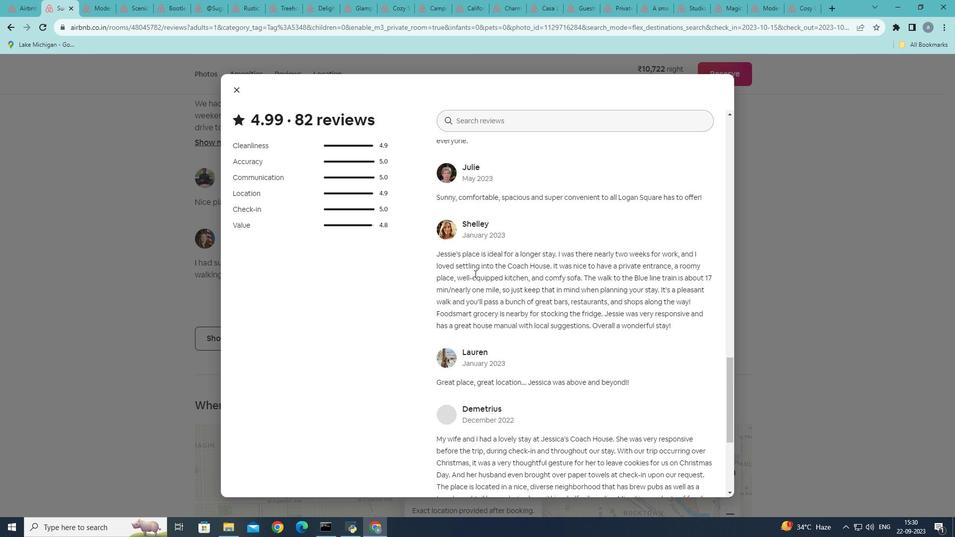
Action: Mouse scrolled (474, 273) with delta (0, 0)
Screenshot: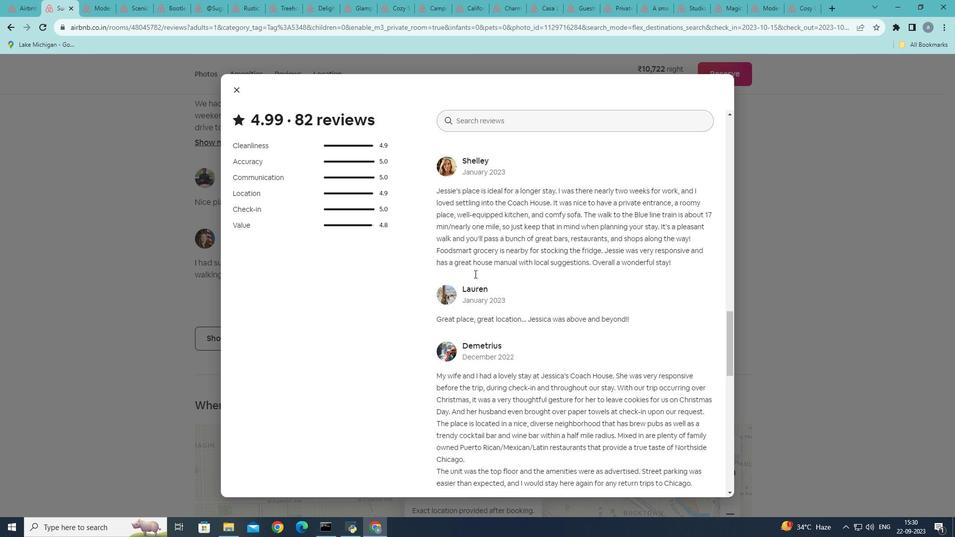 
Action: Mouse scrolled (474, 273) with delta (0, 0)
Screenshot: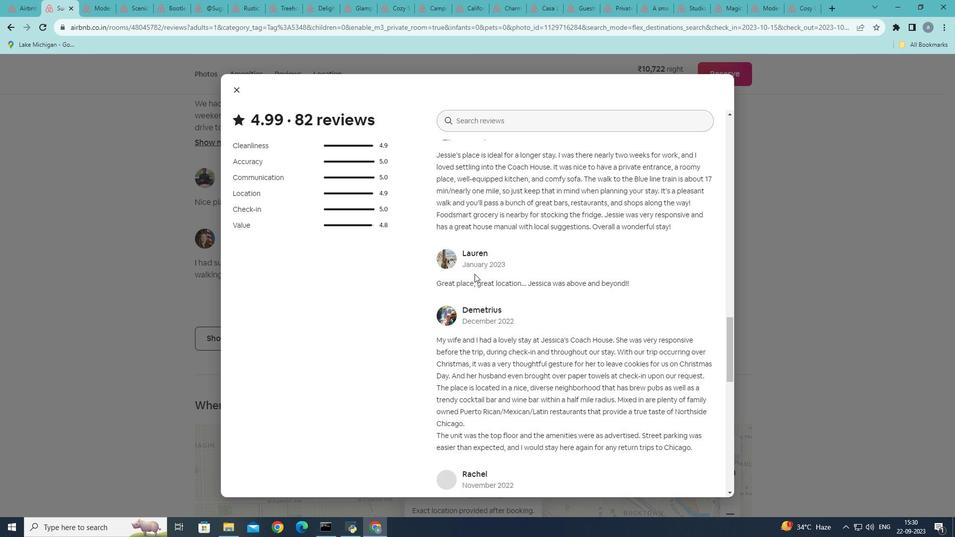 
Action: Mouse scrolled (474, 273) with delta (0, 0)
Screenshot: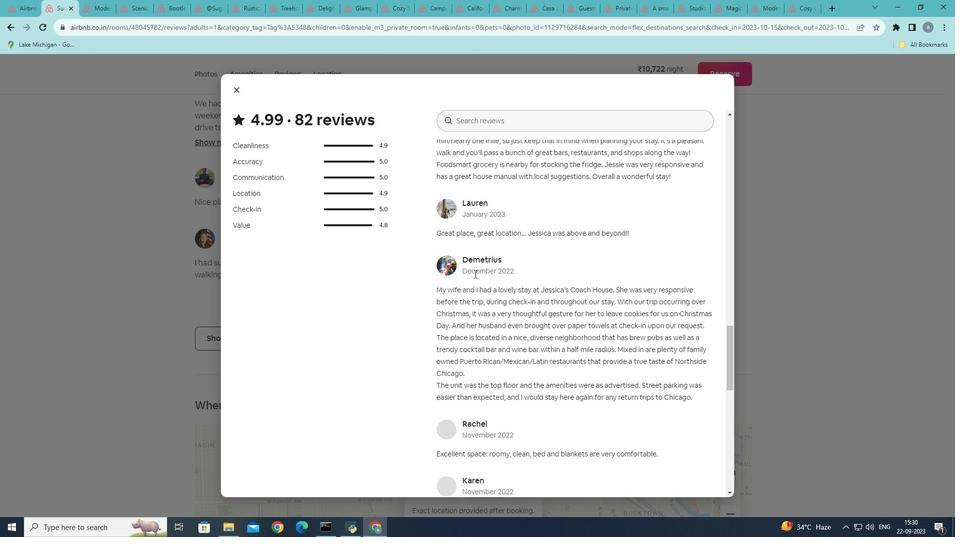 
Action: Mouse scrolled (474, 273) with delta (0, 0)
Screenshot: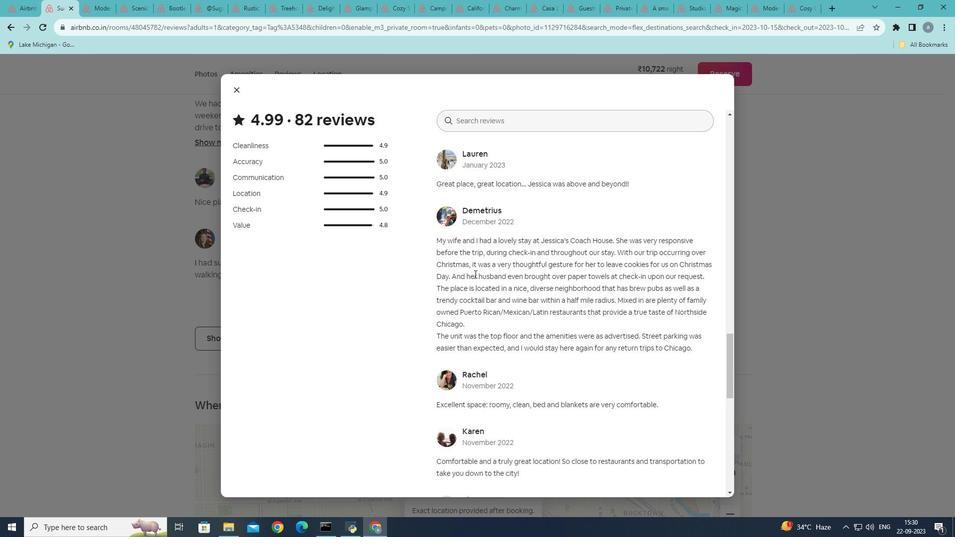
Action: Mouse scrolled (474, 273) with delta (0, 0)
Screenshot: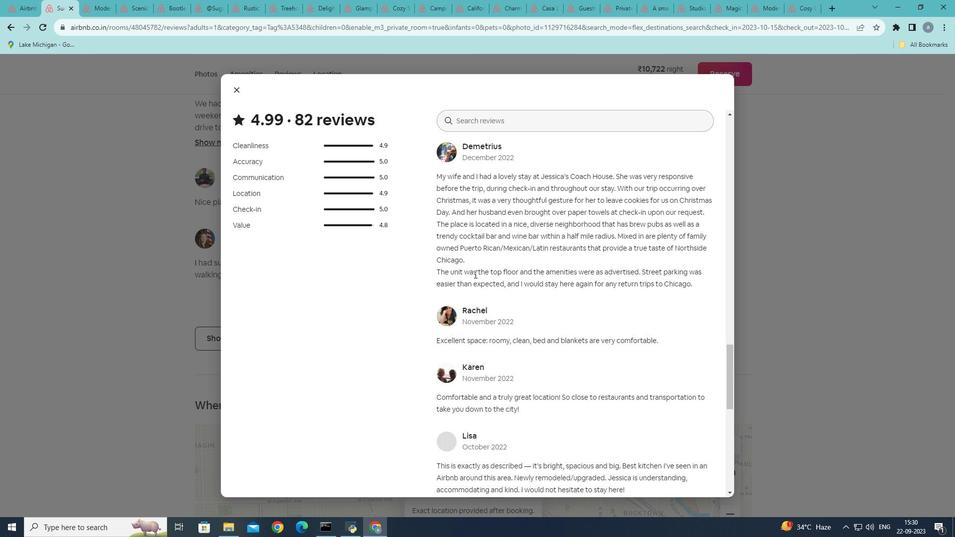 
Action: Mouse scrolled (474, 273) with delta (0, 0)
Screenshot: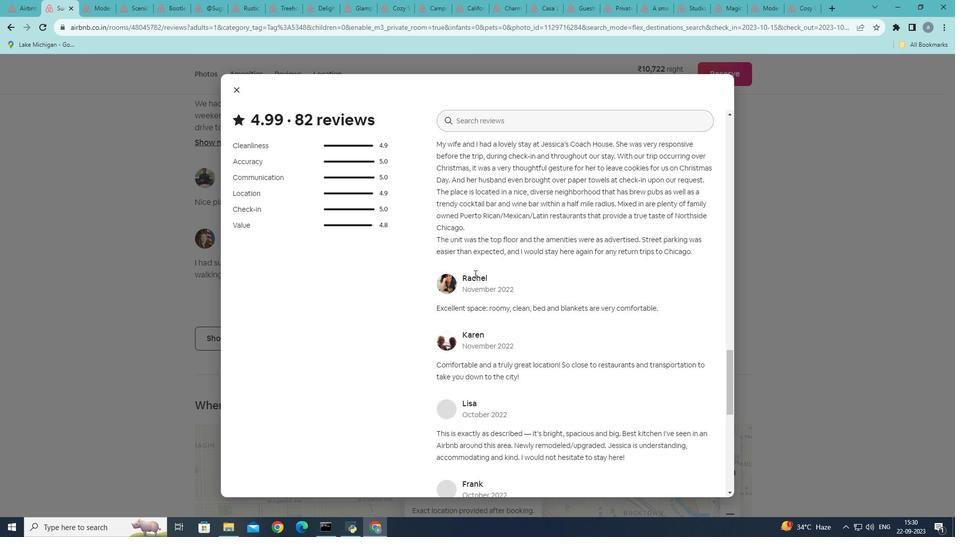 
Action: Mouse scrolled (474, 273) with delta (0, 0)
Screenshot: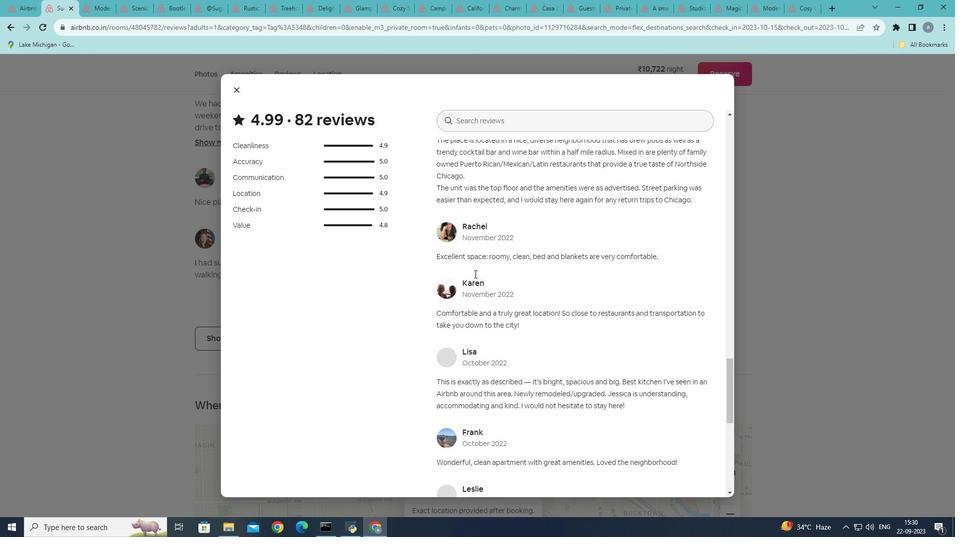 
Action: Mouse scrolled (474, 273) with delta (0, 0)
Screenshot: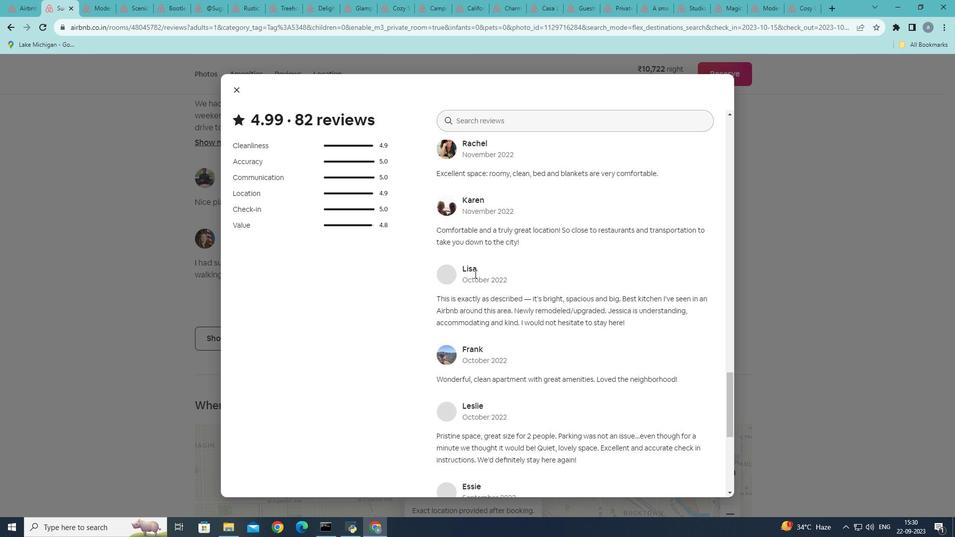 
Action: Mouse scrolled (474, 273) with delta (0, 0)
Screenshot: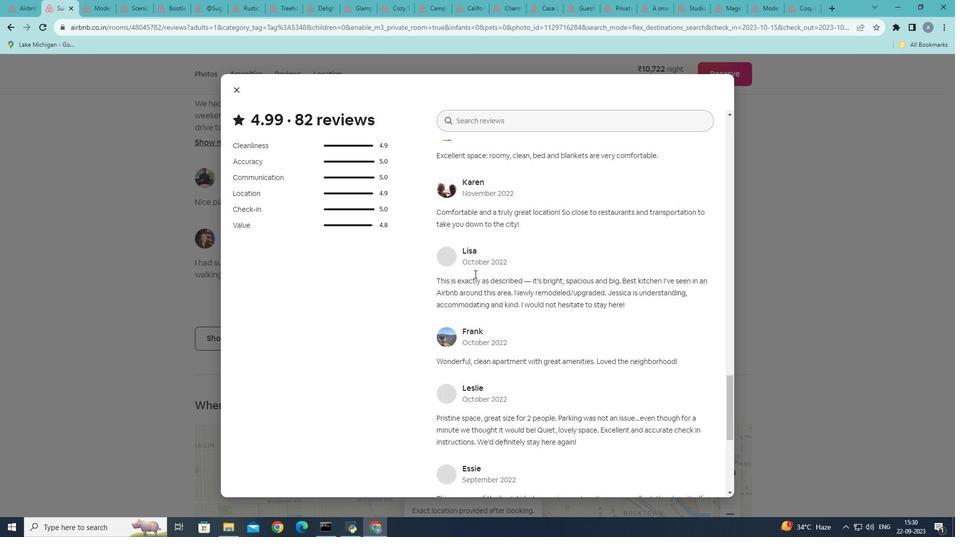 
Action: Mouse moved to (470, 292)
Screenshot: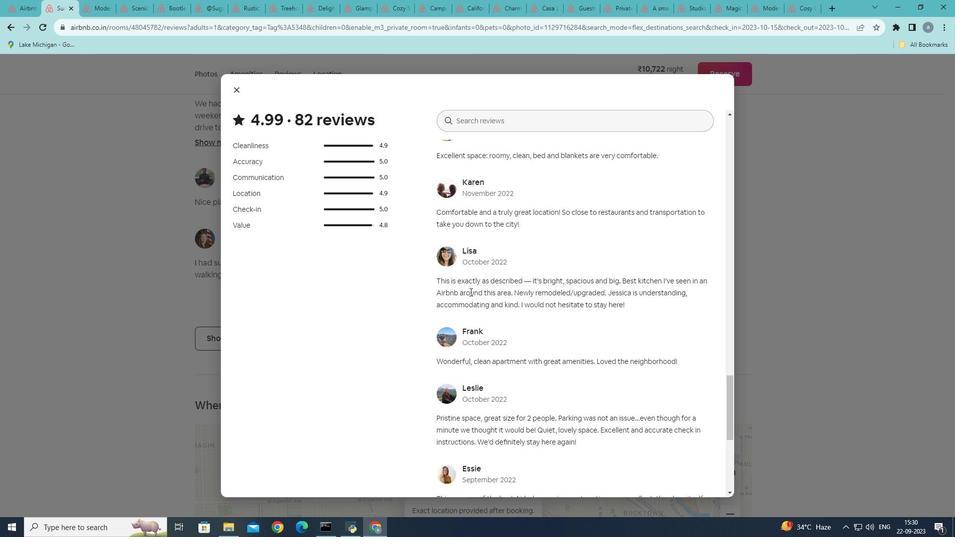 
Action: Mouse scrolled (470, 291) with delta (0, 0)
Screenshot: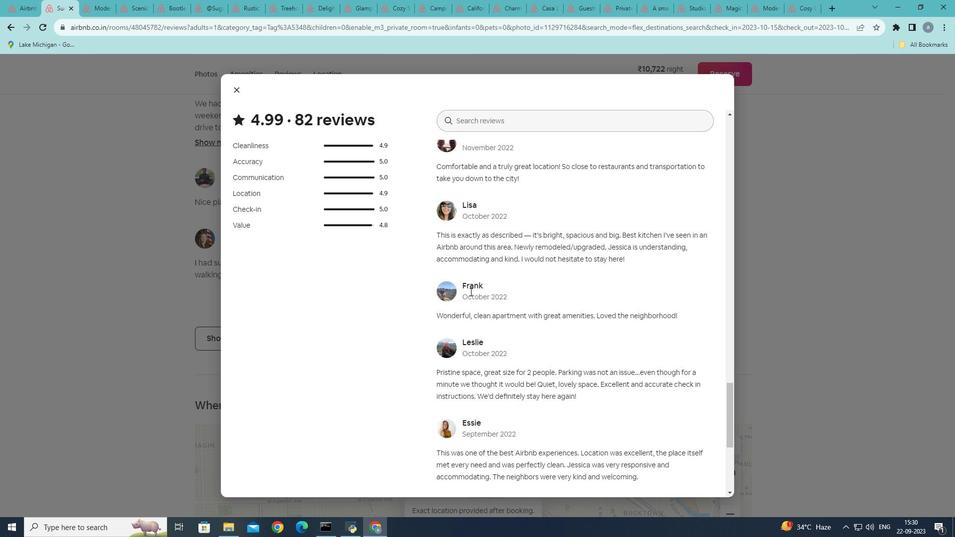 
Action: Mouse scrolled (470, 291) with delta (0, 0)
Screenshot: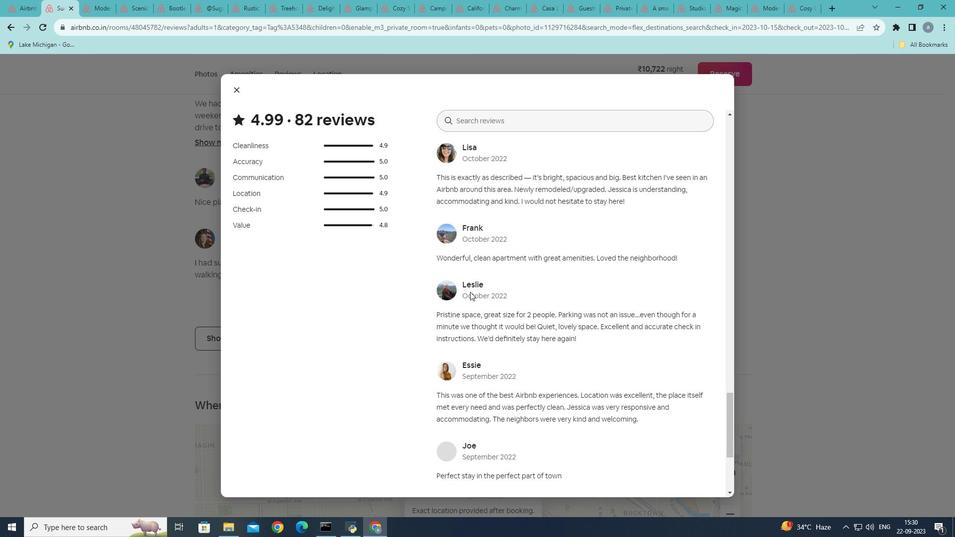 
Action: Mouse scrolled (470, 291) with delta (0, 0)
Screenshot: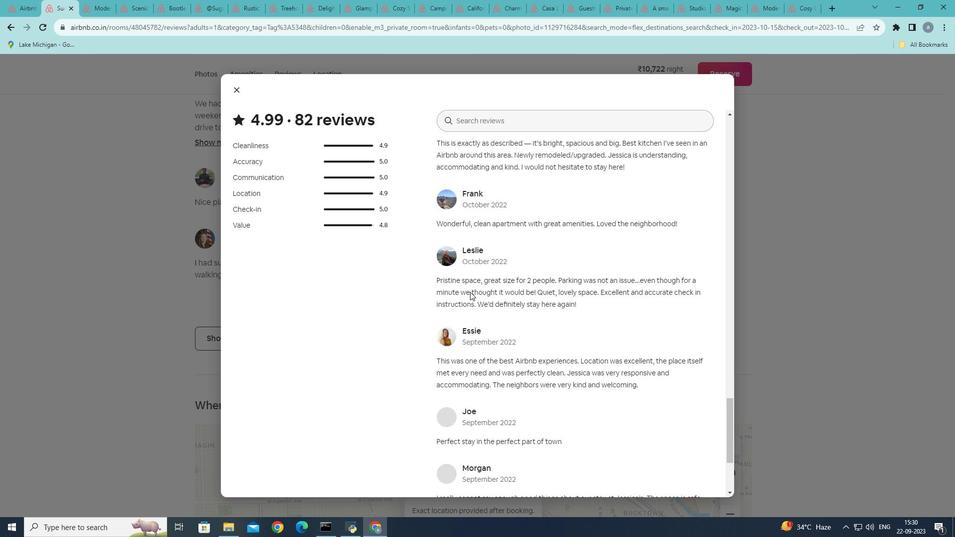 
Action: Mouse scrolled (470, 291) with delta (0, 0)
Screenshot: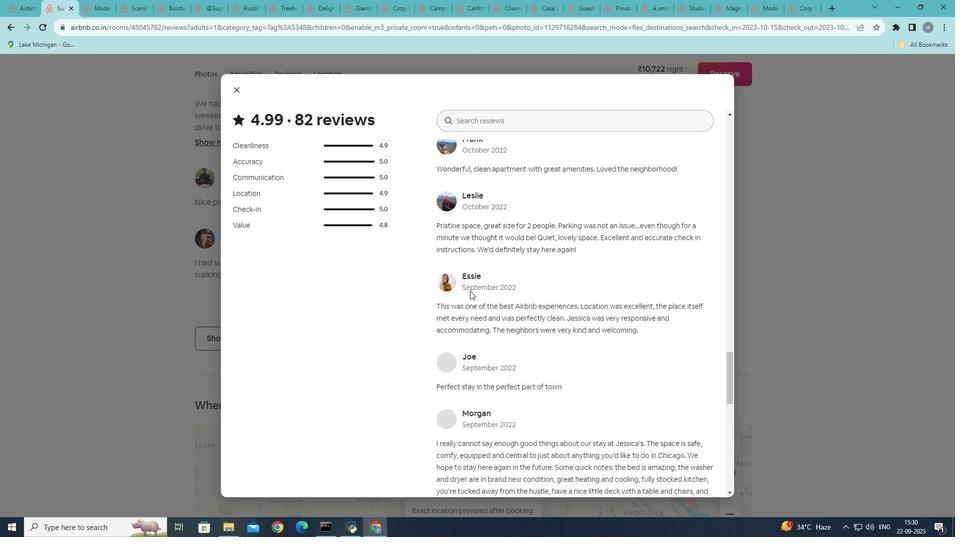 
Action: Mouse moved to (470, 290)
Screenshot: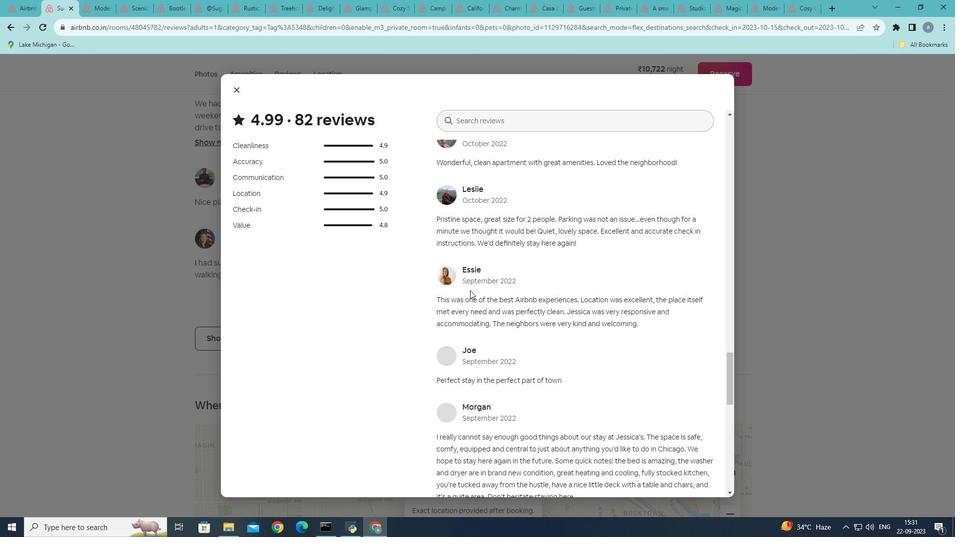 
Action: Mouse scrolled (470, 290) with delta (0, 0)
Screenshot: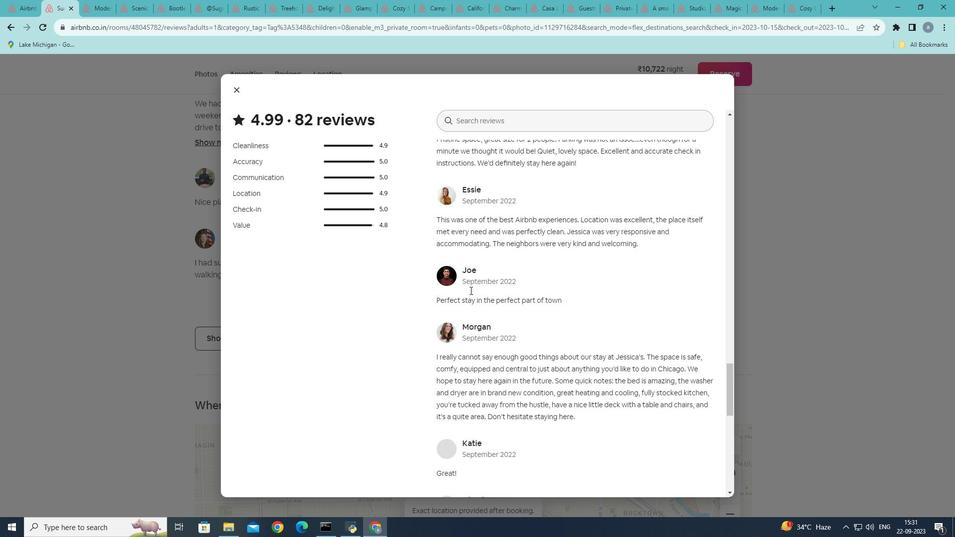 
Action: Mouse scrolled (470, 290) with delta (0, 0)
Screenshot: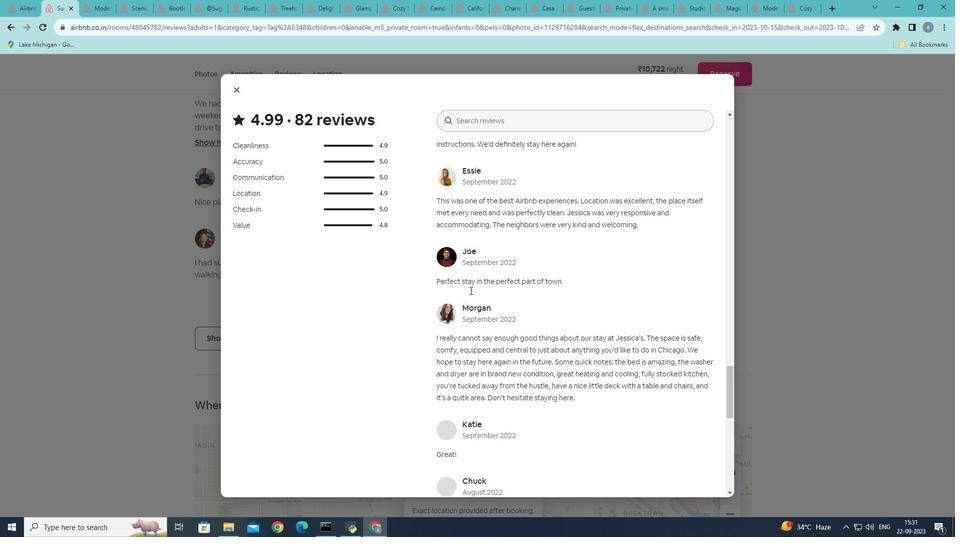 
Action: Mouse scrolled (470, 291) with delta (0, 0)
Screenshot: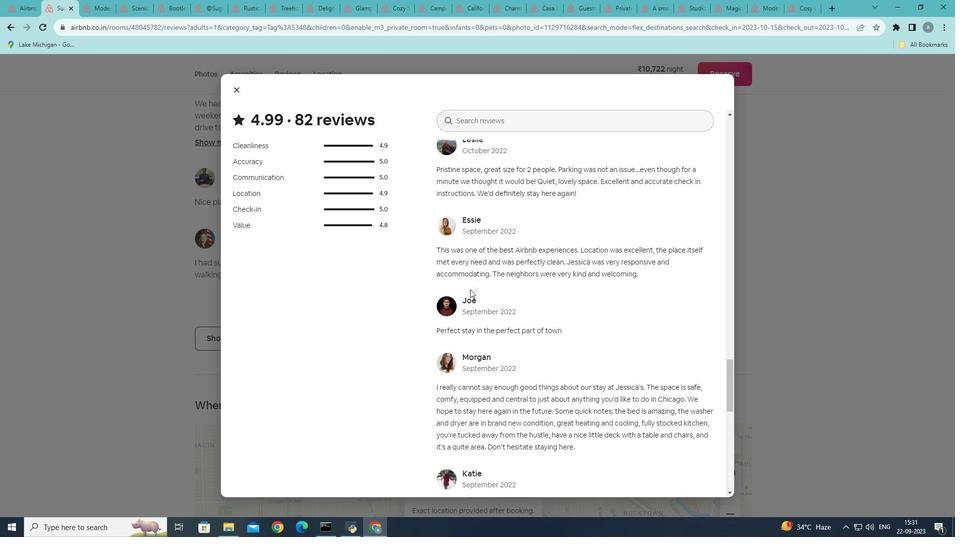 
Action: Mouse moved to (470, 289)
Screenshot: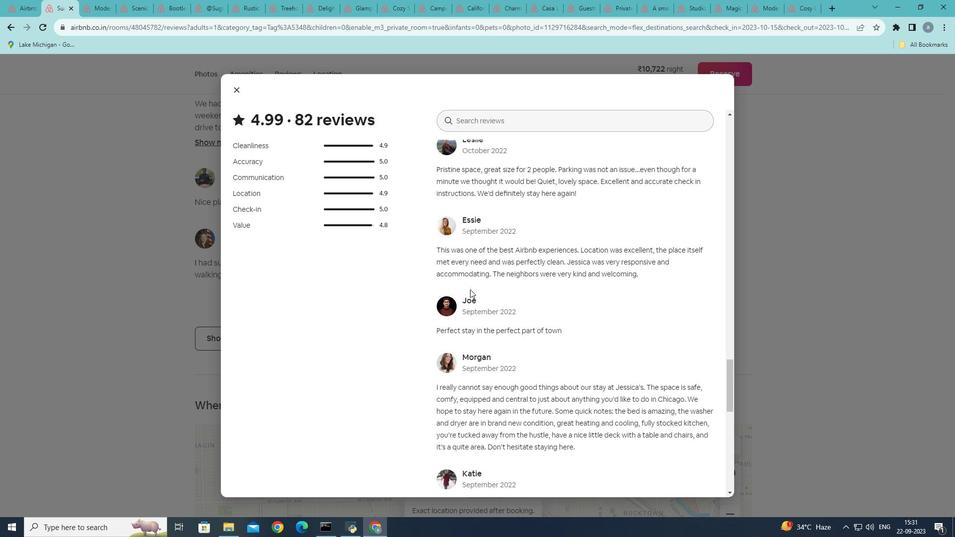 
Action: Mouse scrolled (470, 289) with delta (0, 0)
Screenshot: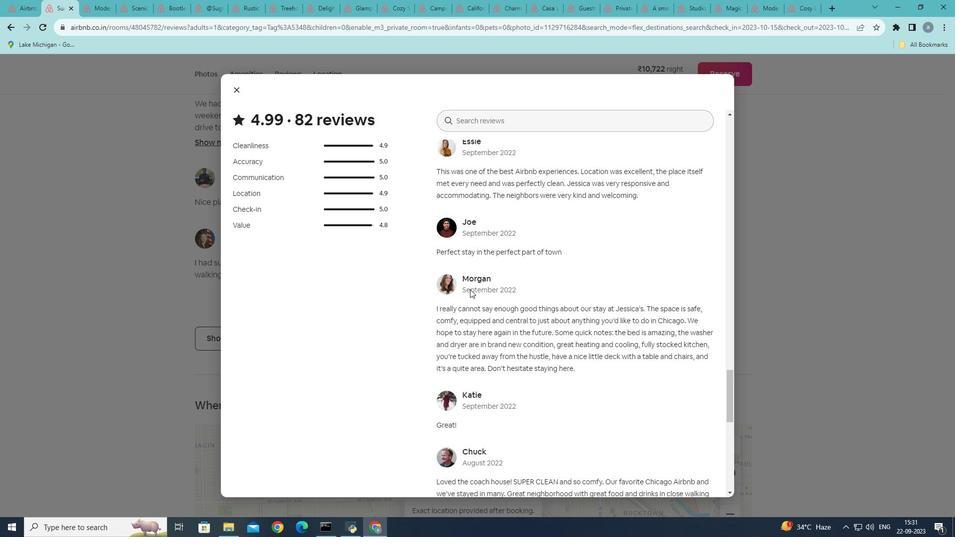 
Action: Mouse scrolled (470, 289) with delta (0, 0)
Screenshot: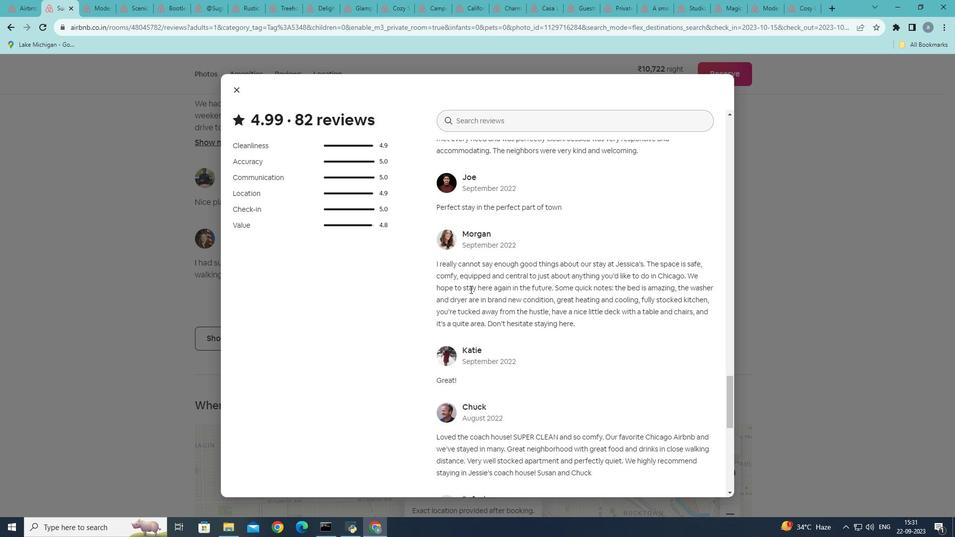 
Action: Mouse scrolled (470, 289) with delta (0, 0)
Screenshot: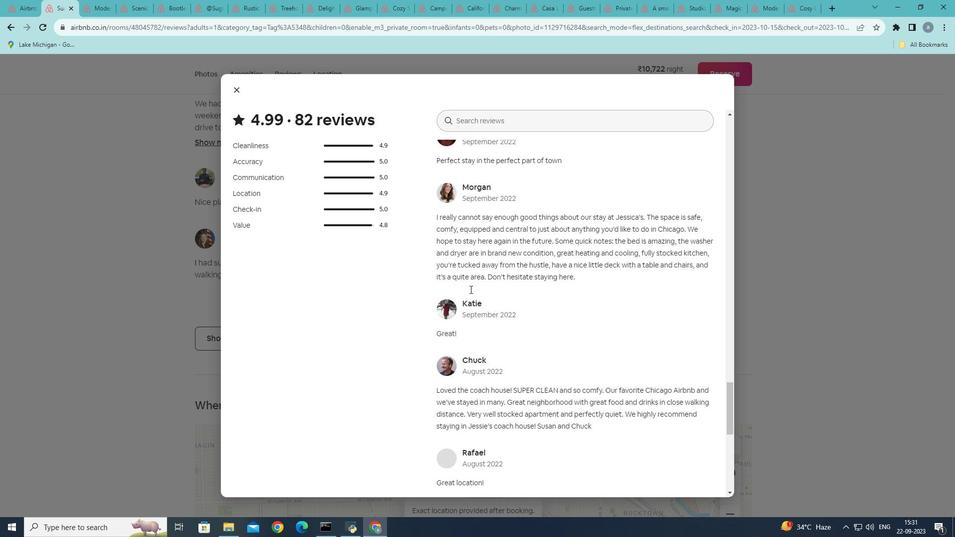 
Action: Mouse scrolled (470, 289) with delta (0, 0)
Screenshot: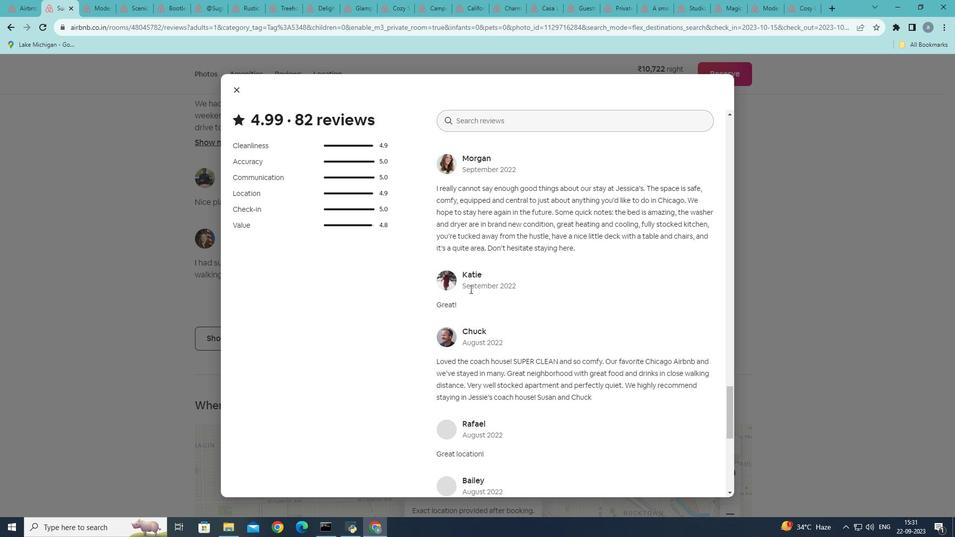 
Action: Mouse moved to (470, 289)
Screenshot: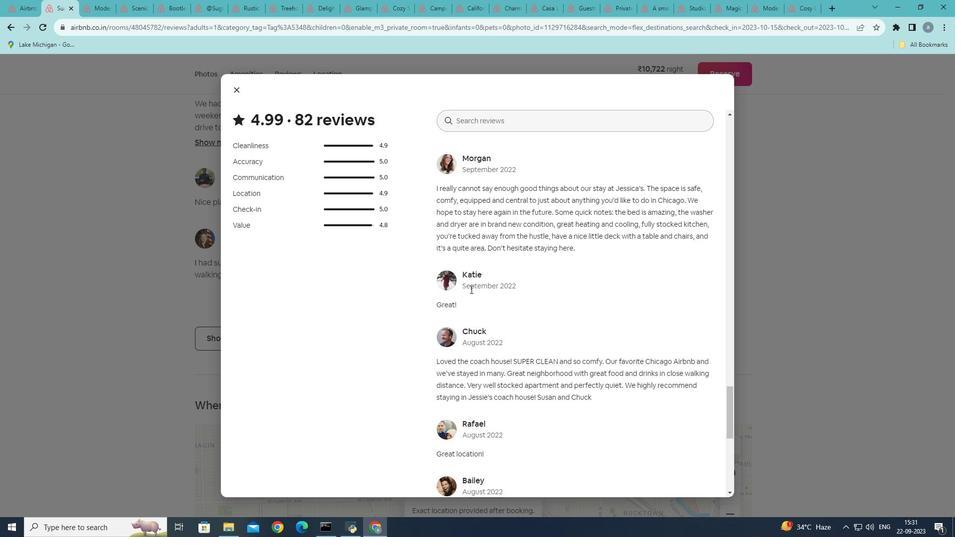 
Action: Mouse scrolled (470, 289) with delta (0, 0)
Screenshot: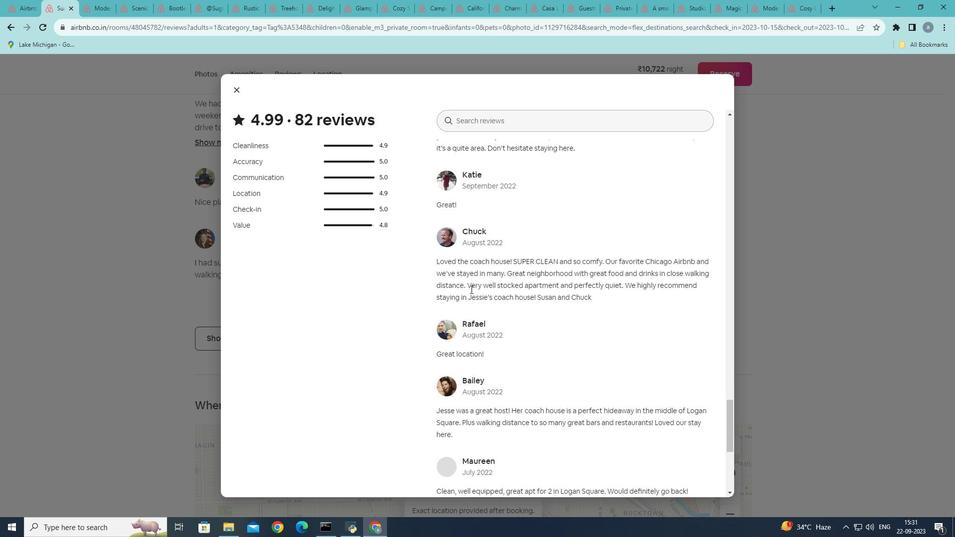 
Action: Mouse scrolled (470, 289) with delta (0, 0)
Screenshot: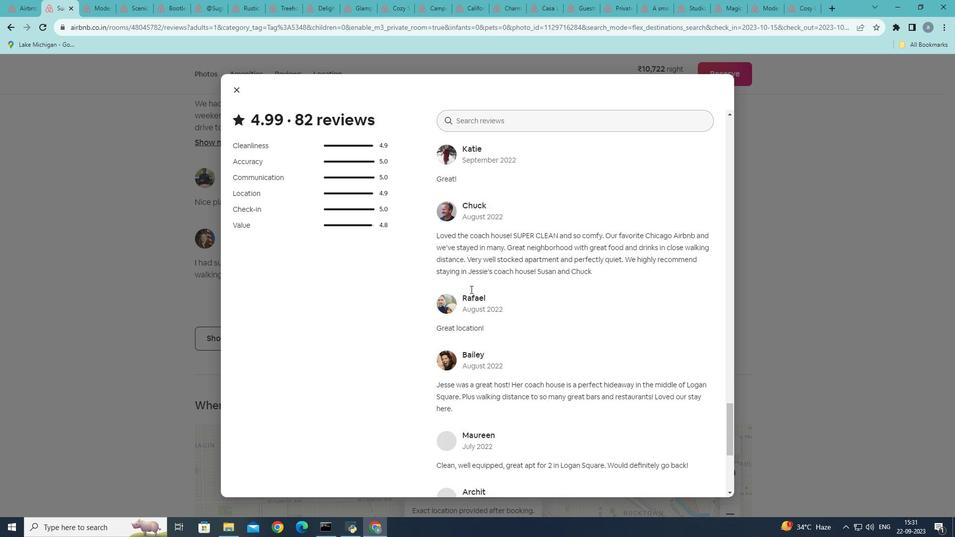 
Action: Mouse scrolled (470, 289) with delta (0, 0)
Screenshot: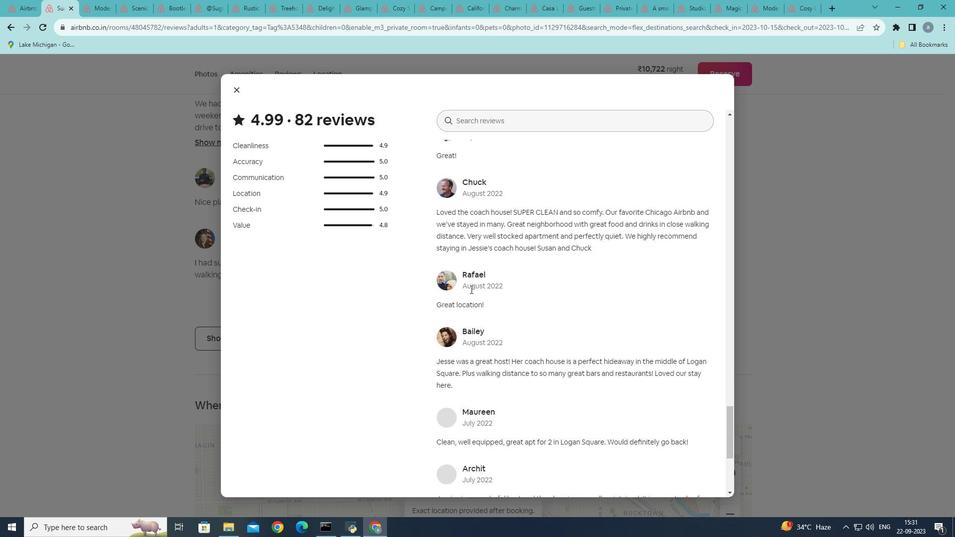 
Action: Mouse scrolled (470, 289) with delta (0, 0)
Screenshot: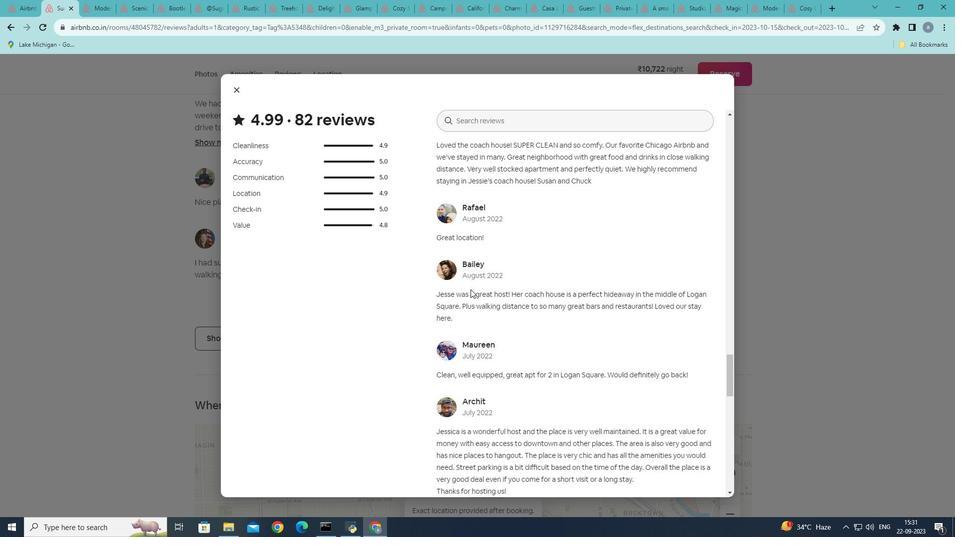 
Action: Mouse scrolled (470, 289) with delta (0, 0)
Screenshot: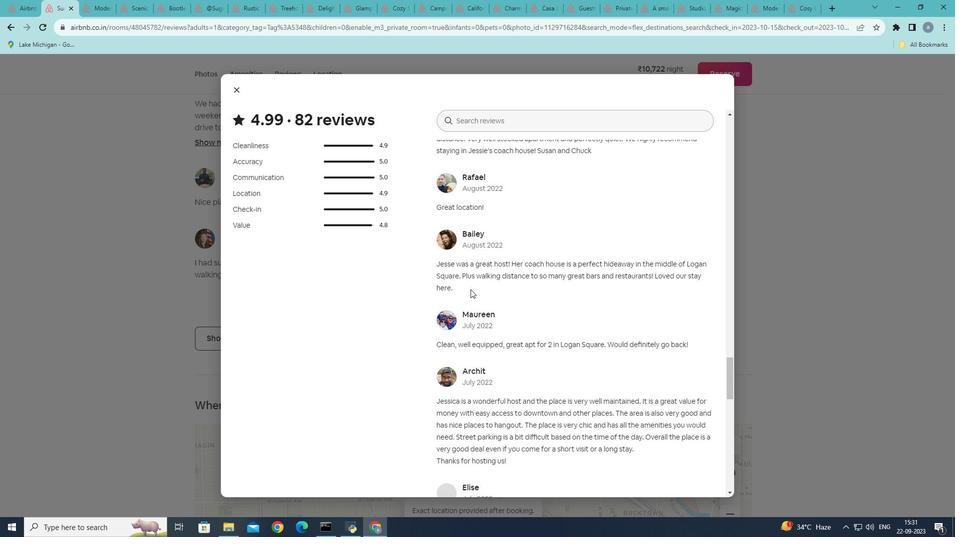 
Action: Mouse scrolled (470, 289) with delta (0, 0)
Screenshot: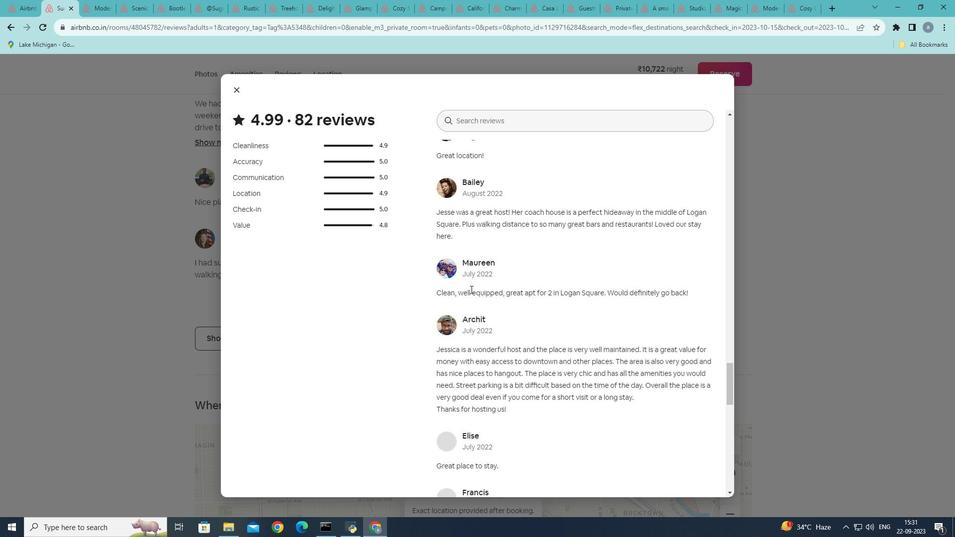 
Action: Mouse moved to (471, 290)
Screenshot: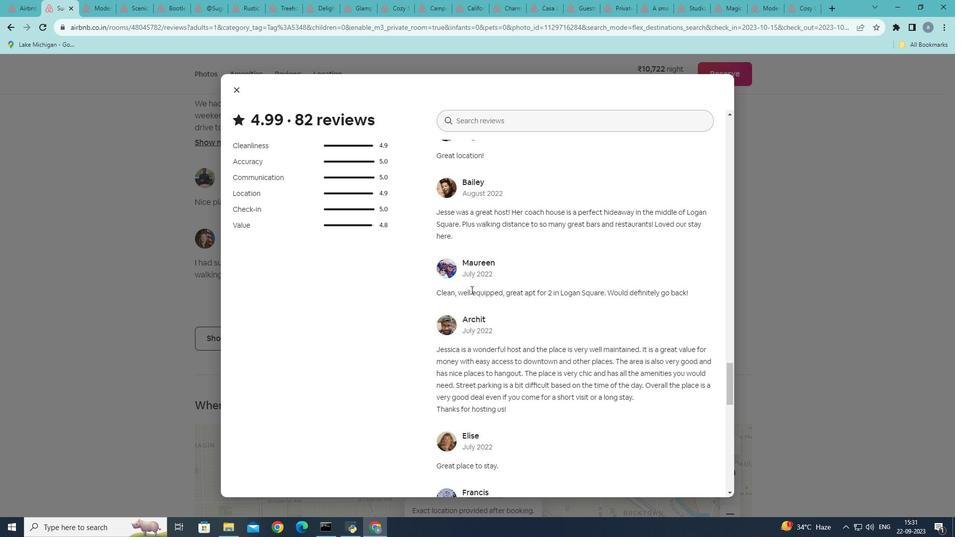 
Action: Mouse scrolled (471, 289) with delta (0, 0)
Screenshot: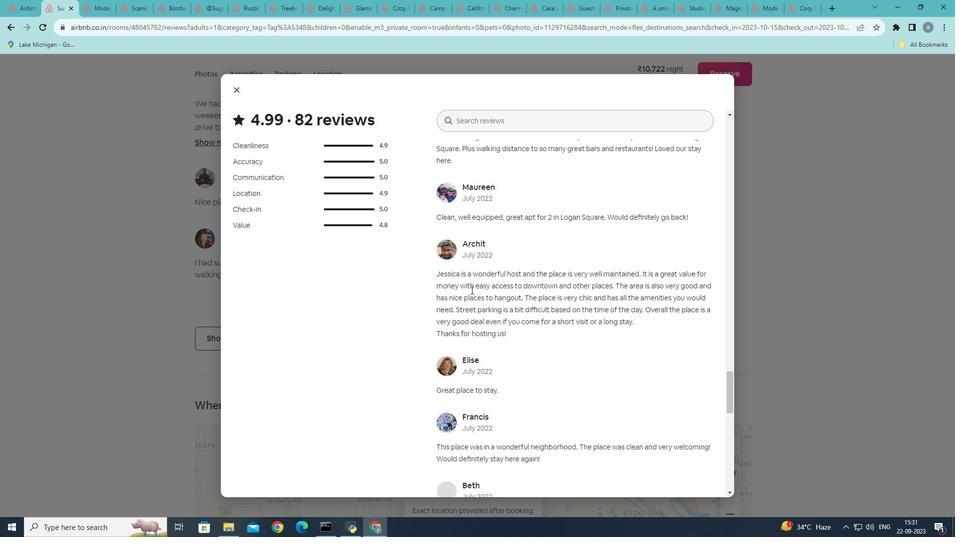 
Action: Mouse scrolled (471, 289) with delta (0, 0)
Screenshot: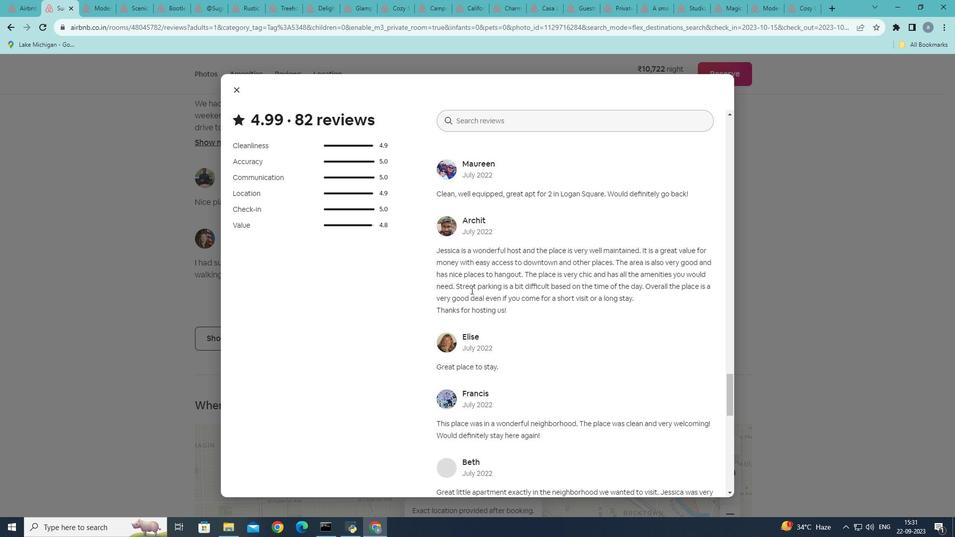 
Action: Mouse scrolled (471, 289) with delta (0, 0)
Screenshot: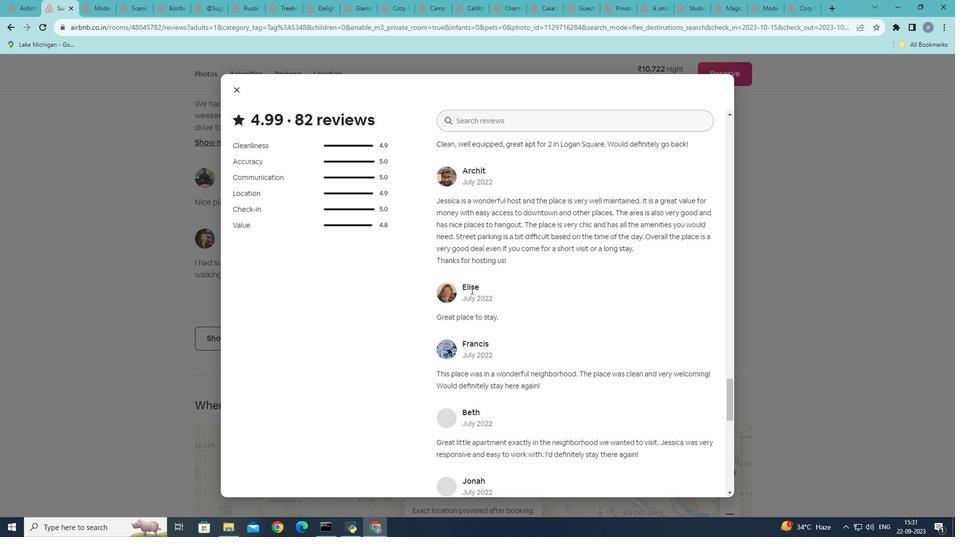 
Action: Mouse scrolled (471, 289) with delta (0, 0)
Screenshot: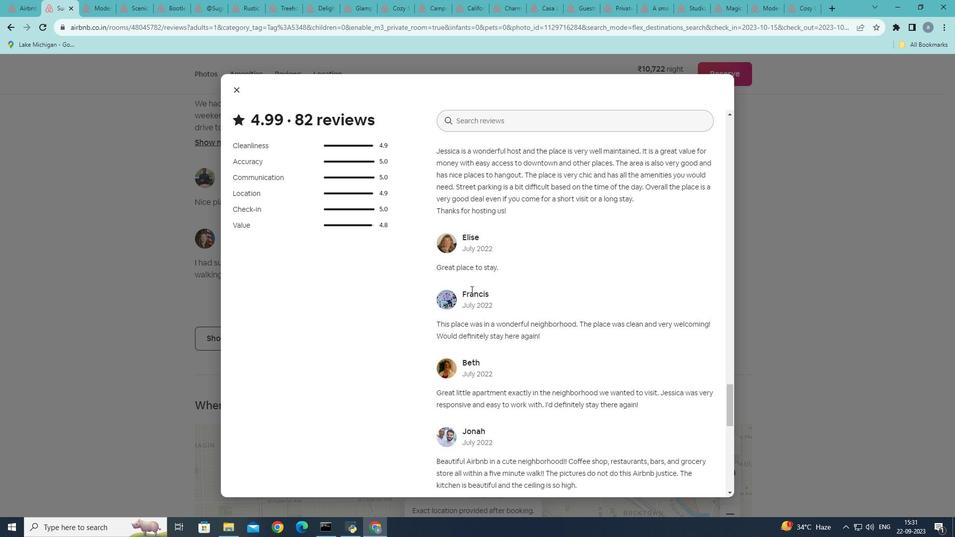 
Action: Mouse scrolled (471, 289) with delta (0, 0)
Screenshot: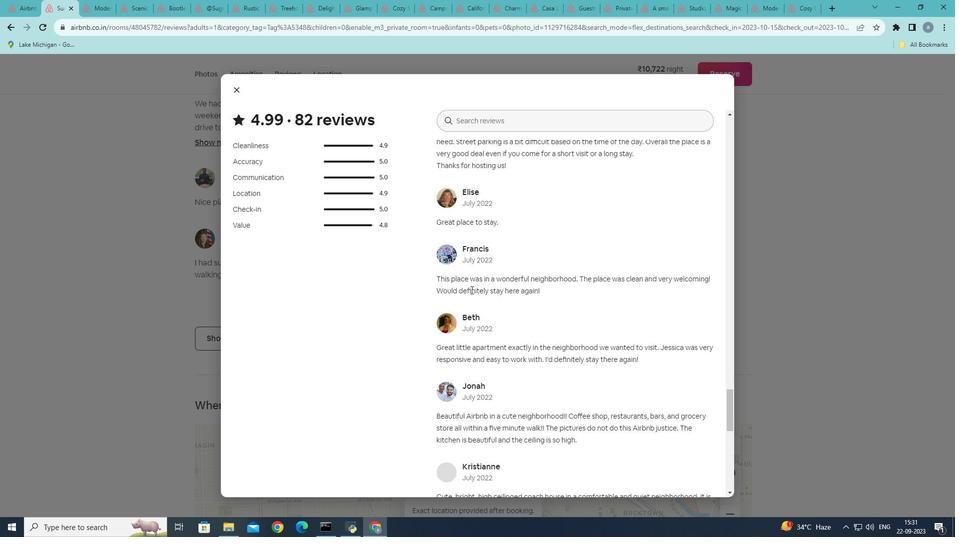 
Action: Mouse scrolled (471, 289) with delta (0, 0)
Screenshot: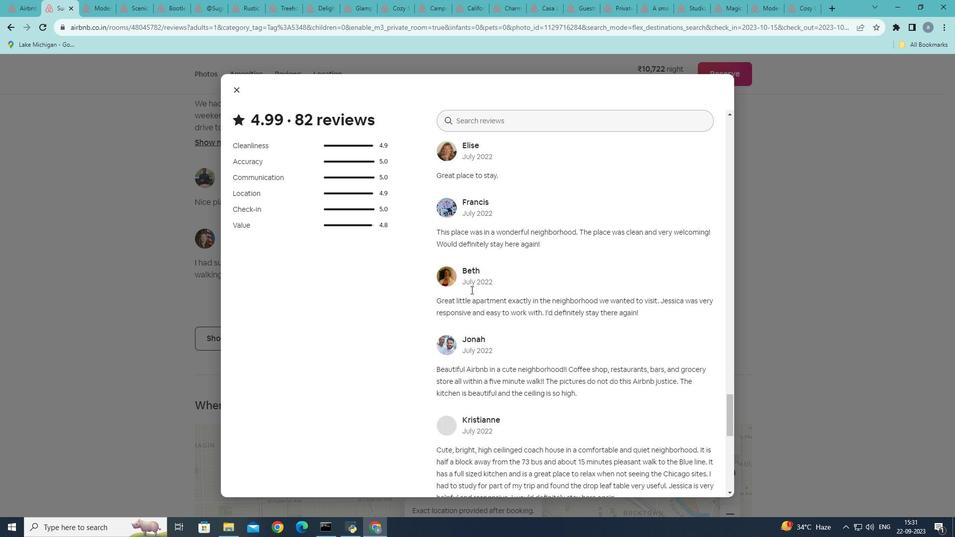 
Action: Mouse scrolled (471, 289) with delta (0, 0)
Screenshot: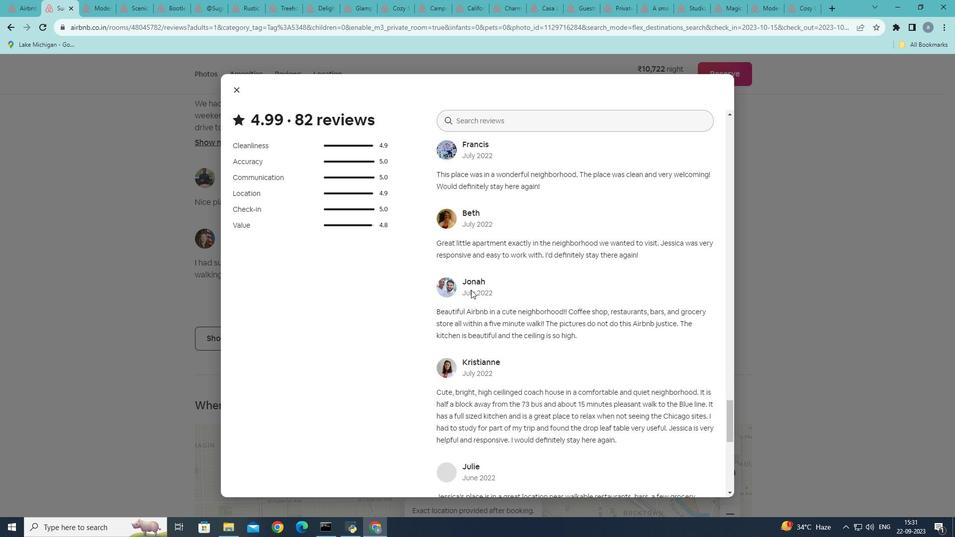 
Action: Mouse scrolled (471, 289) with delta (0, 0)
Screenshot: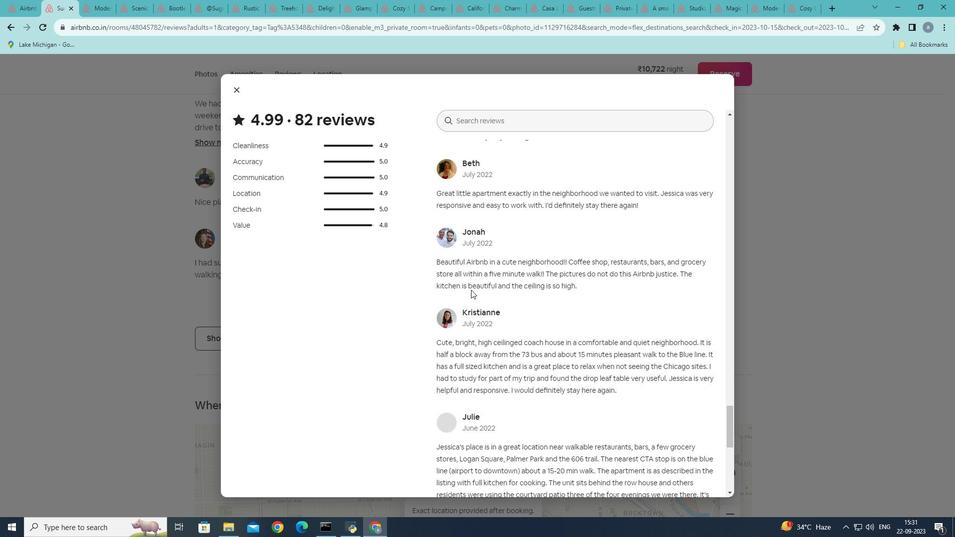 
Action: Mouse scrolled (471, 289) with delta (0, 0)
Screenshot: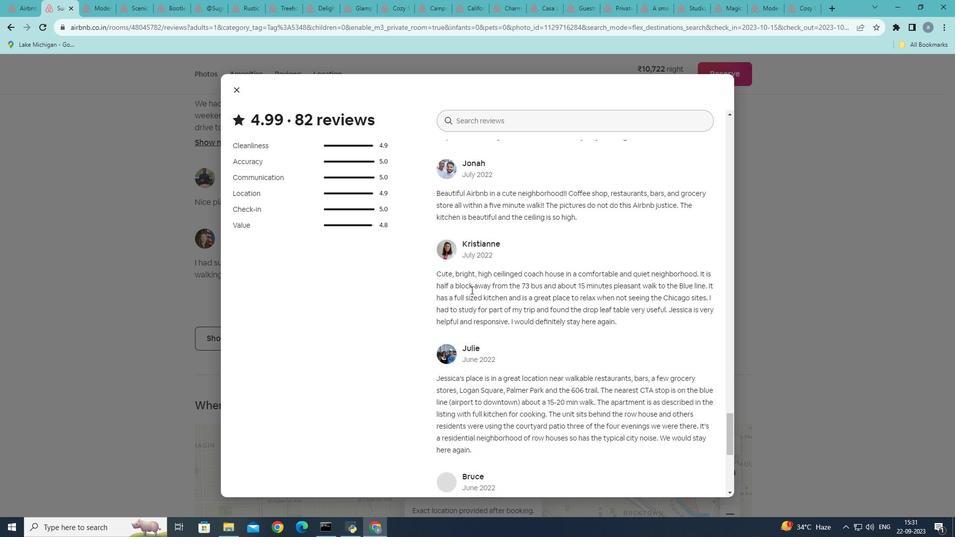 
Action: Mouse scrolled (471, 289) with delta (0, 0)
Screenshot: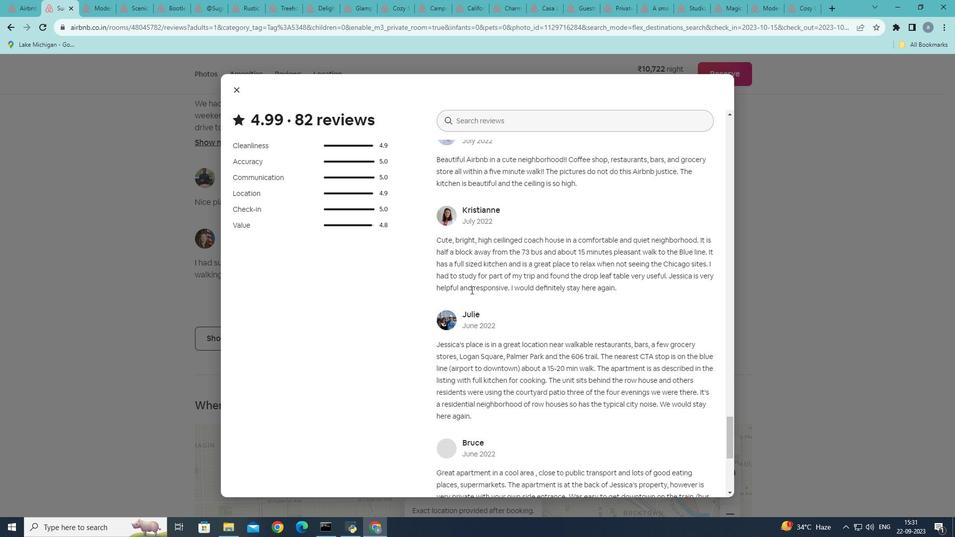 
Action: Mouse scrolled (471, 289) with delta (0, 0)
Screenshot: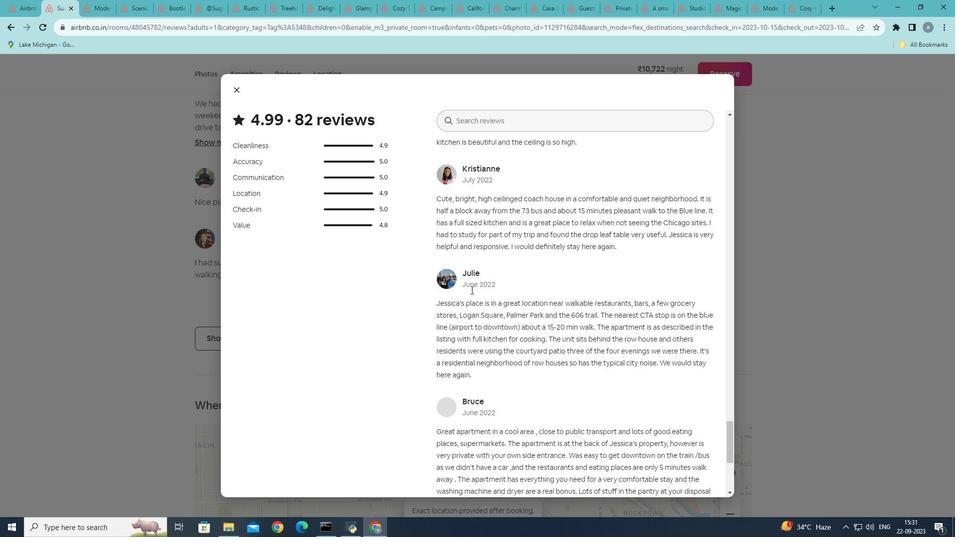 
Action: Mouse moved to (471, 291)
Screenshot: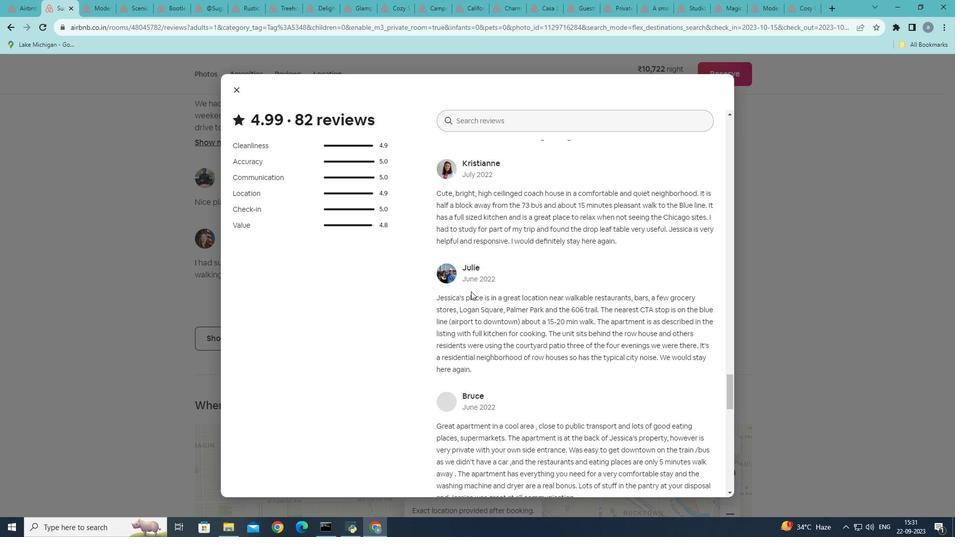 
Action: Mouse scrolled (471, 291) with delta (0, 0)
Screenshot: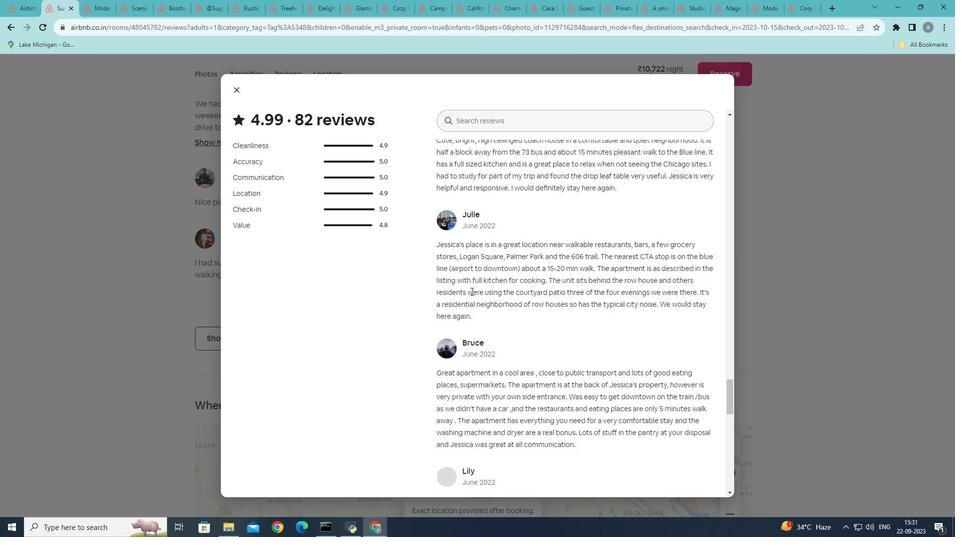 
Action: Mouse scrolled (471, 291) with delta (0, 0)
Screenshot: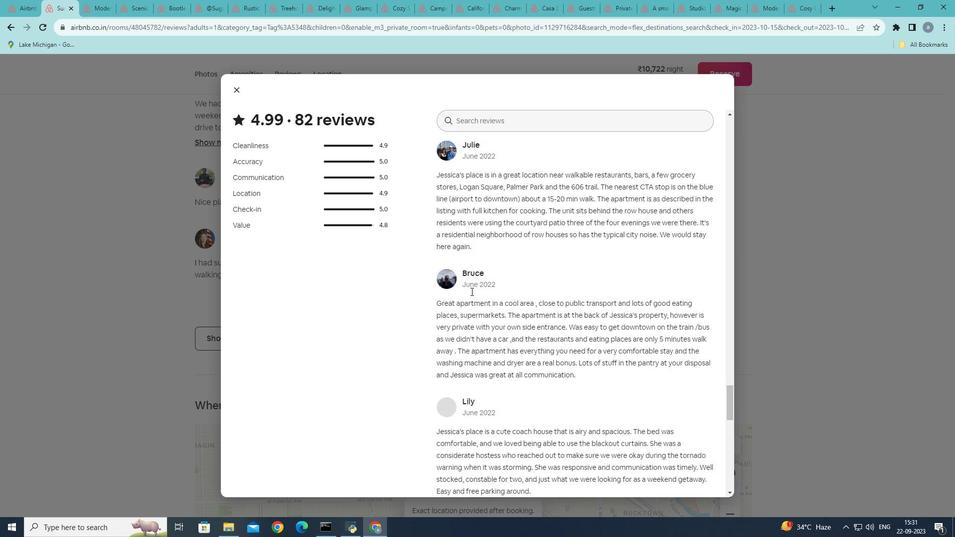 
Action: Mouse scrolled (471, 291) with delta (0, 0)
Screenshot: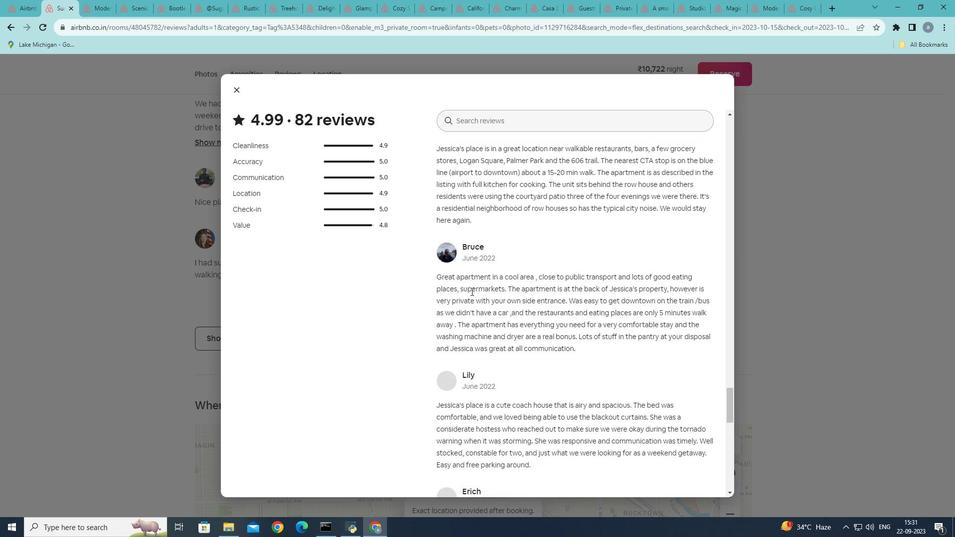
Action: Mouse moved to (471, 288)
Screenshot: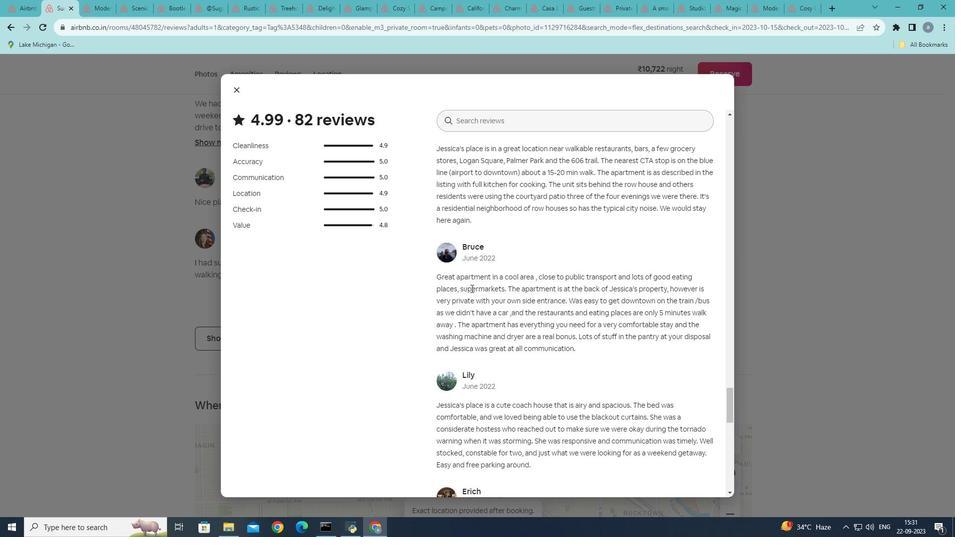 
Action: Mouse scrolled (471, 288) with delta (0, 0)
Screenshot: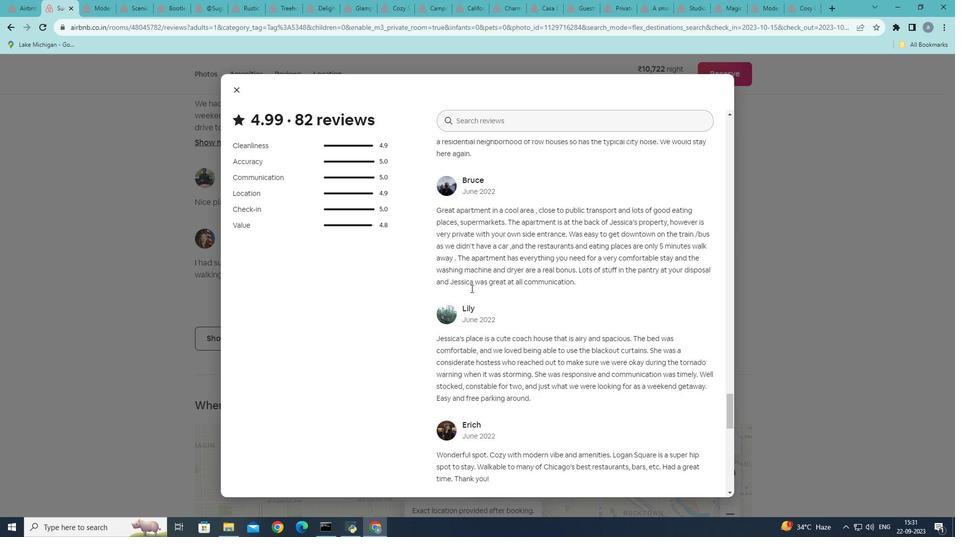 
Action: Mouse scrolled (471, 288) with delta (0, 0)
Screenshot: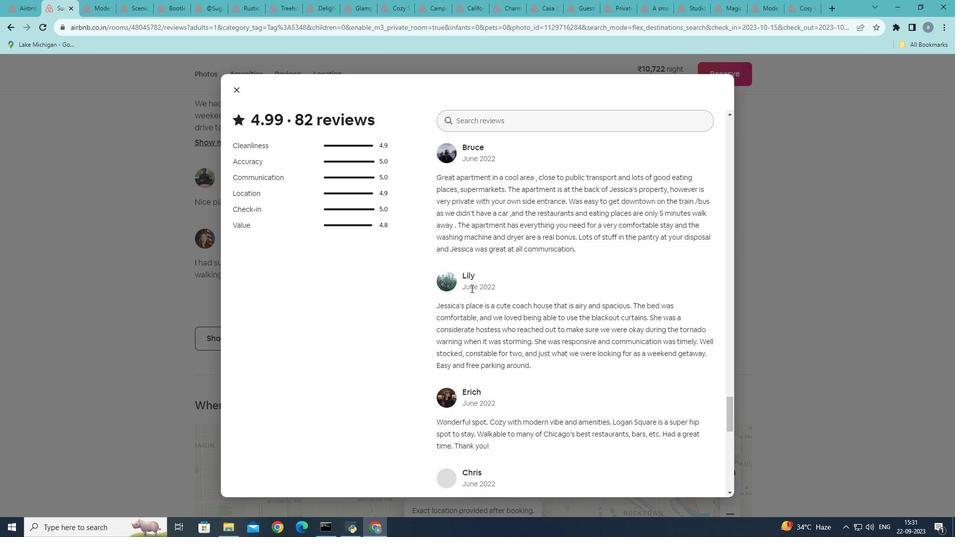 
Action: Mouse scrolled (471, 288) with delta (0, 0)
Screenshot: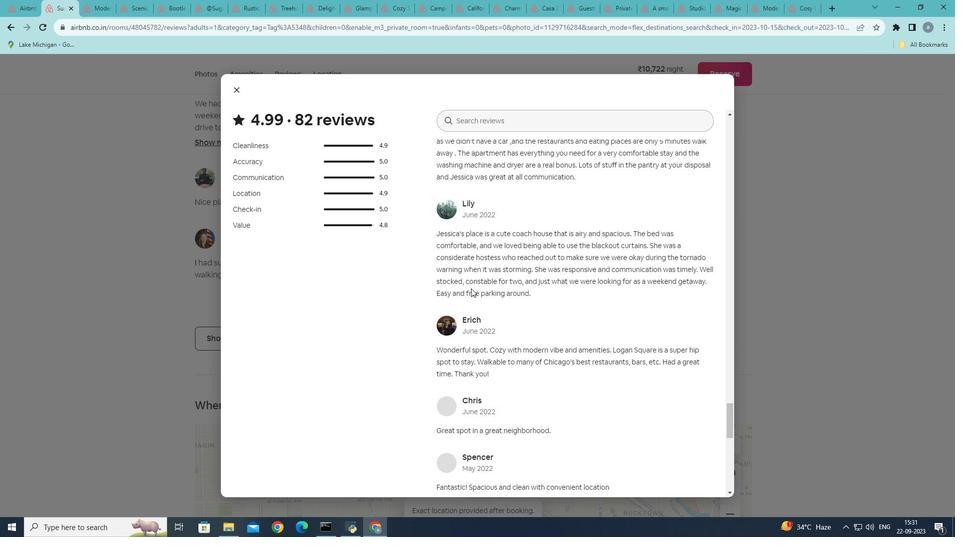 
Action: Mouse scrolled (471, 288) with delta (0, 0)
Screenshot: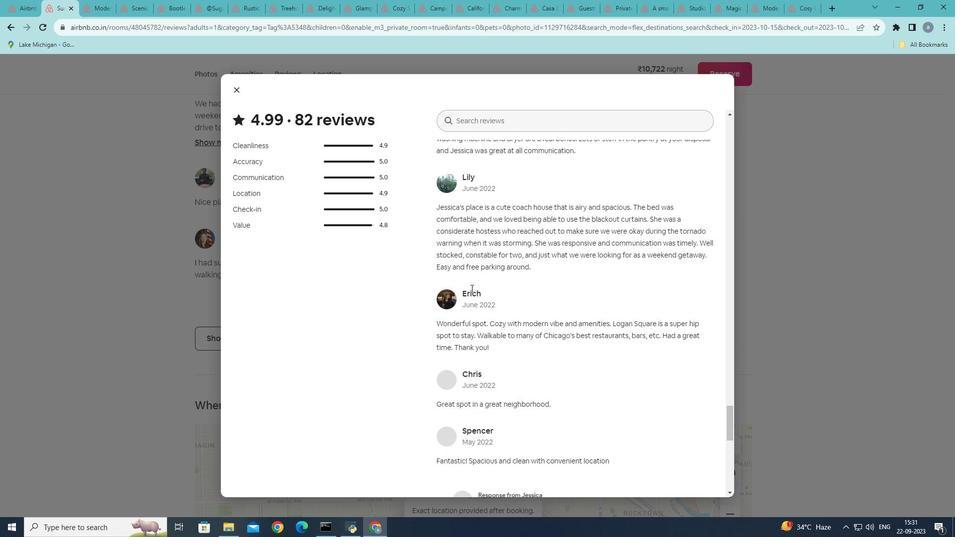 
Action: Mouse scrolled (471, 288) with delta (0, 0)
Screenshot: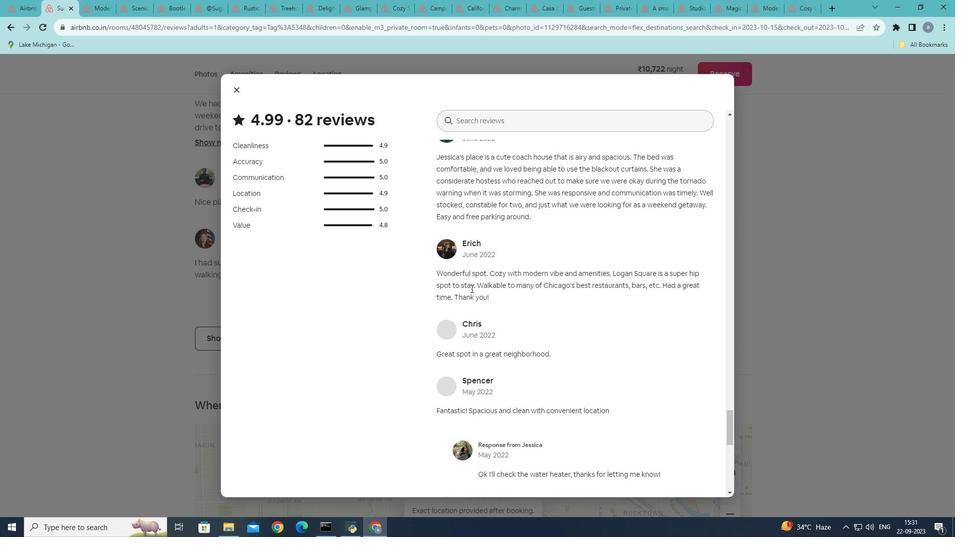
Action: Mouse scrolled (471, 288) with delta (0, 0)
Screenshot: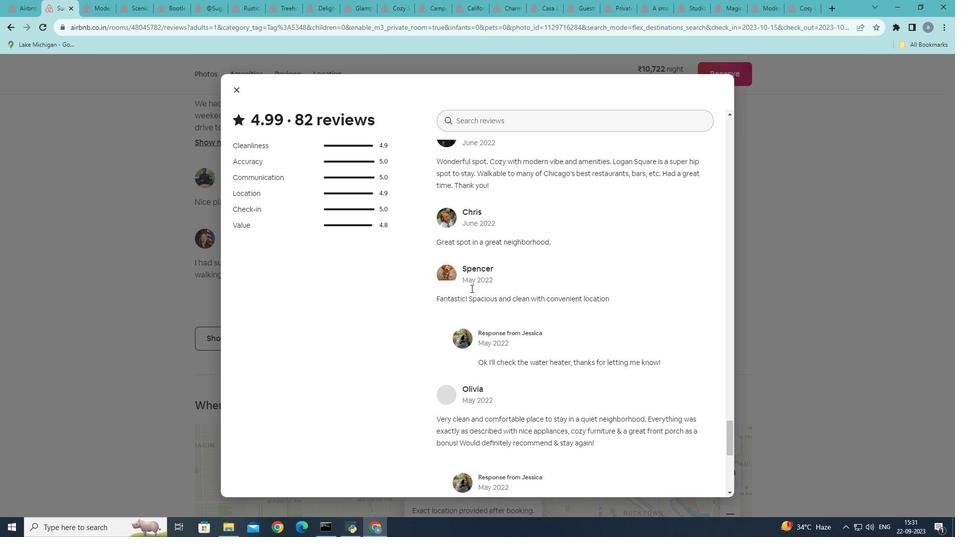 
Action: Mouse scrolled (471, 288) with delta (0, 0)
Screenshot: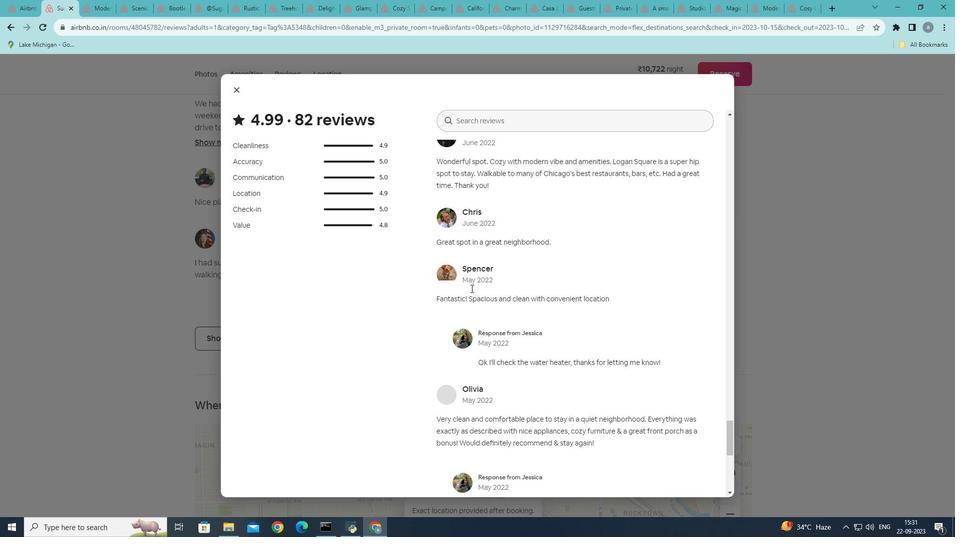 
Action: Mouse scrolled (471, 288) with delta (0, 0)
Screenshot: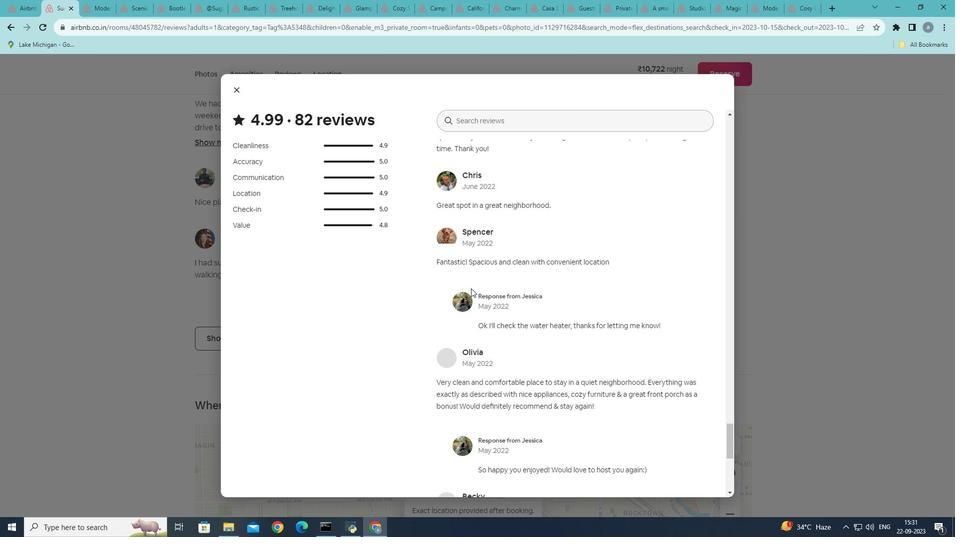 
Action: Mouse scrolled (471, 288) with delta (0, 0)
Screenshot: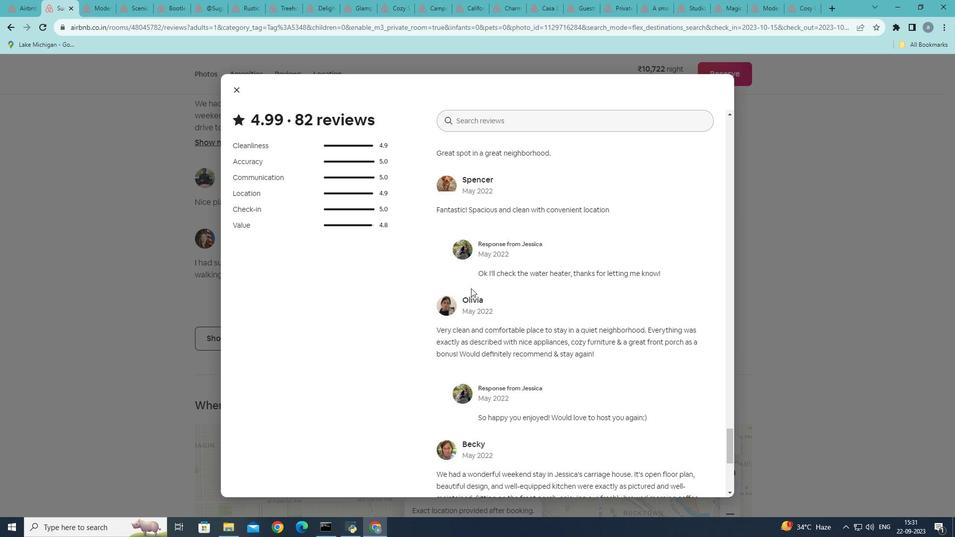 
Action: Mouse scrolled (471, 288) with delta (0, 0)
Screenshot: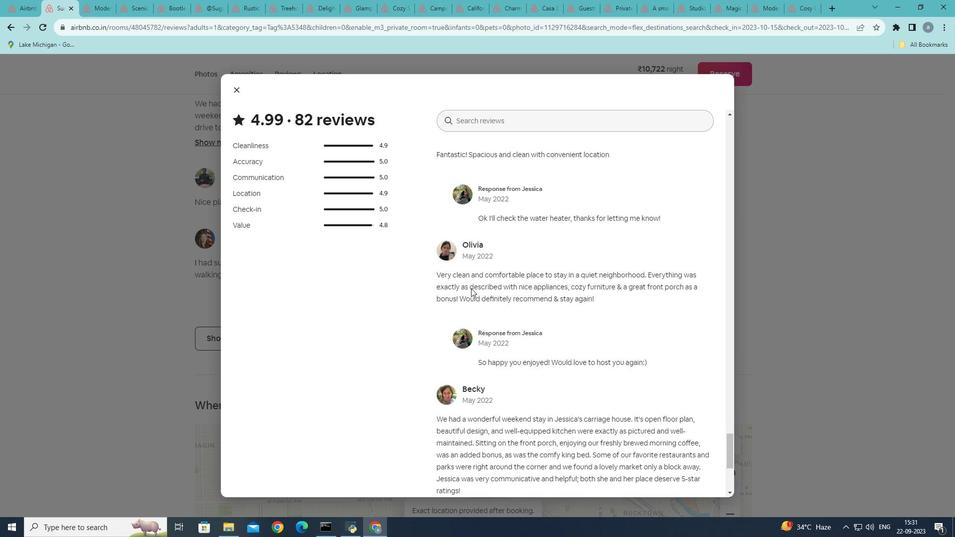 
Action: Mouse scrolled (471, 288) with delta (0, 0)
Screenshot: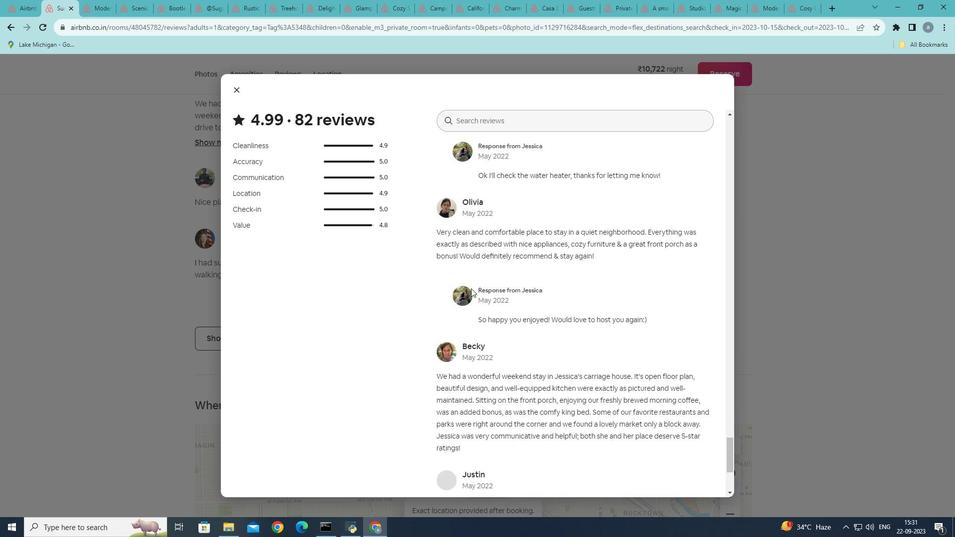 
Action: Mouse moved to (472, 292)
Screenshot: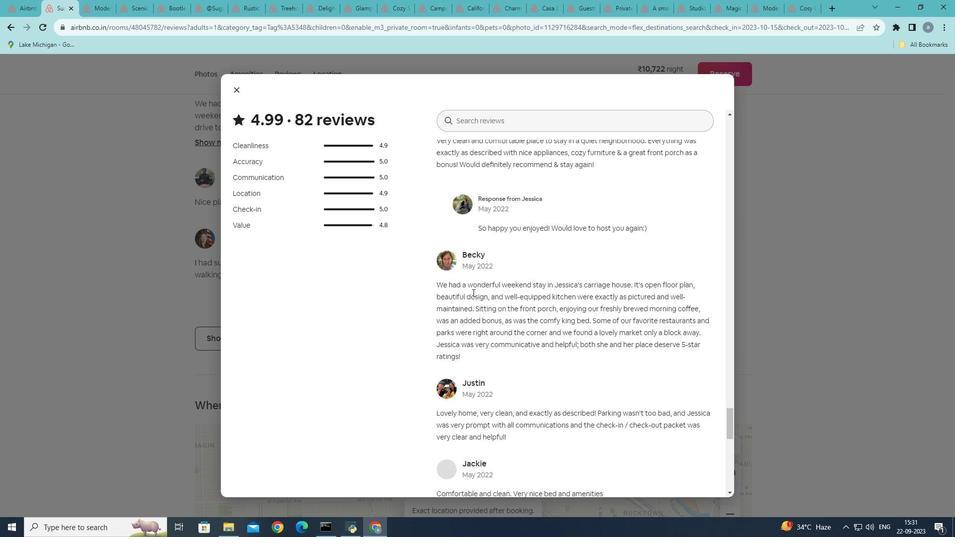 
Action: Mouse scrolled (472, 292) with delta (0, 0)
Screenshot: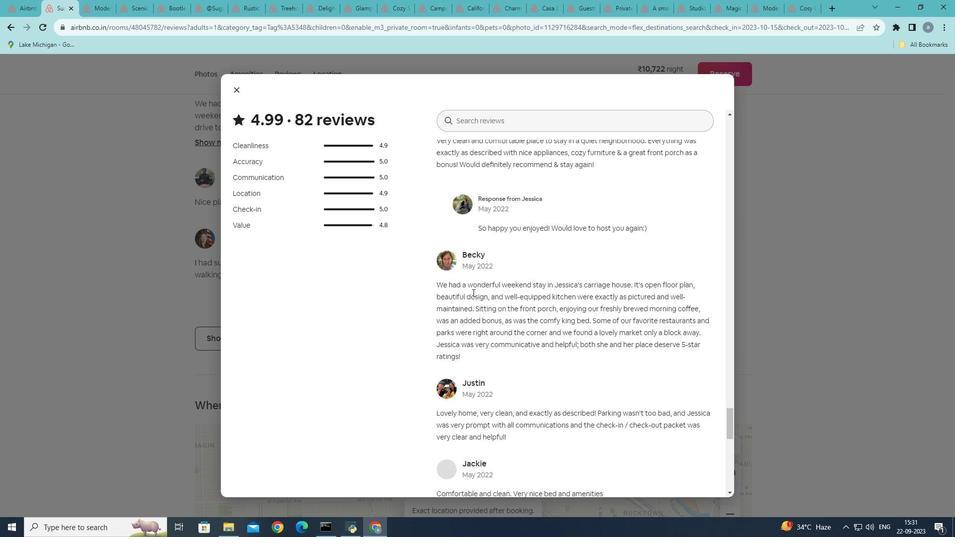 
Action: Mouse scrolled (472, 292) with delta (0, 0)
Screenshot: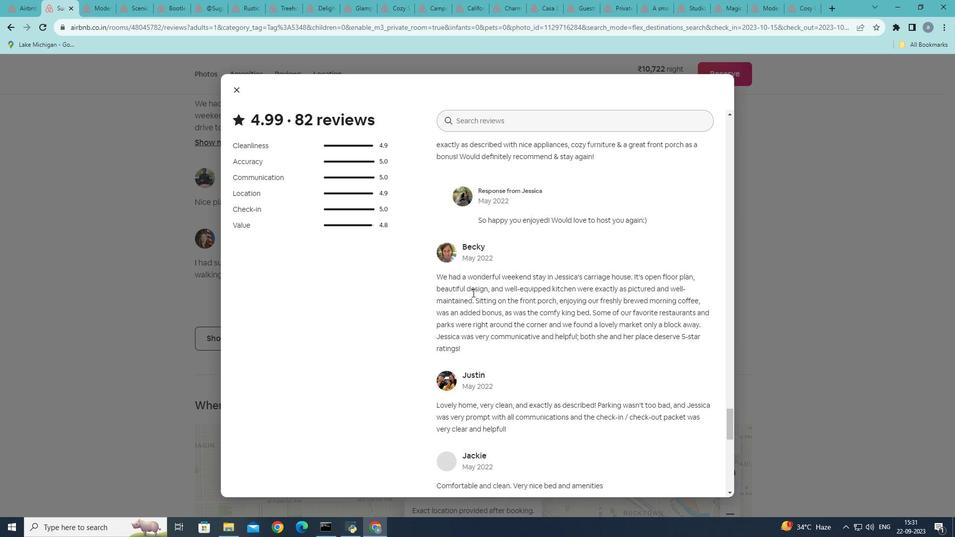 
Action: Mouse moved to (470, 305)
Screenshot: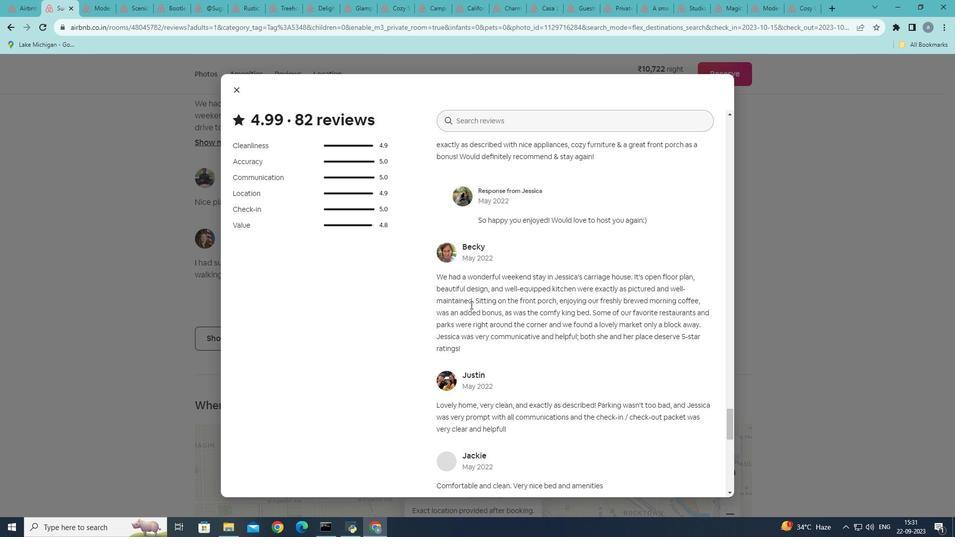 
Action: Mouse scrolled (470, 304) with delta (0, 0)
Screenshot: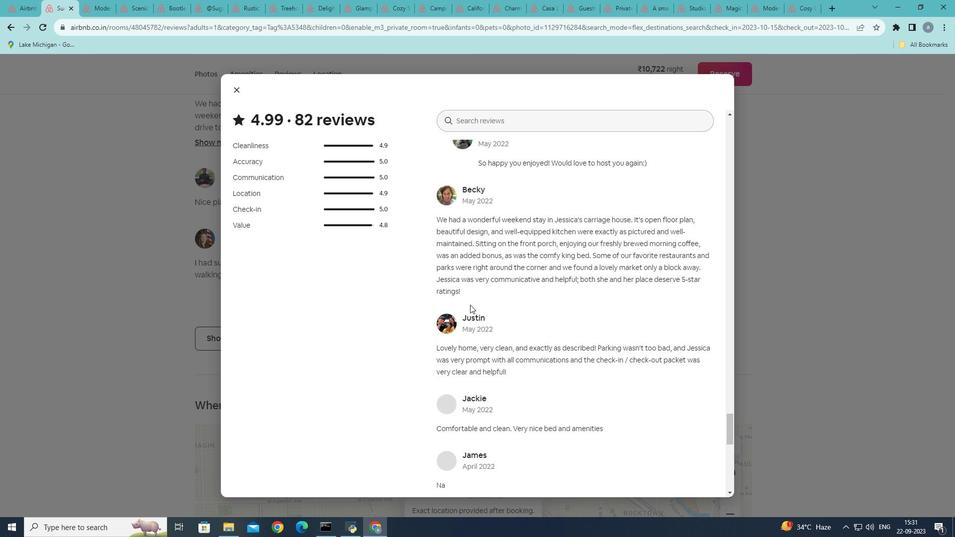 
Action: Mouse scrolled (470, 304) with delta (0, 0)
Screenshot: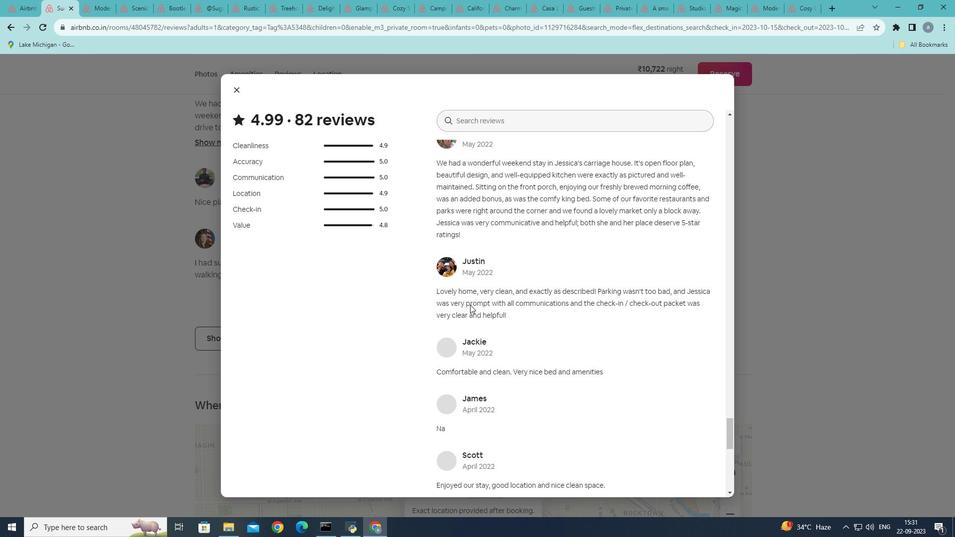 
Action: Mouse moved to (470, 305)
Screenshot: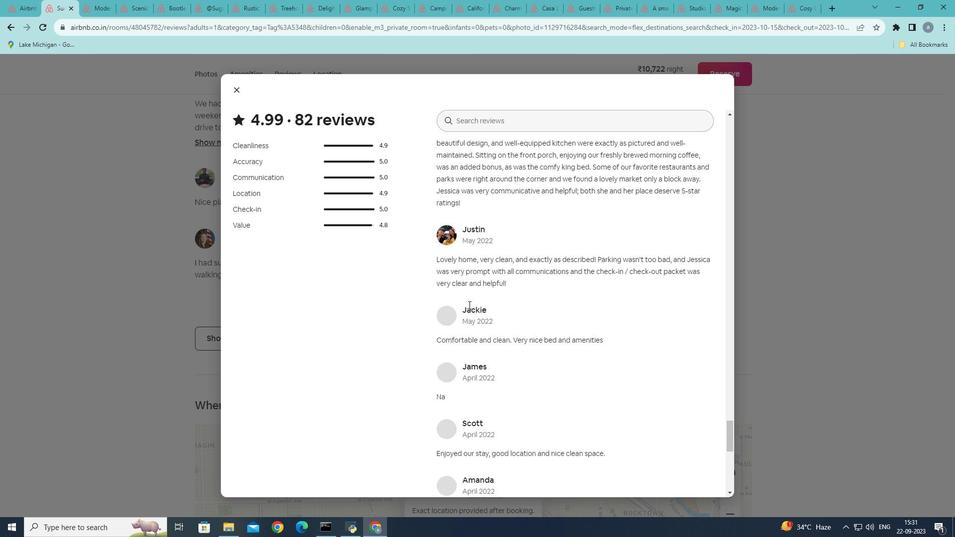 
Action: Mouse scrolled (470, 304) with delta (0, 0)
Screenshot: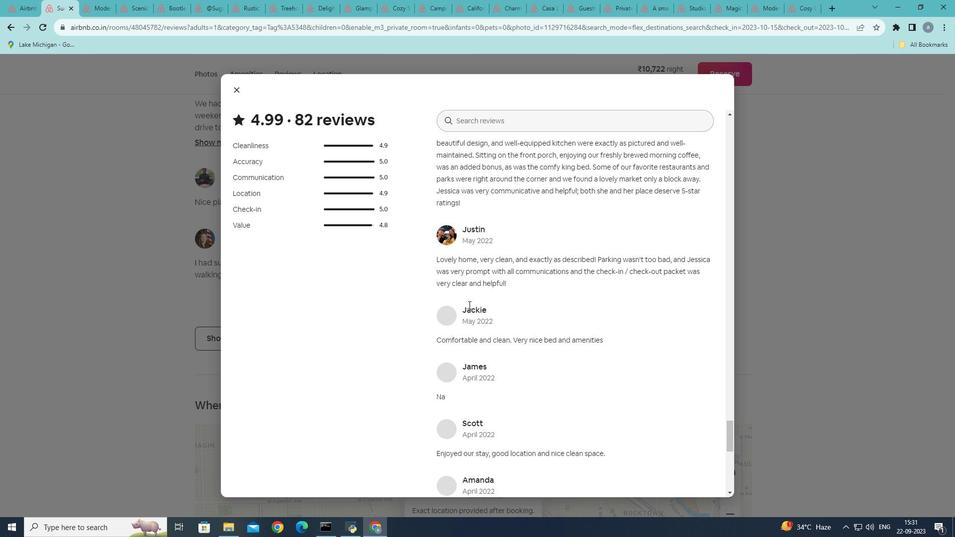 
Action: Mouse moved to (466, 304)
Screenshot: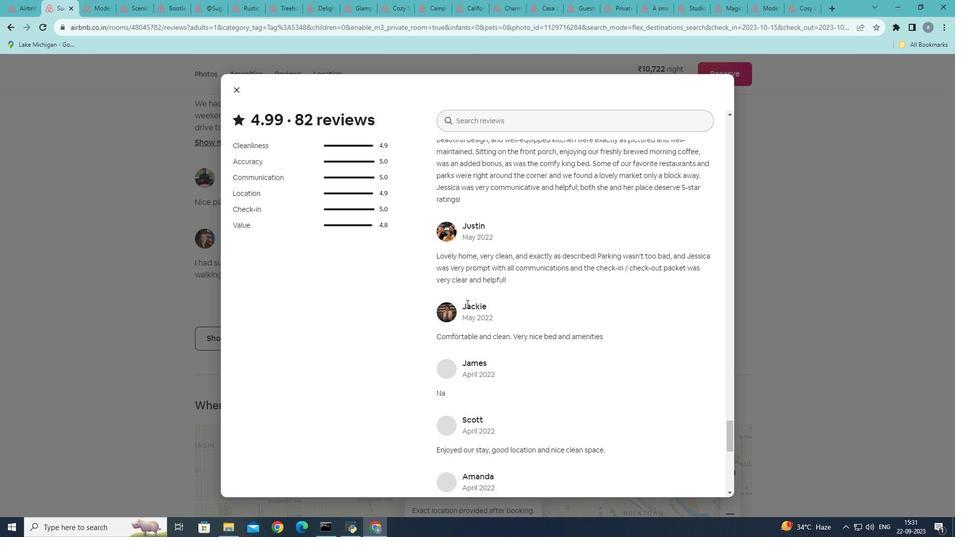 
Action: Mouse scrolled (466, 303) with delta (0, 0)
Screenshot: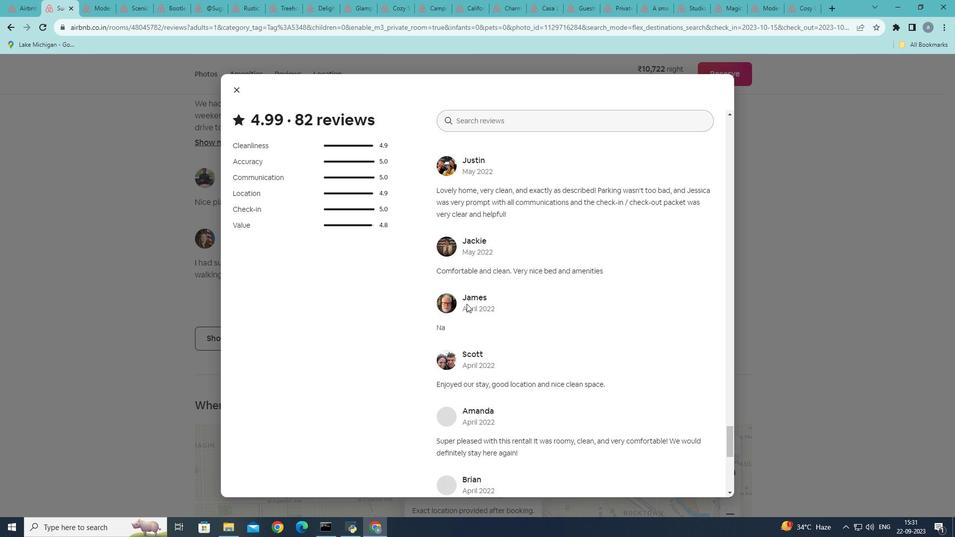 
Action: Mouse scrolled (466, 303) with delta (0, 0)
Screenshot: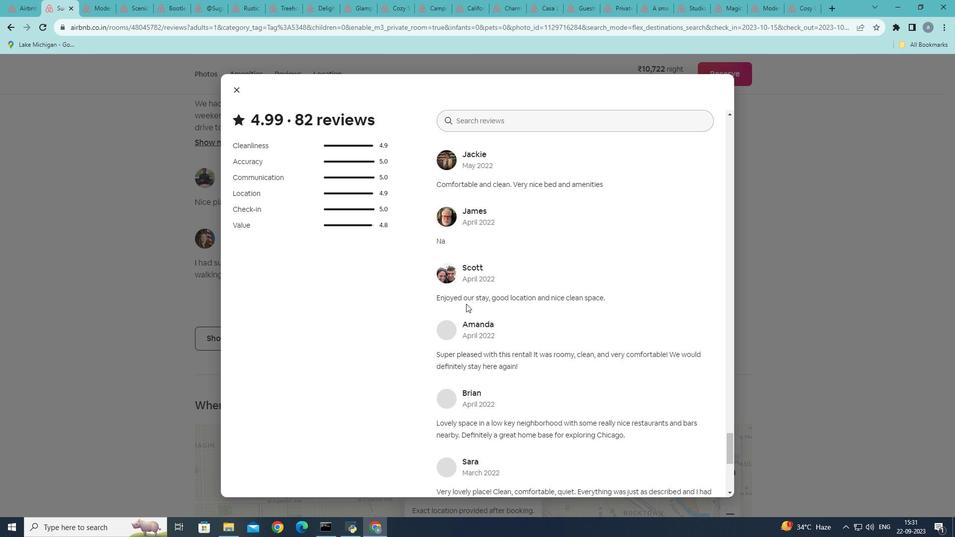 
Action: Mouse scrolled (466, 303) with delta (0, 0)
Screenshot: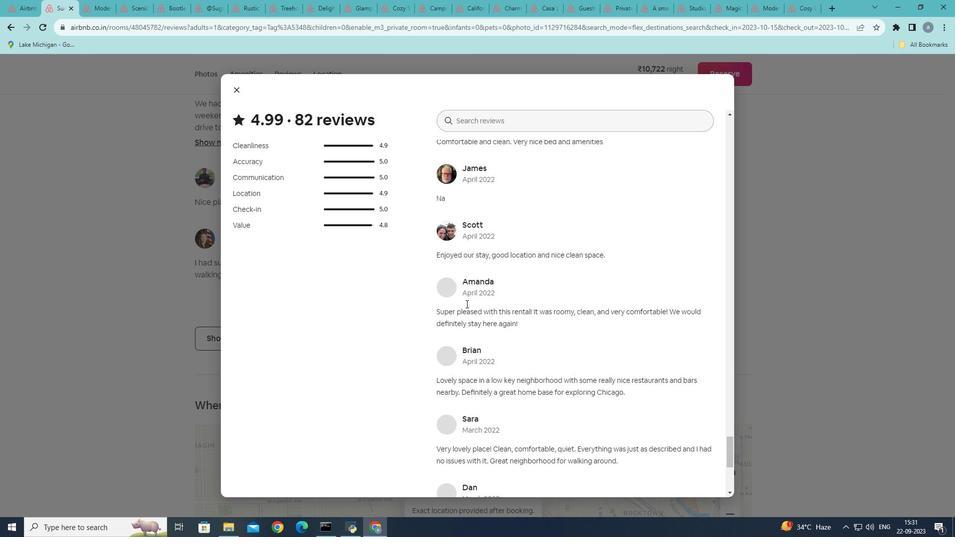 
Action: Mouse scrolled (466, 303) with delta (0, 0)
Screenshot: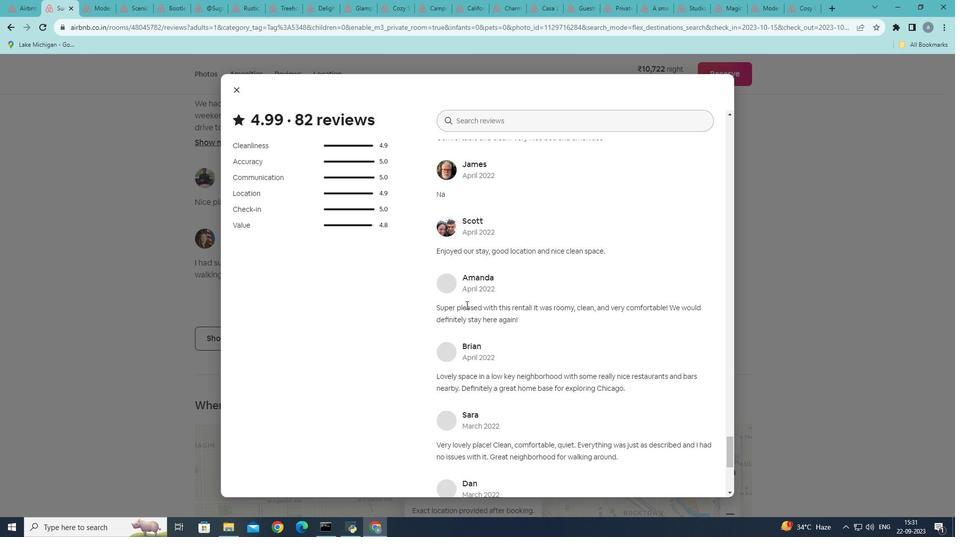 
Action: Mouse moved to (465, 317)
Screenshot: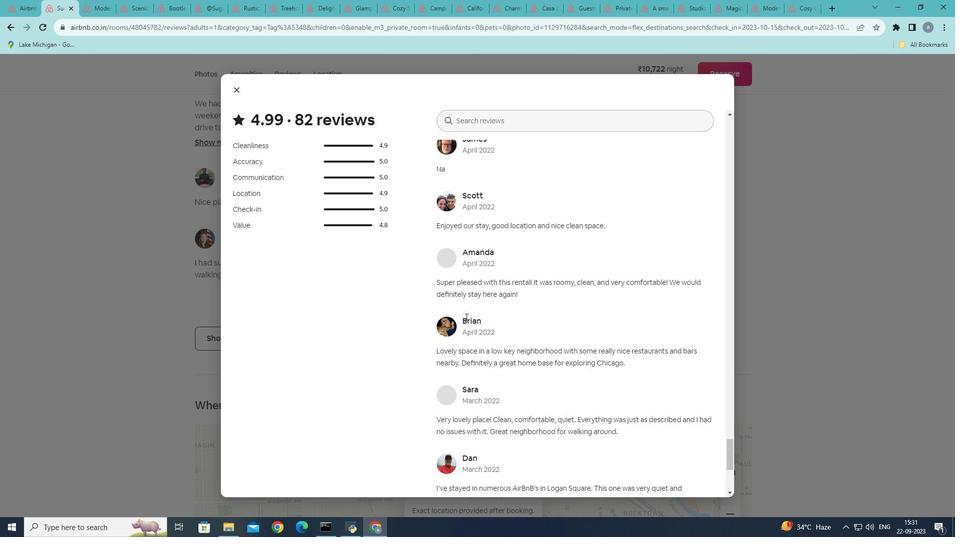 
Action: Mouse scrolled (465, 317) with delta (0, 0)
Screenshot: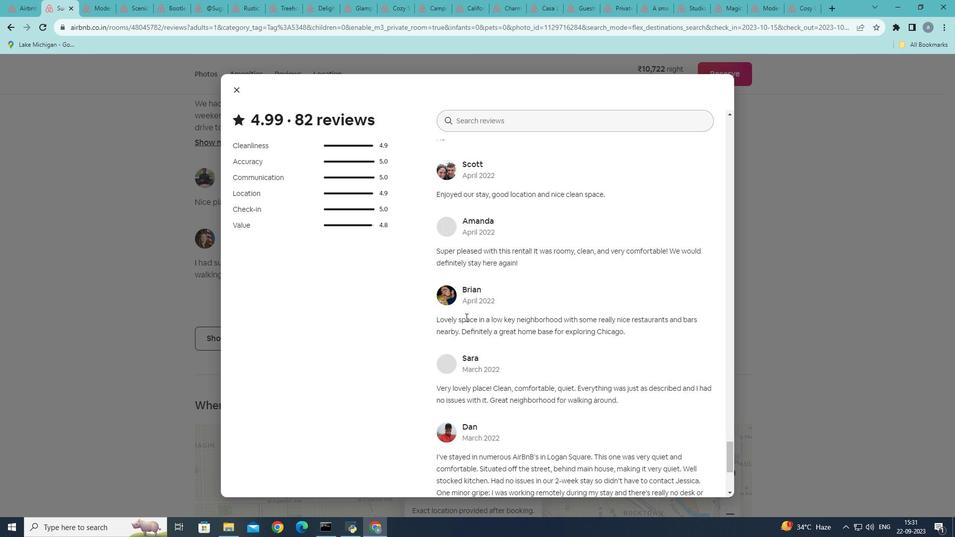 
Action: Mouse scrolled (465, 317) with delta (0, 0)
Screenshot: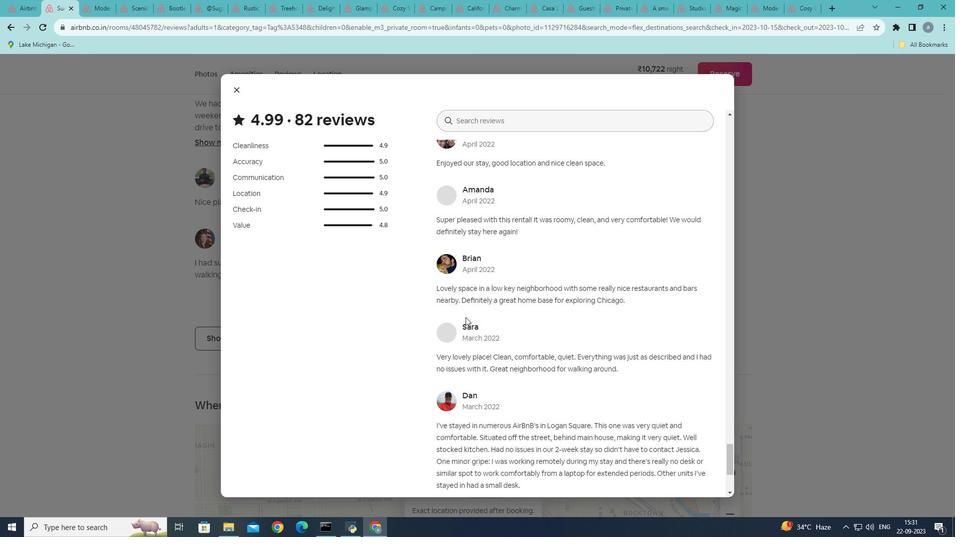 
Action: Mouse scrolled (465, 317) with delta (0, 0)
Screenshot: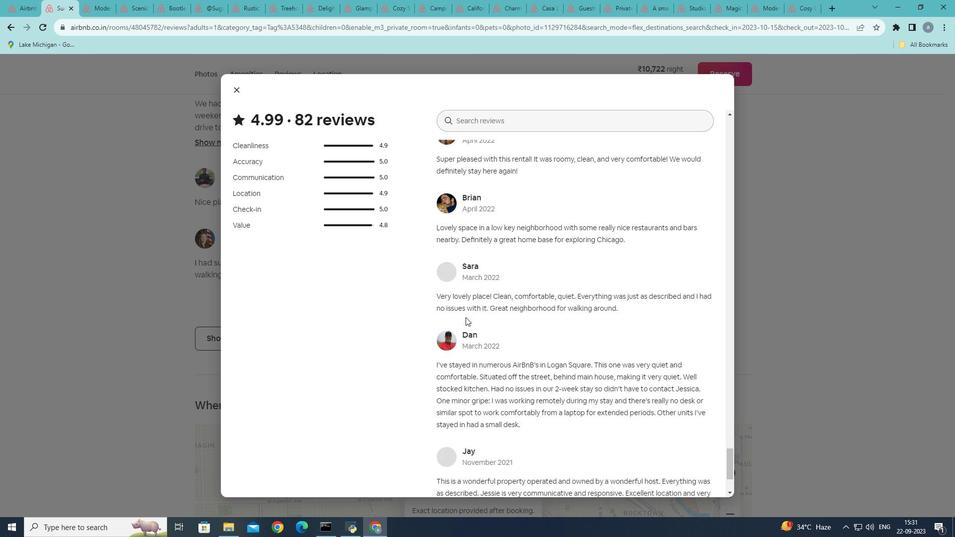 
Action: Mouse scrolled (465, 317) with delta (0, 0)
Screenshot: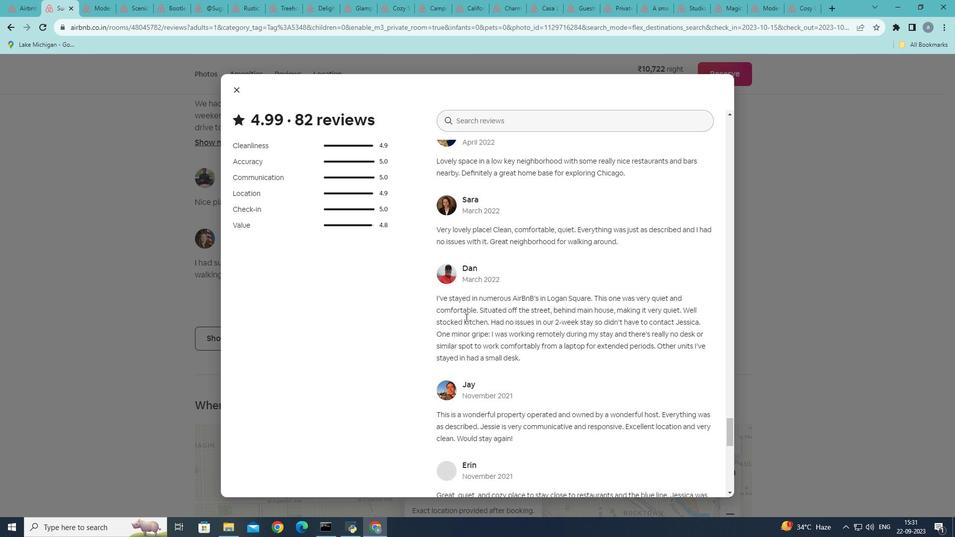 
Action: Mouse scrolled (465, 317) with delta (0, 0)
Screenshot: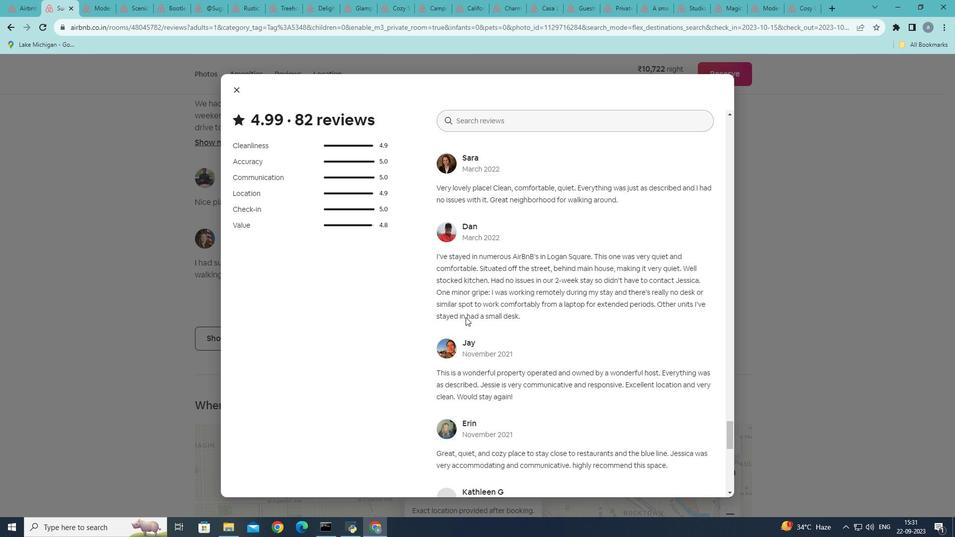 
Action: Mouse scrolled (465, 317) with delta (0, 0)
Screenshot: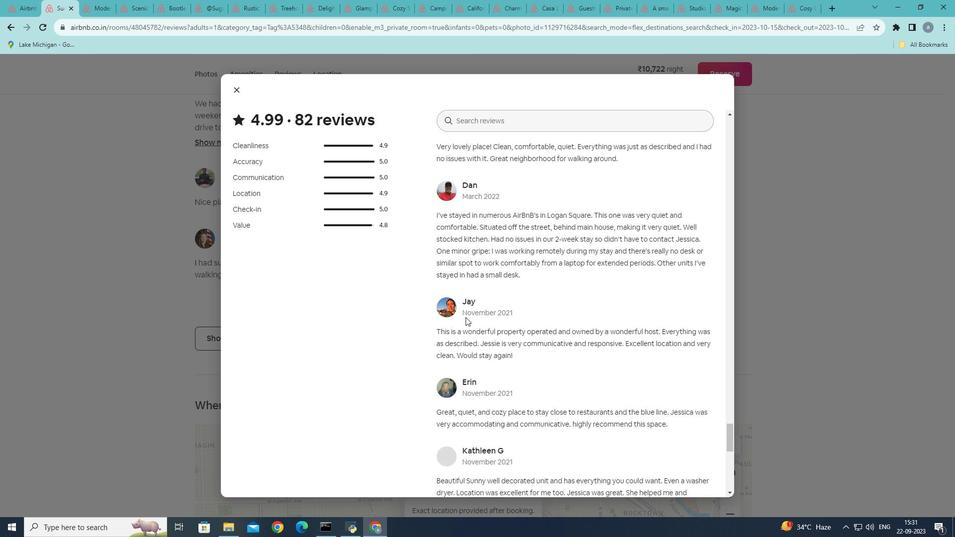 
Action: Mouse scrolled (465, 317) with delta (0, 0)
Screenshot: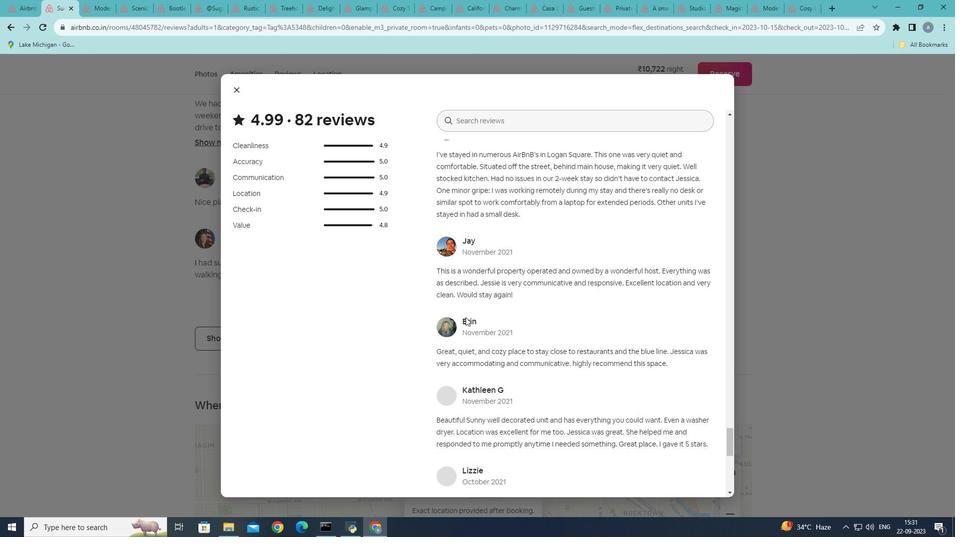 
Action: Mouse scrolled (465, 317) with delta (0, 0)
Screenshot: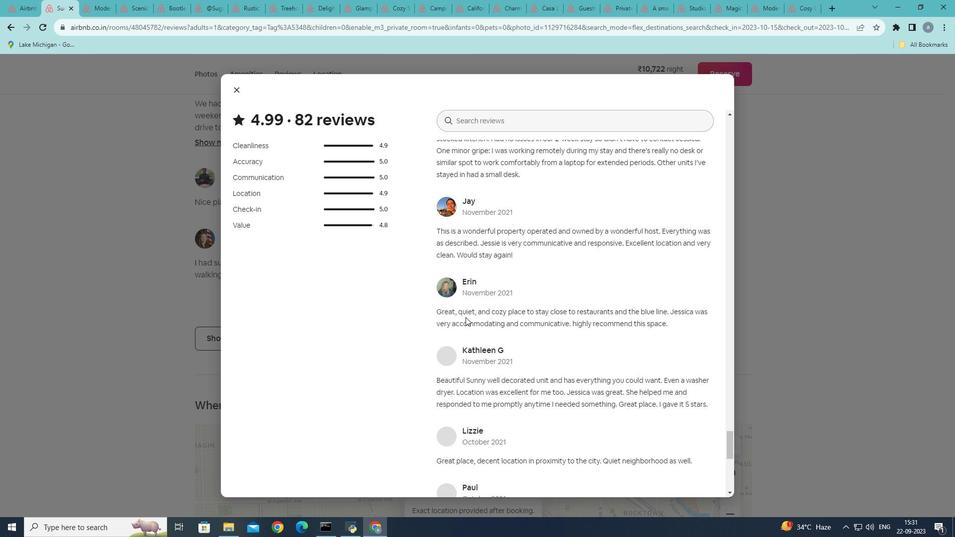 
Action: Mouse scrolled (465, 317) with delta (0, 0)
Screenshot: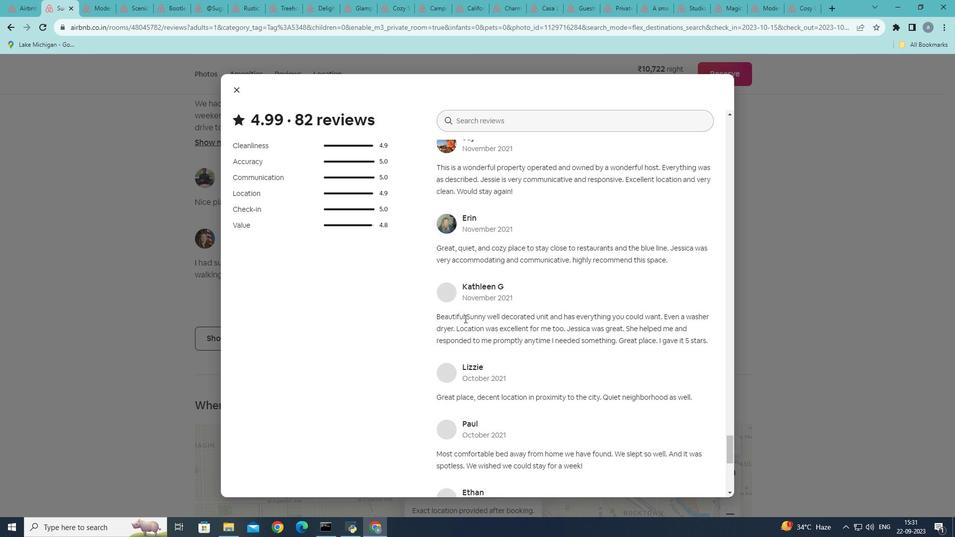 
Action: Mouse scrolled (465, 317) with delta (0, 0)
Screenshot: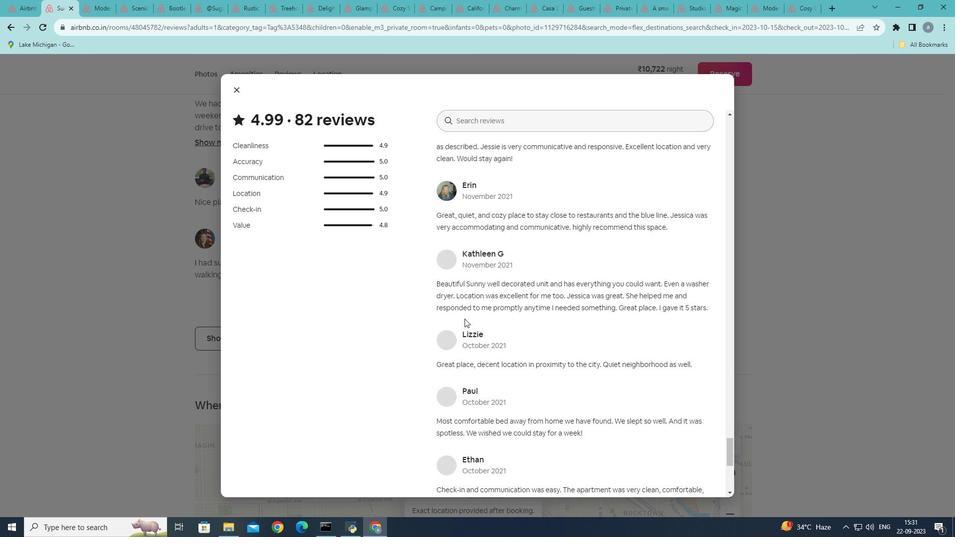 
Action: Mouse moved to (464, 319)
Screenshot: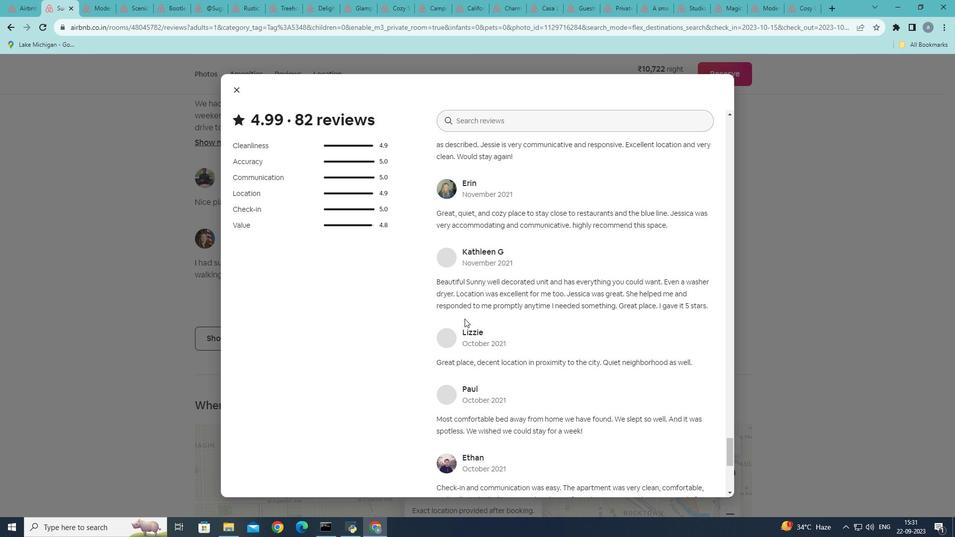 
Action: Mouse scrolled (464, 318) with delta (0, 0)
Screenshot: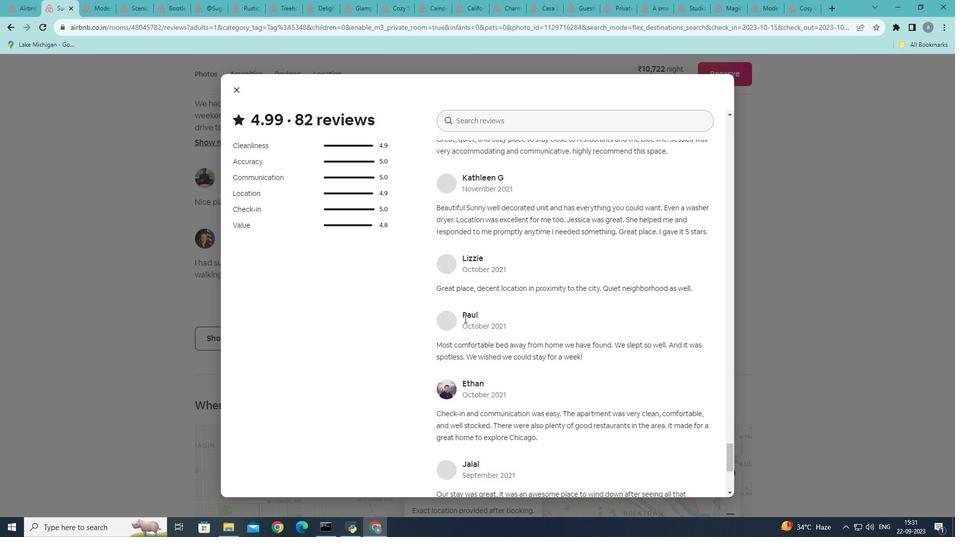 
Action: Mouse scrolled (464, 318) with delta (0, 0)
Screenshot: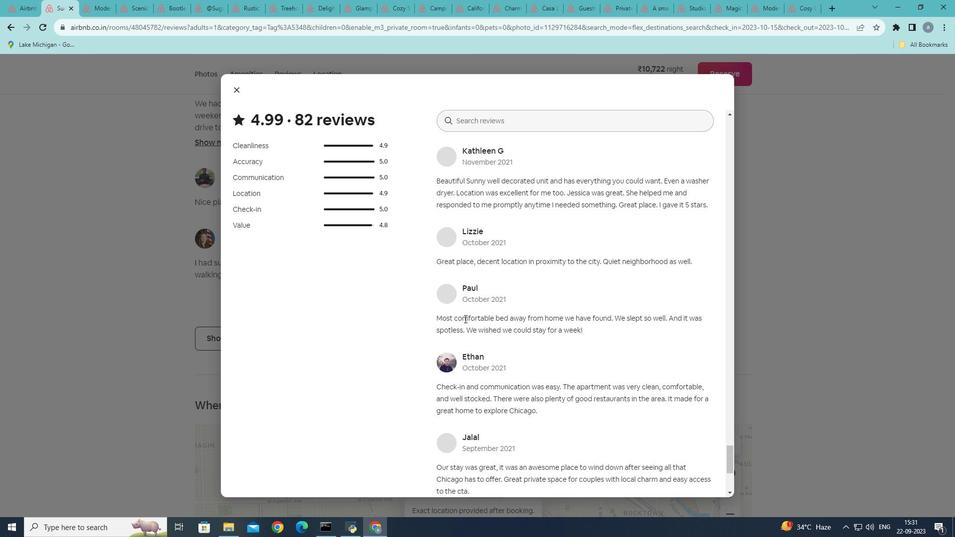 
Action: Mouse scrolled (464, 318) with delta (0, 0)
Screenshot: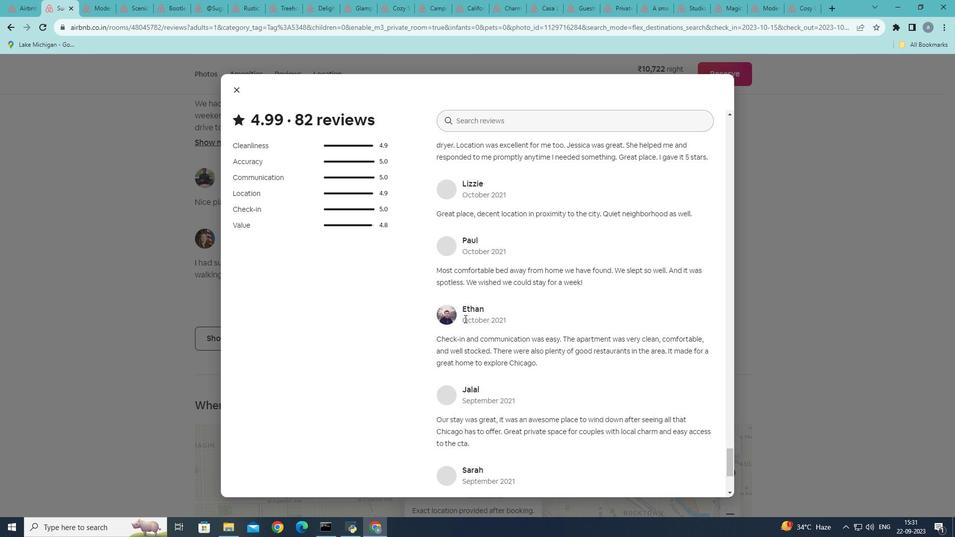 
Action: Mouse moved to (464, 319)
Screenshot: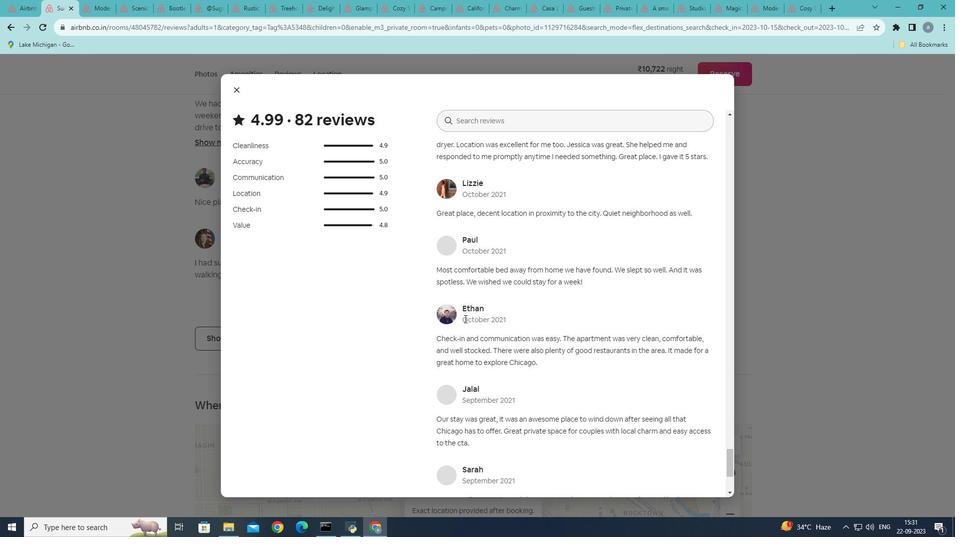 
Action: Mouse scrolled (464, 318) with delta (0, 0)
Screenshot: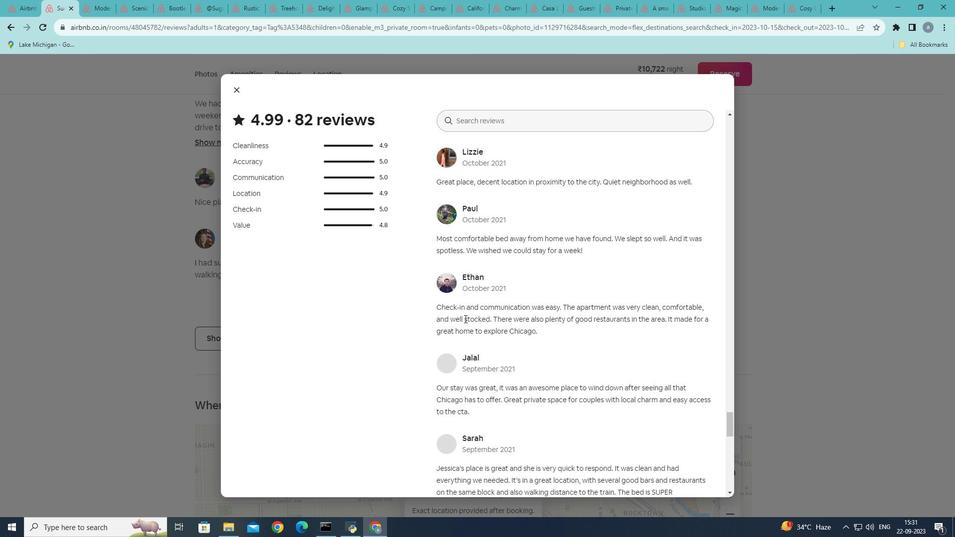 
Action: Mouse scrolled (464, 318) with delta (0, 0)
Screenshot: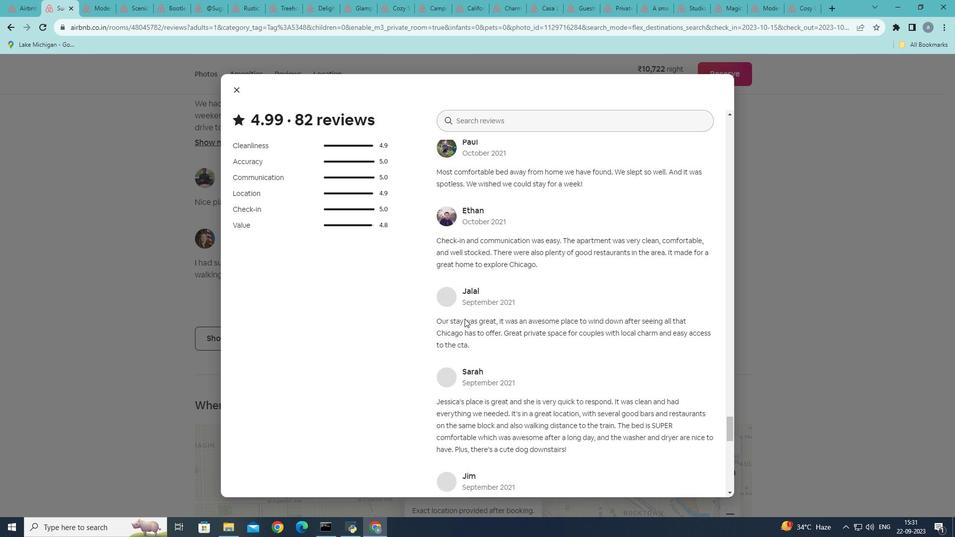 
Action: Mouse scrolled (464, 318) with delta (0, 0)
Screenshot: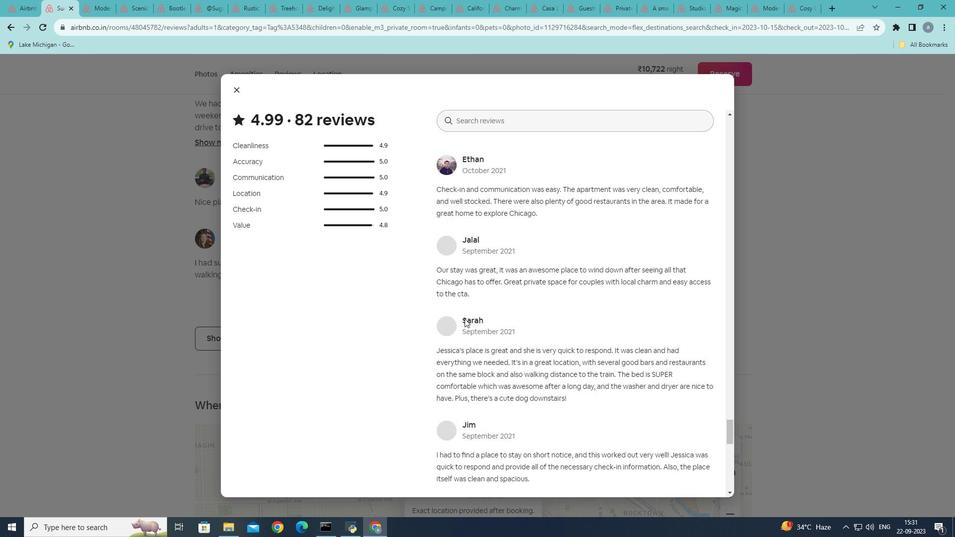 
Action: Mouse scrolled (464, 318) with delta (0, 0)
Screenshot: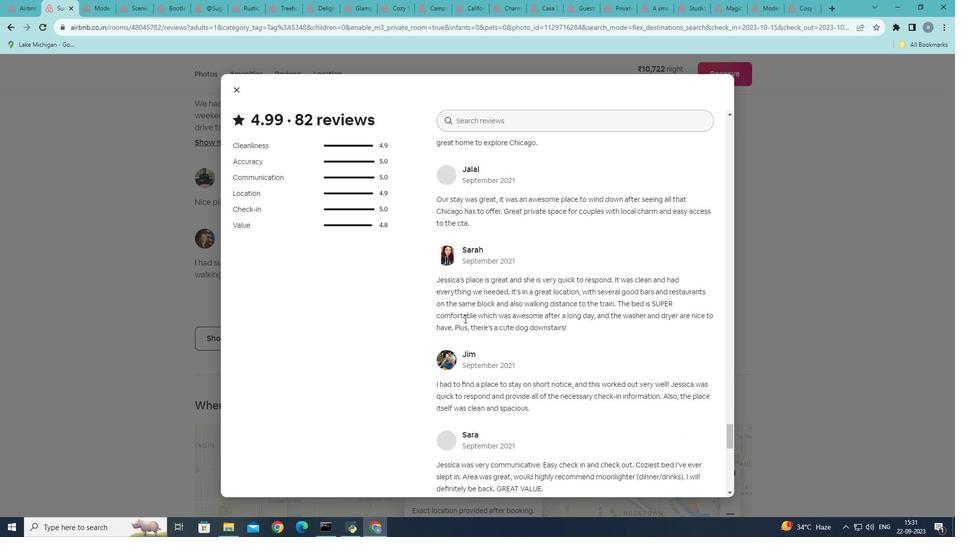 
Action: Mouse scrolled (464, 318) with delta (0, 0)
Screenshot: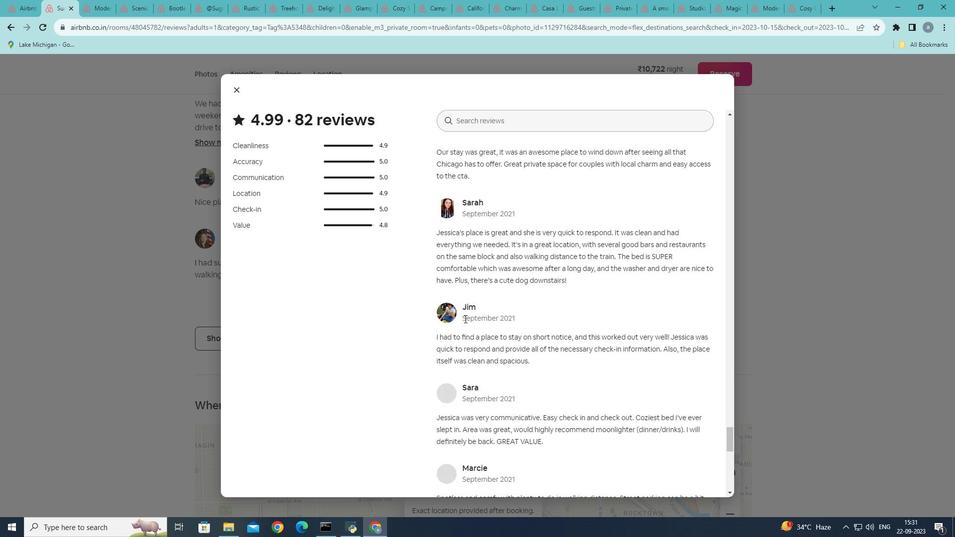 
Action: Mouse scrolled (464, 318) with delta (0, 0)
Screenshot: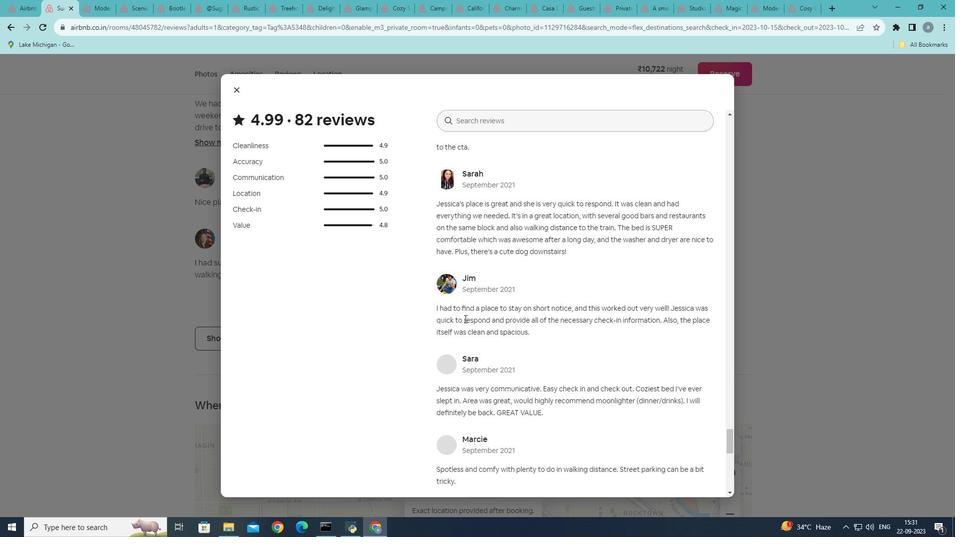 
Action: Mouse moved to (464, 318)
Screenshot: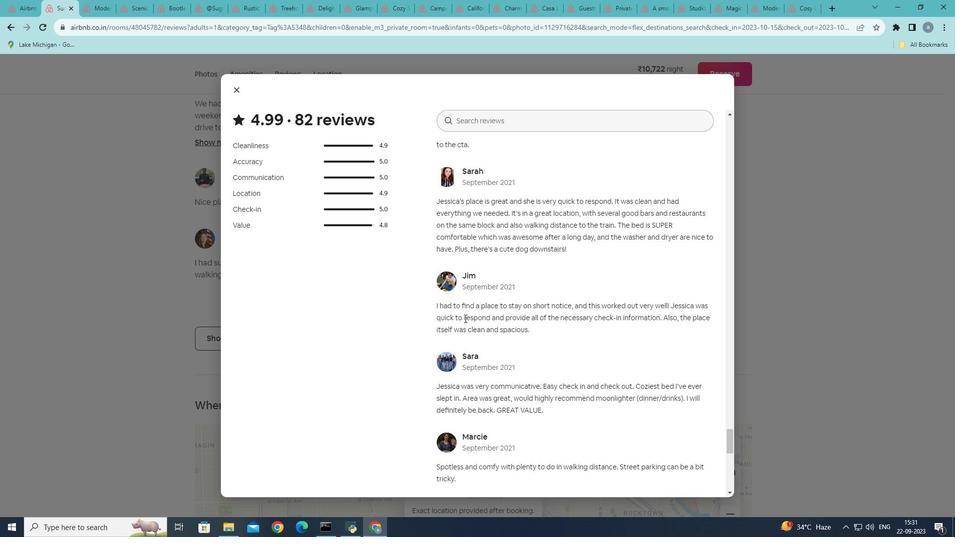 
Action: Mouse scrolled (464, 318) with delta (0, 0)
Screenshot: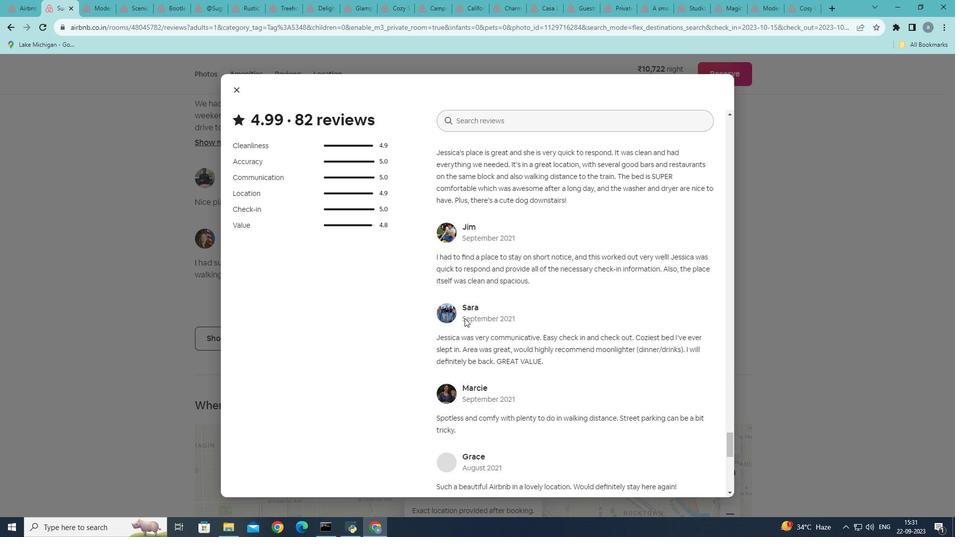 
Action: Mouse scrolled (464, 318) with delta (0, 0)
Screenshot: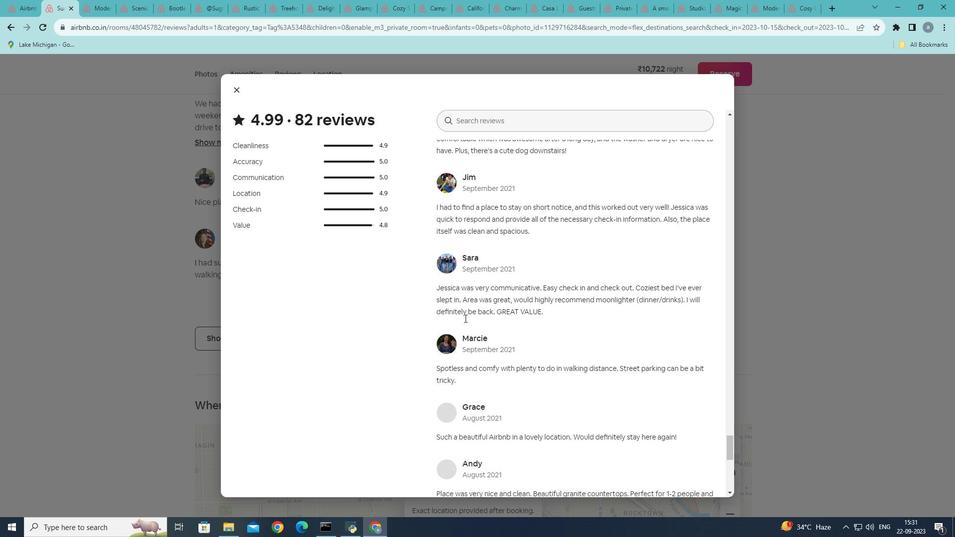 
Action: Mouse scrolled (464, 318) with delta (0, 0)
Screenshot: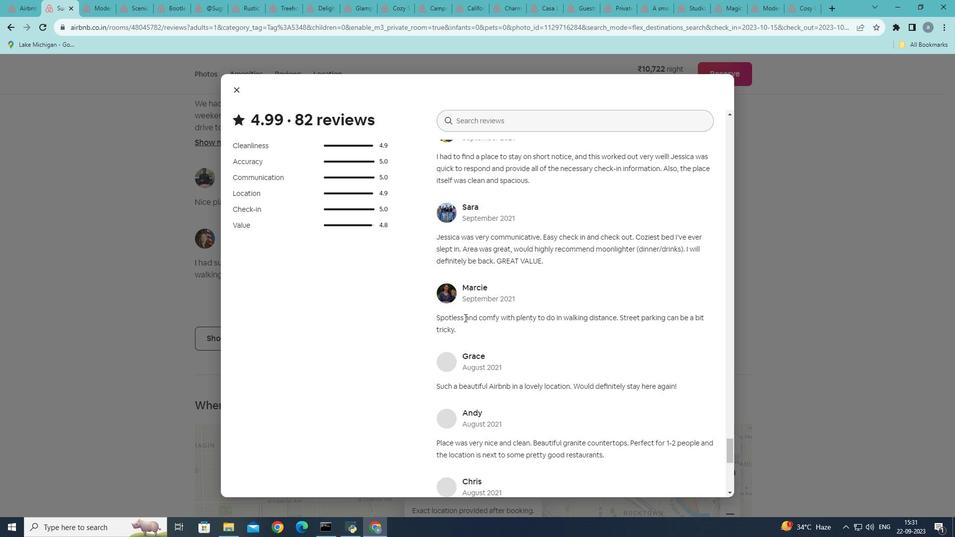 
Action: Mouse moved to (464, 315)
Screenshot: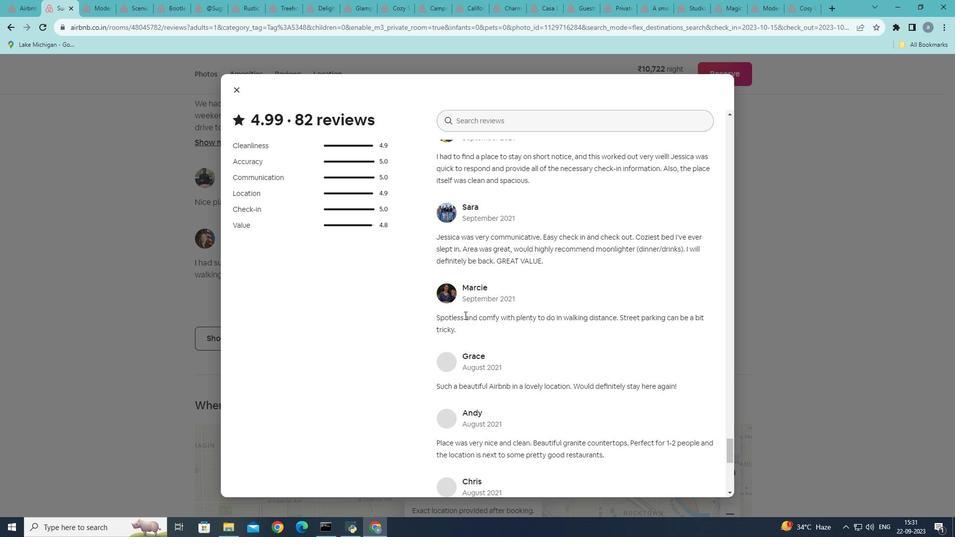 
Action: Mouse scrolled (464, 315) with delta (0, 0)
Screenshot: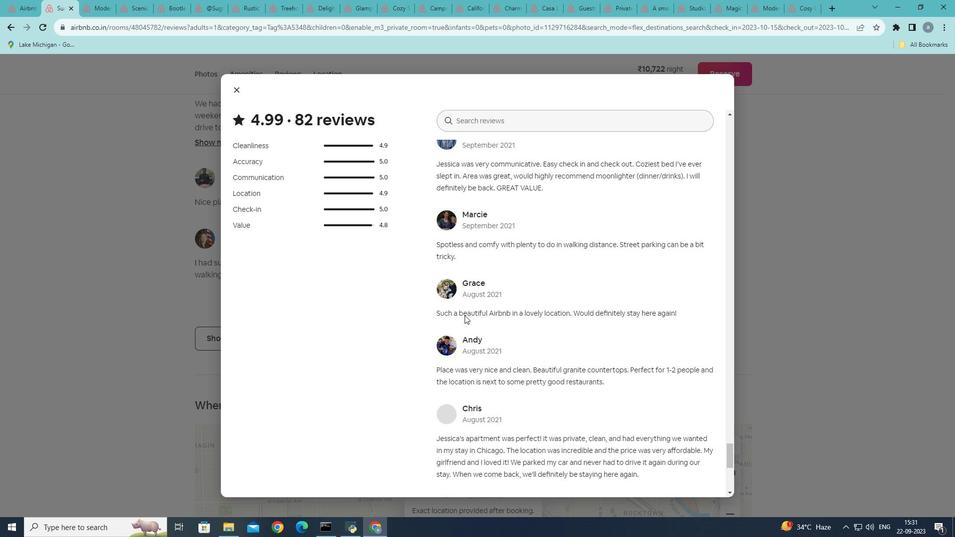 
Action: Mouse scrolled (464, 315) with delta (0, 0)
Screenshot: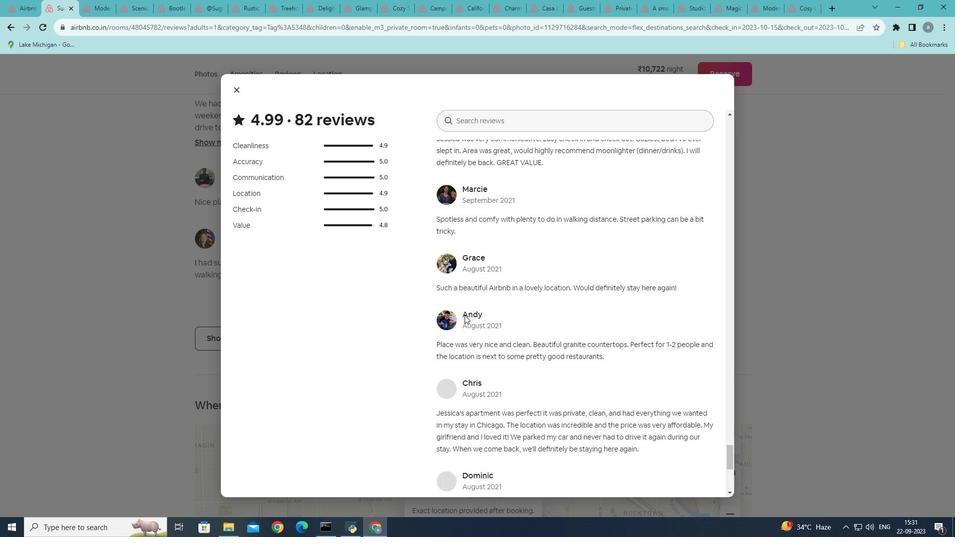 
Action: Mouse scrolled (464, 315) with delta (0, 0)
Screenshot: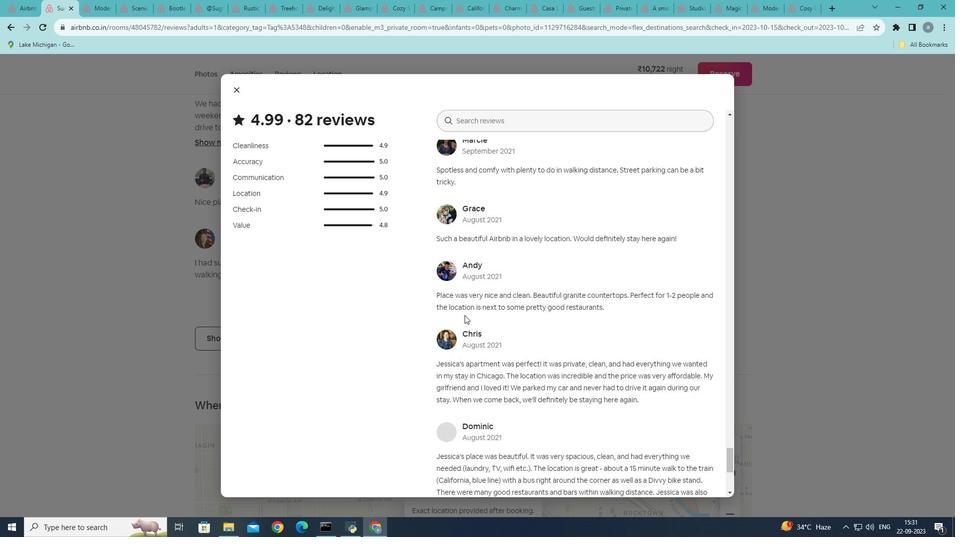 
Action: Mouse scrolled (464, 315) with delta (0, 0)
Screenshot: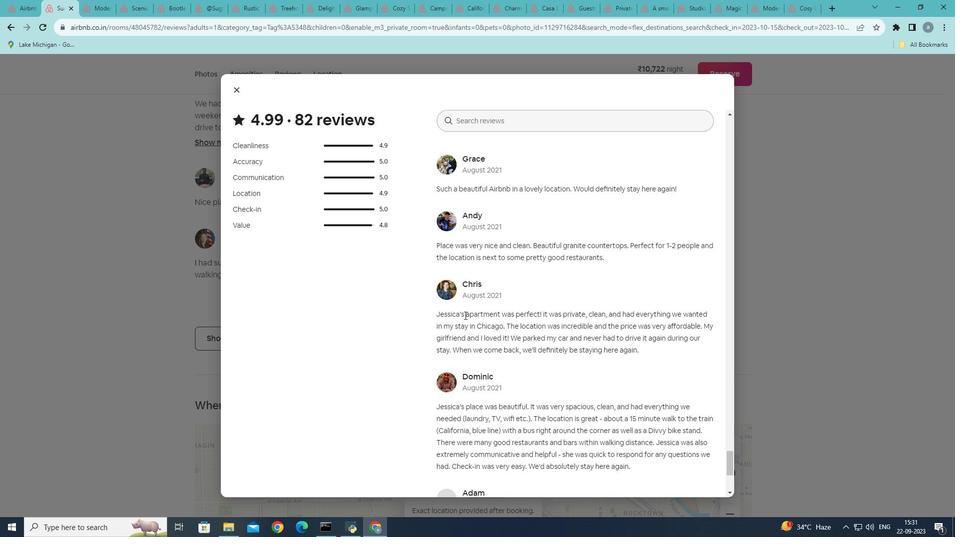 
Action: Mouse scrolled (464, 315) with delta (0, 0)
Screenshot: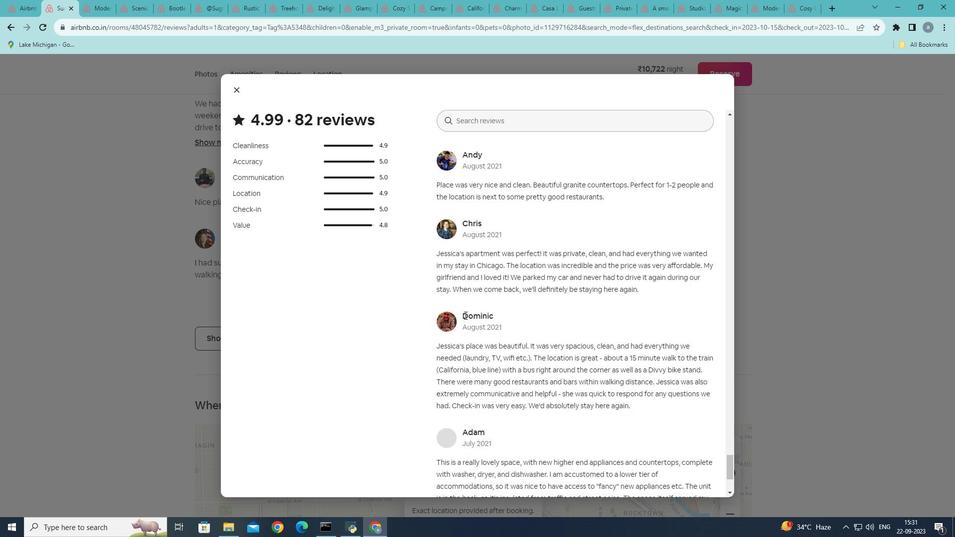 
Action: Mouse scrolled (464, 315) with delta (0, 0)
Screenshot: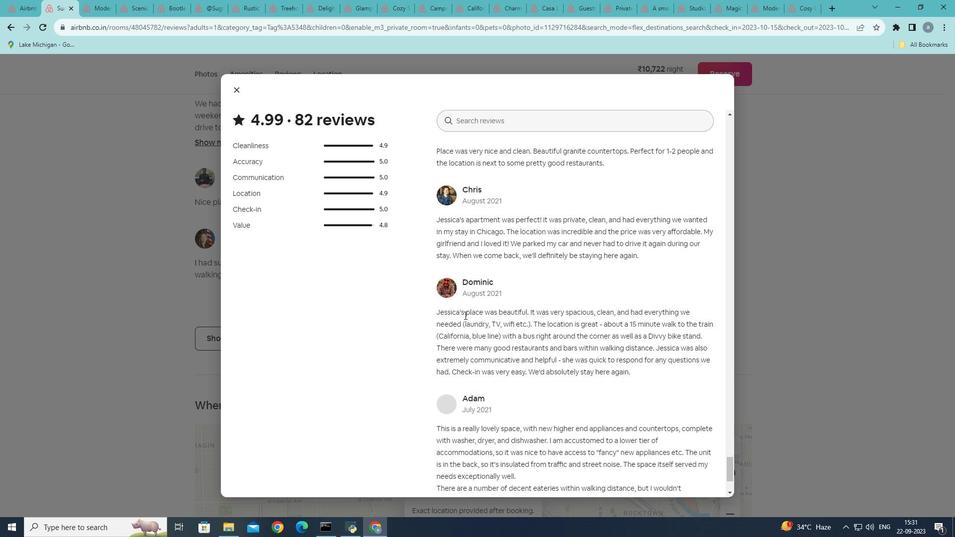 
Action: Mouse scrolled (464, 315) with delta (0, 0)
Screenshot: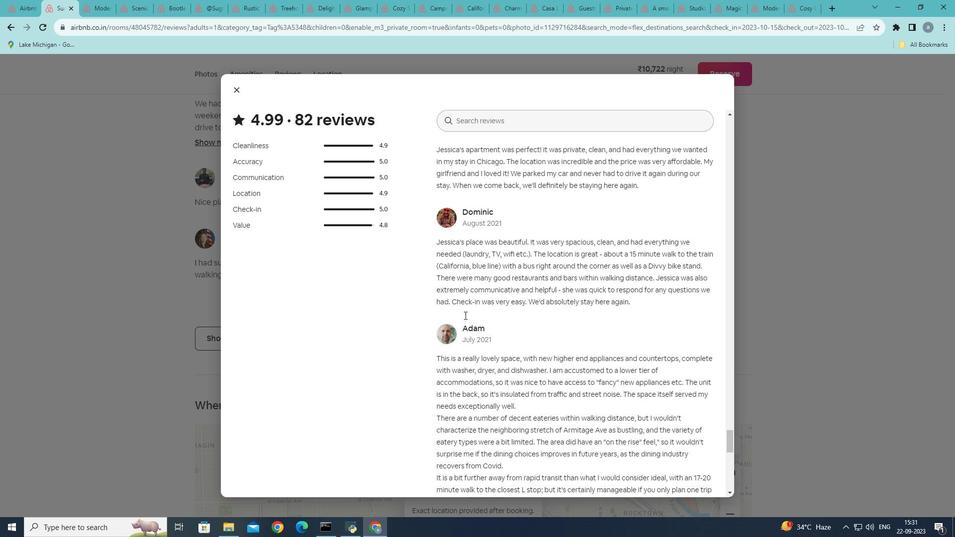 
Action: Mouse scrolled (464, 315) with delta (0, 0)
Screenshot: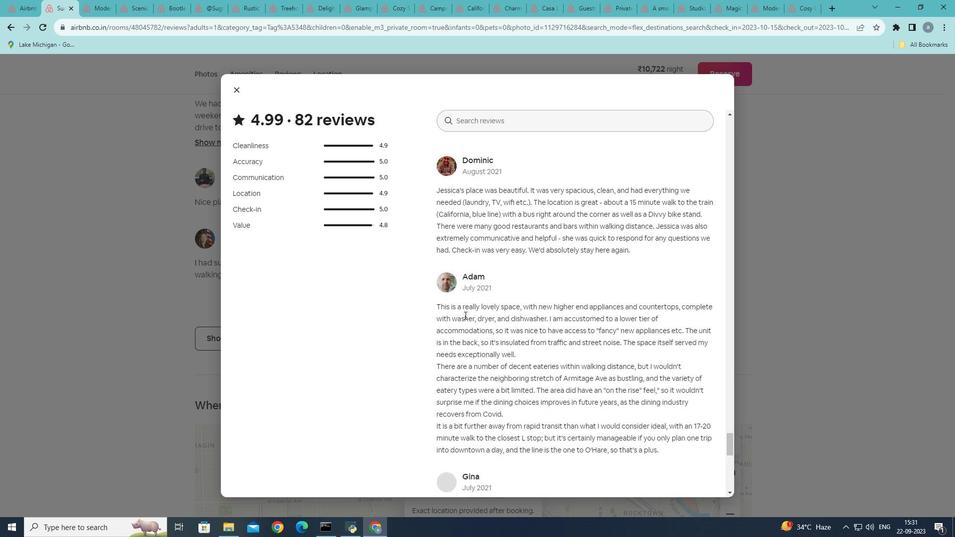 
Action: Mouse scrolled (464, 315) with delta (0, 0)
Screenshot: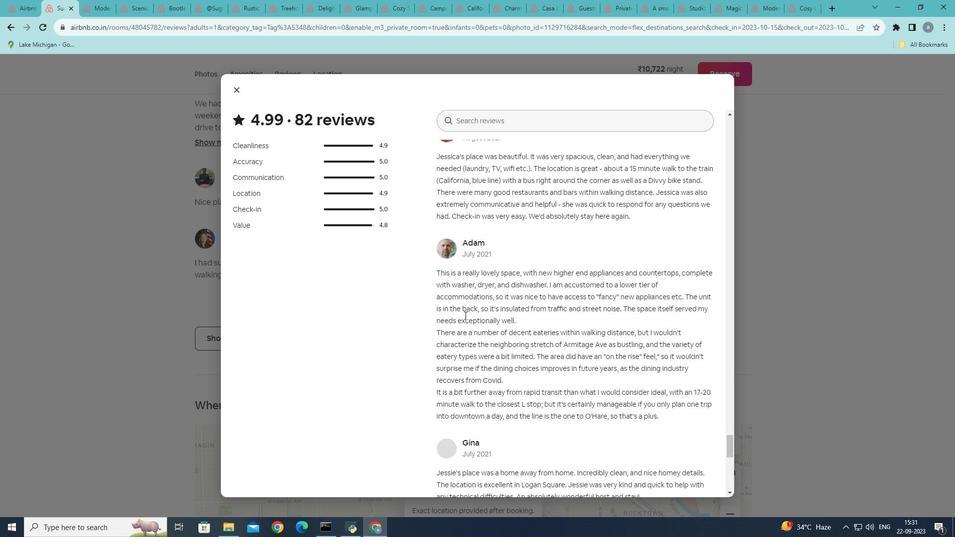 
Action: Mouse scrolled (464, 315) with delta (0, 0)
Screenshot: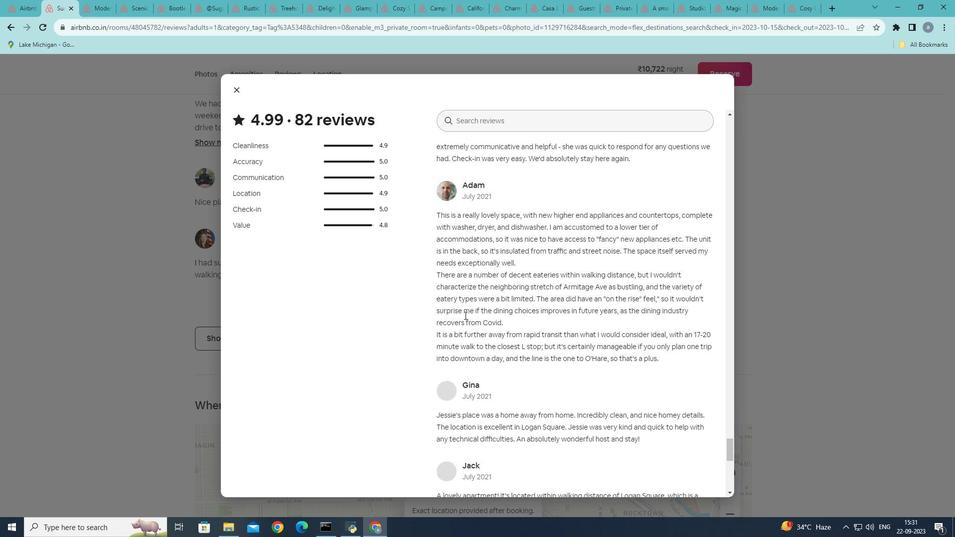 
Action: Mouse scrolled (464, 315) with delta (0, 0)
Screenshot: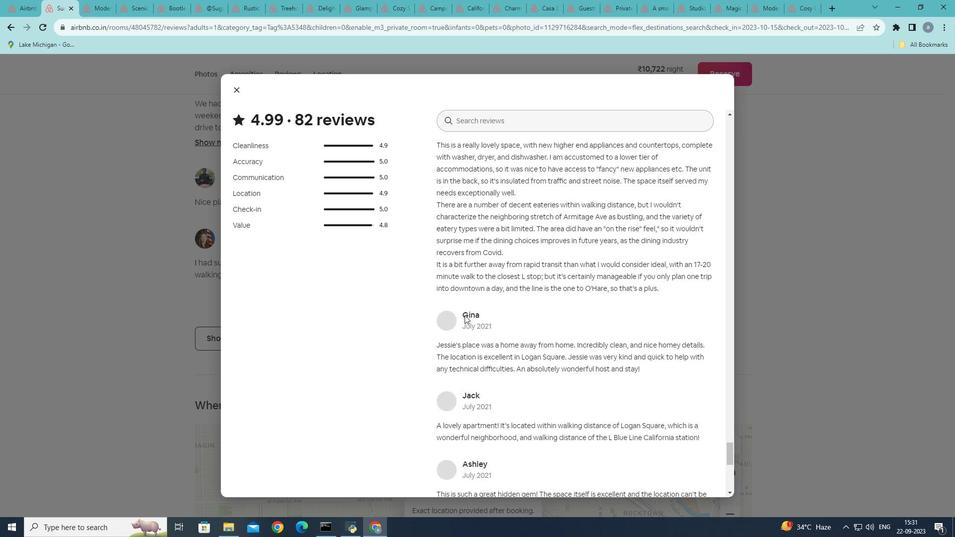 
Action: Mouse scrolled (464, 315) with delta (0, 0)
Screenshot: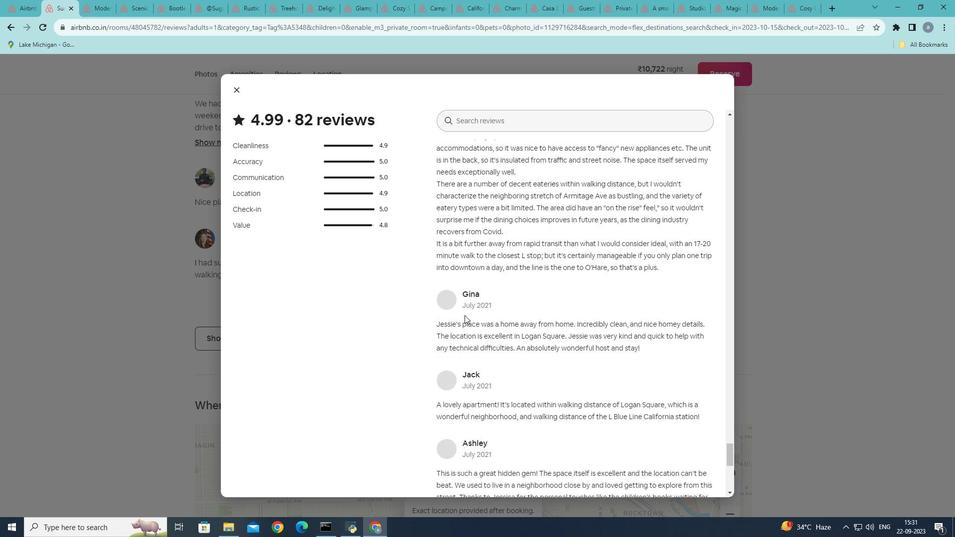 
Action: Mouse scrolled (464, 315) with delta (0, 0)
Screenshot: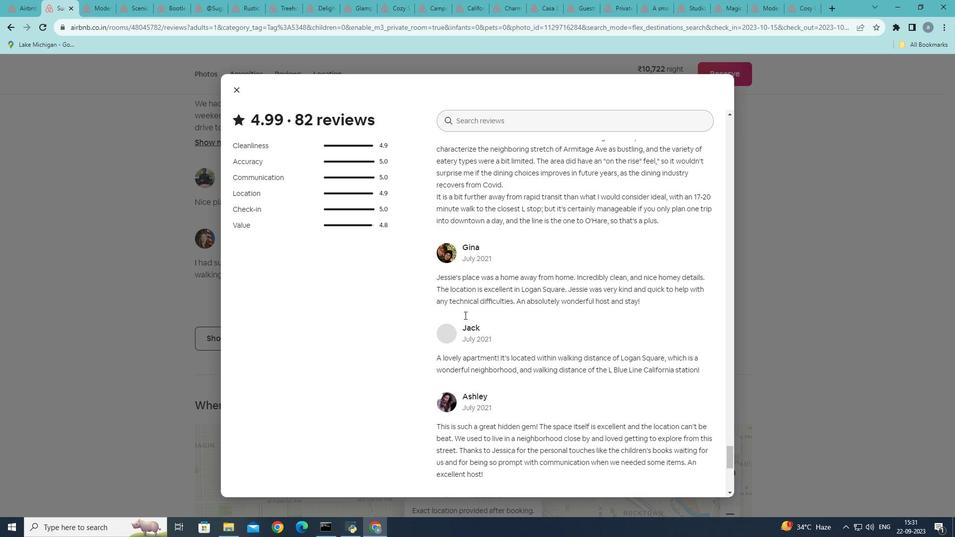 
Action: Mouse scrolled (464, 315) with delta (0, 0)
Screenshot: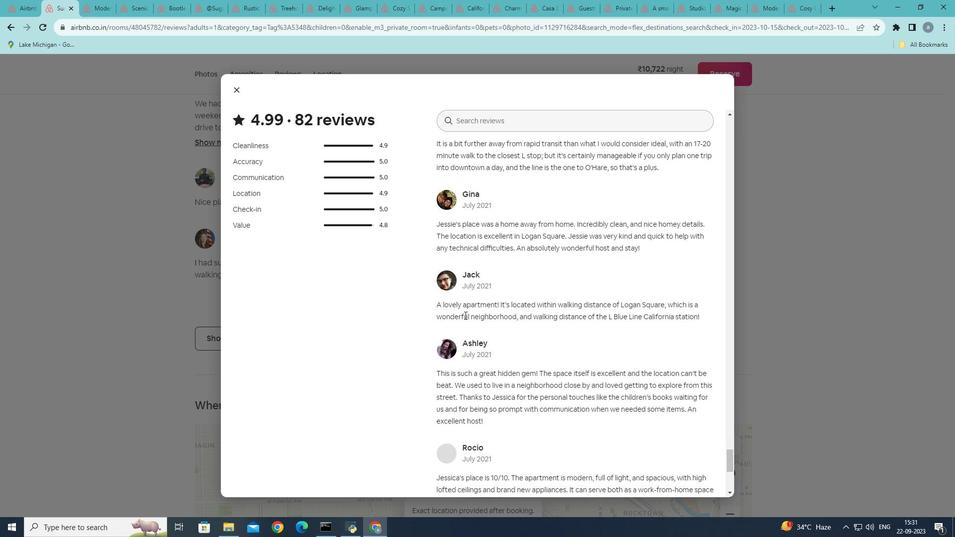 
Action: Mouse scrolled (464, 315) with delta (0, 0)
Screenshot: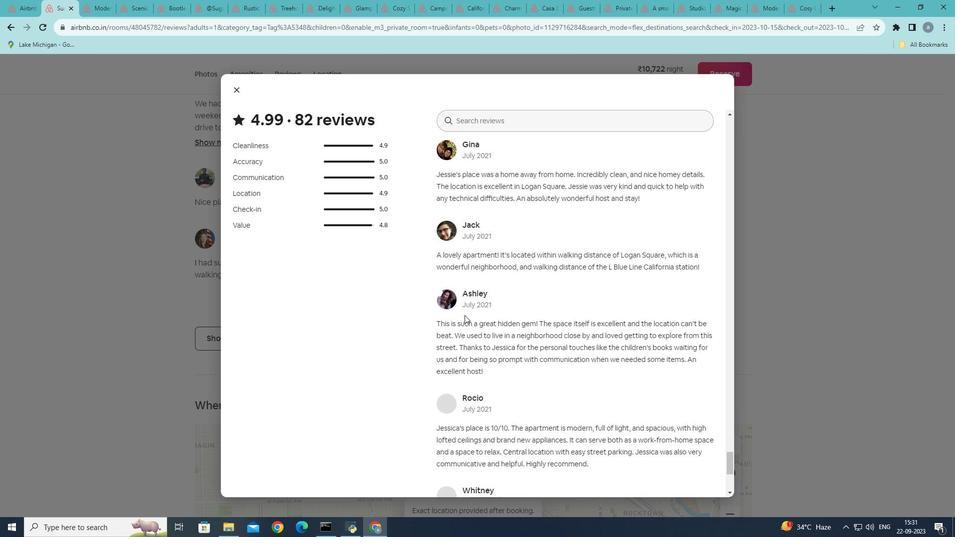 
Action: Mouse scrolled (464, 315) with delta (0, 0)
Screenshot: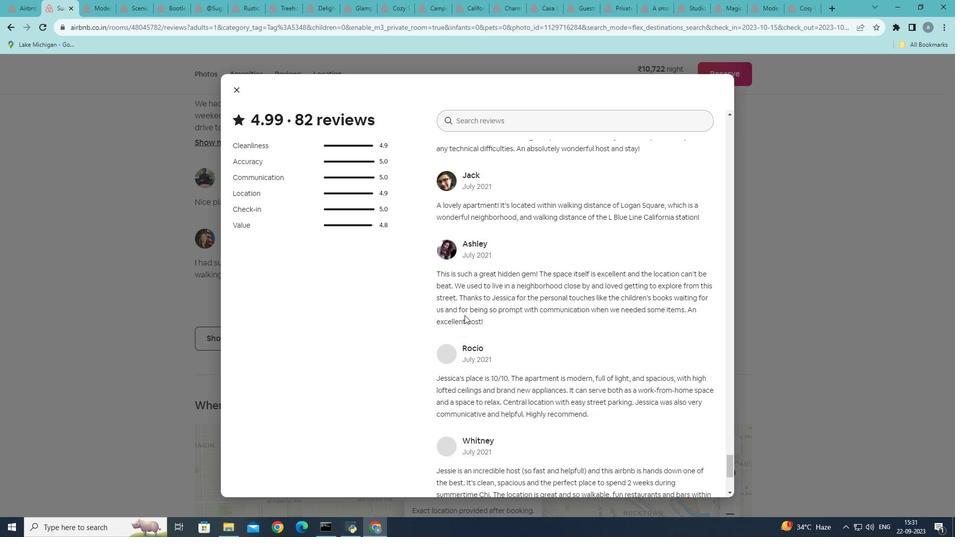 
Action: Mouse scrolled (464, 315) with delta (0, 0)
Screenshot: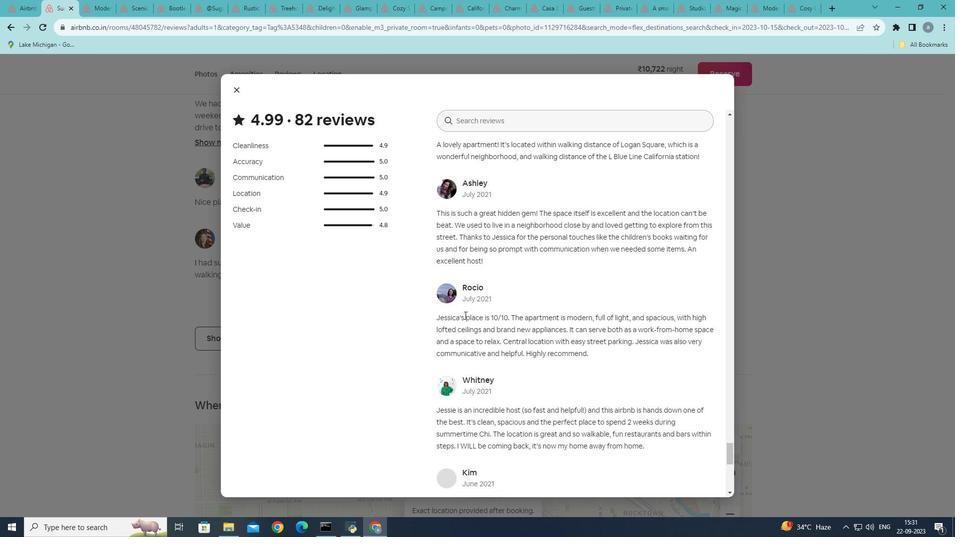 
Action: Mouse scrolled (464, 315) with delta (0, 0)
Screenshot: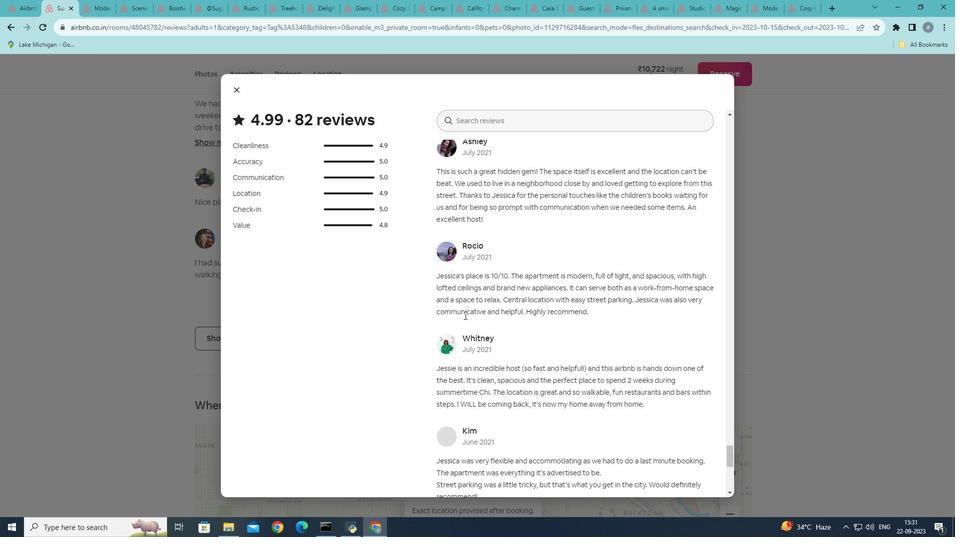
Action: Mouse scrolled (464, 315) with delta (0, 0)
